 Task: Find connections with filter location Mānsa with filter topic #lawstudentswith filter profile language Spanish with filter current company Adani Airport Holdings Ltd with filter school Poornima University with filter industry Real Estate Agents and Brokers with filter service category Interaction Design with filter keywords title Lodging Manager
Action: Mouse moved to (513, 63)
Screenshot: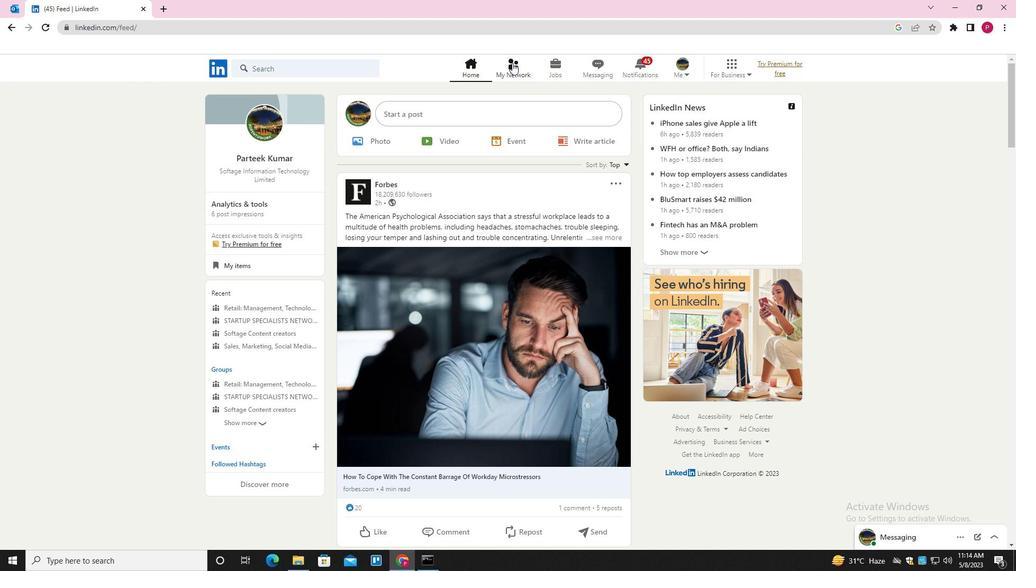 
Action: Mouse pressed left at (513, 63)
Screenshot: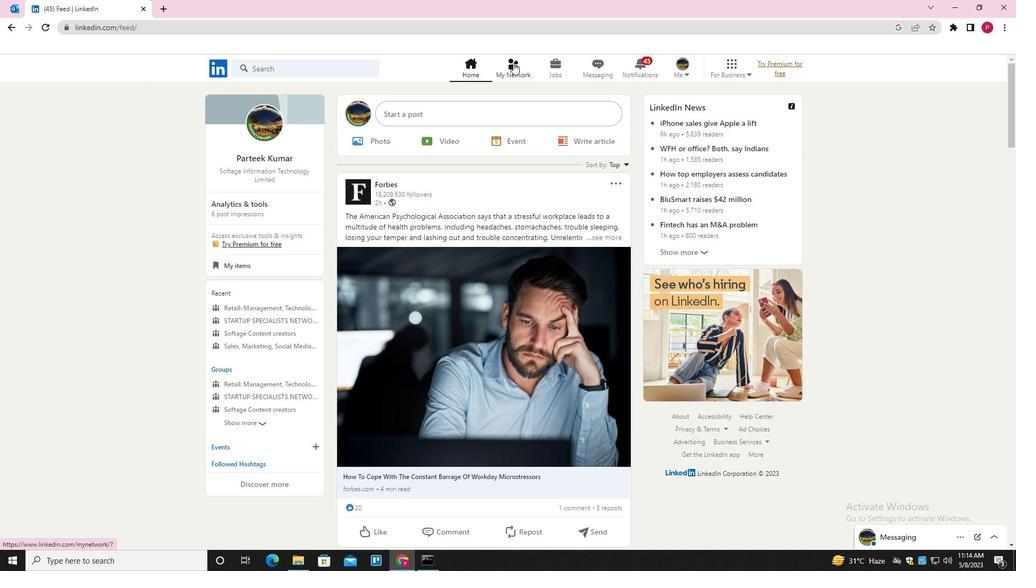 
Action: Mouse moved to (330, 126)
Screenshot: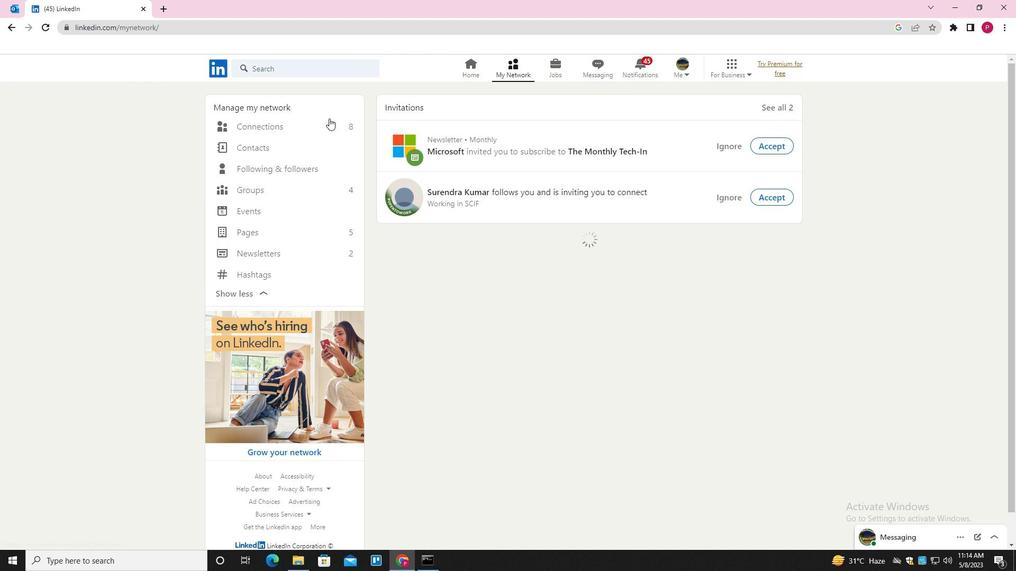 
Action: Mouse pressed left at (330, 126)
Screenshot: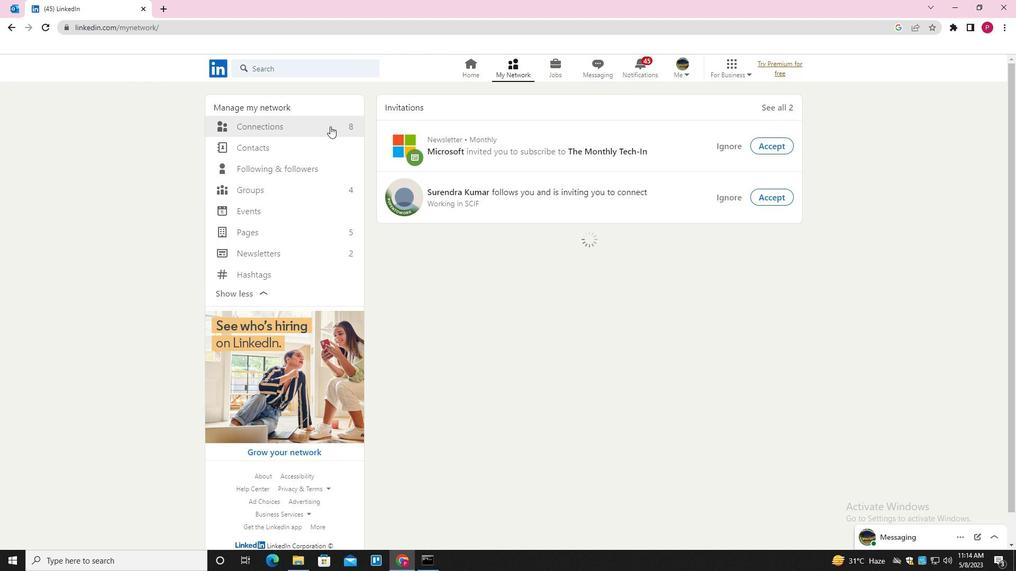 
Action: Mouse moved to (330, 127)
Screenshot: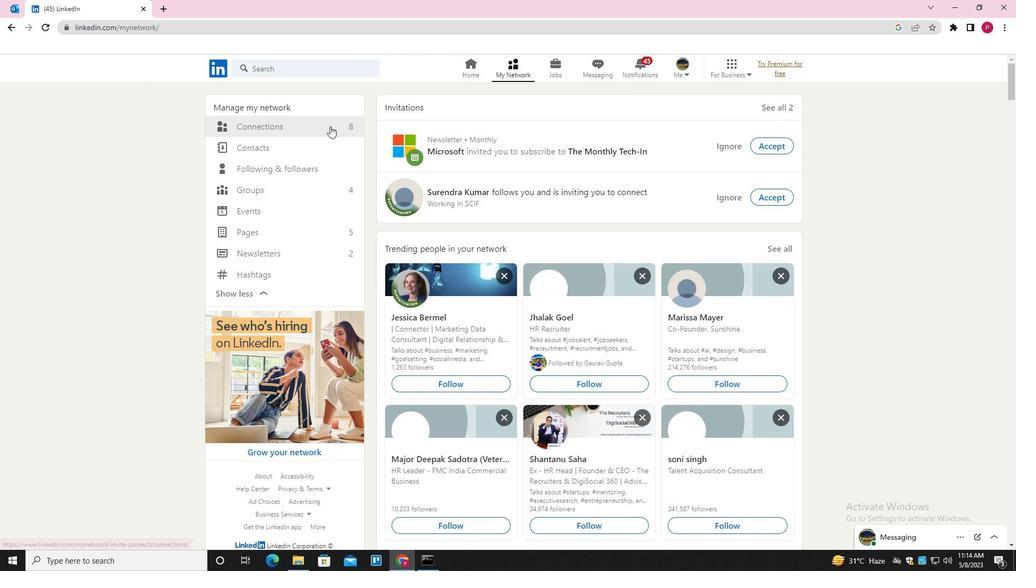 
Action: Mouse pressed left at (330, 127)
Screenshot: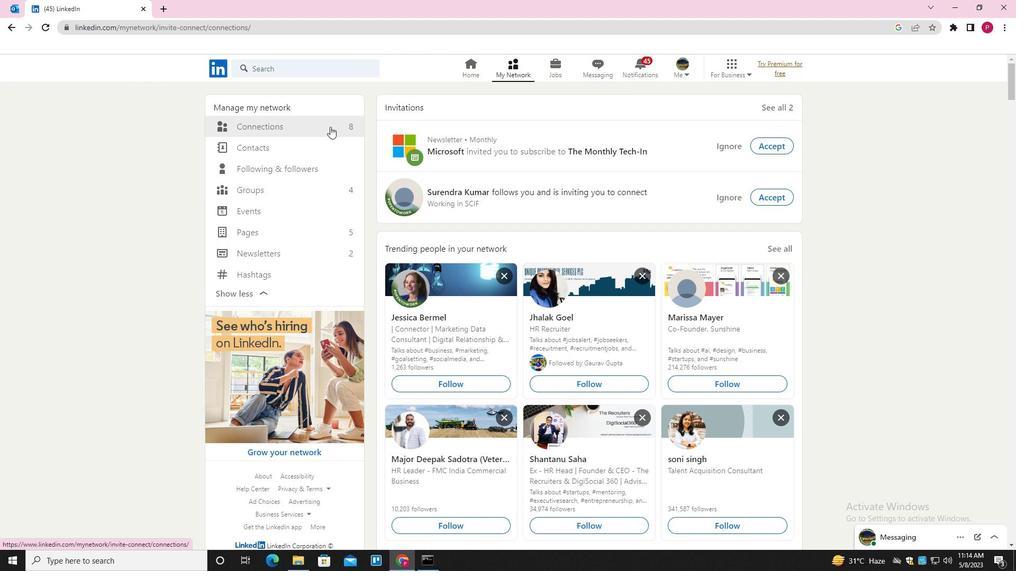 
Action: Mouse moved to (586, 128)
Screenshot: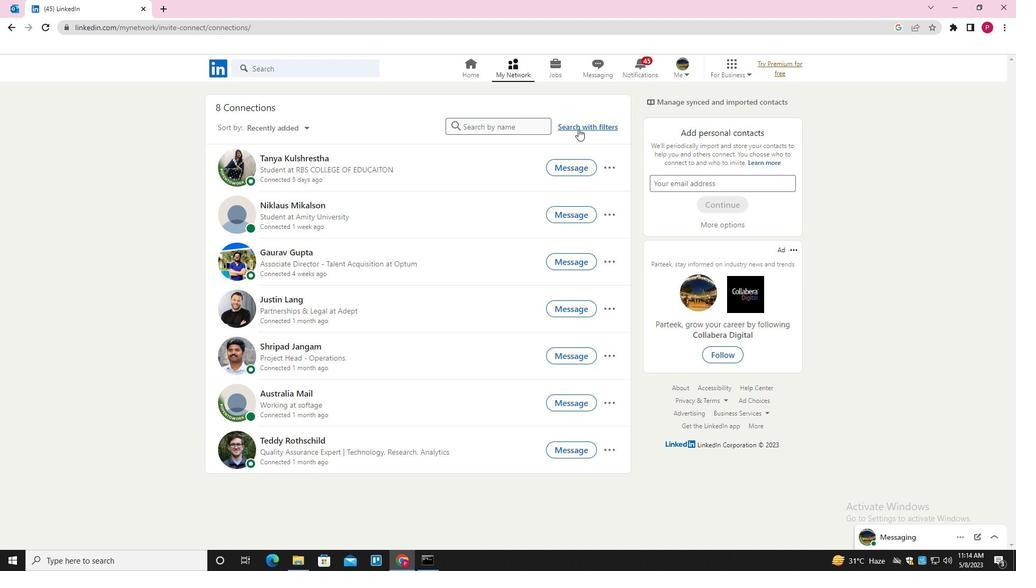 
Action: Mouse pressed left at (586, 128)
Screenshot: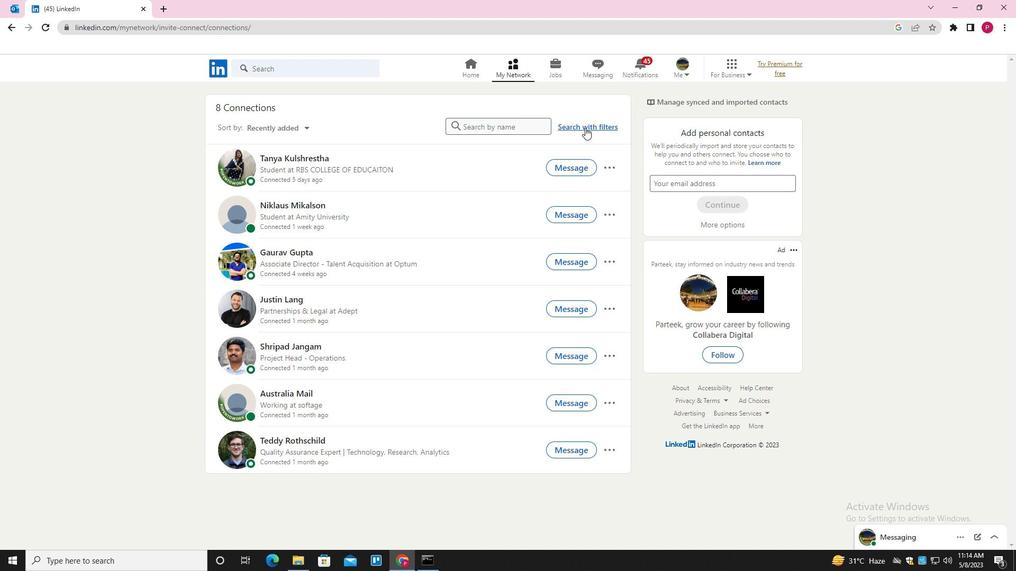 
Action: Mouse moved to (544, 97)
Screenshot: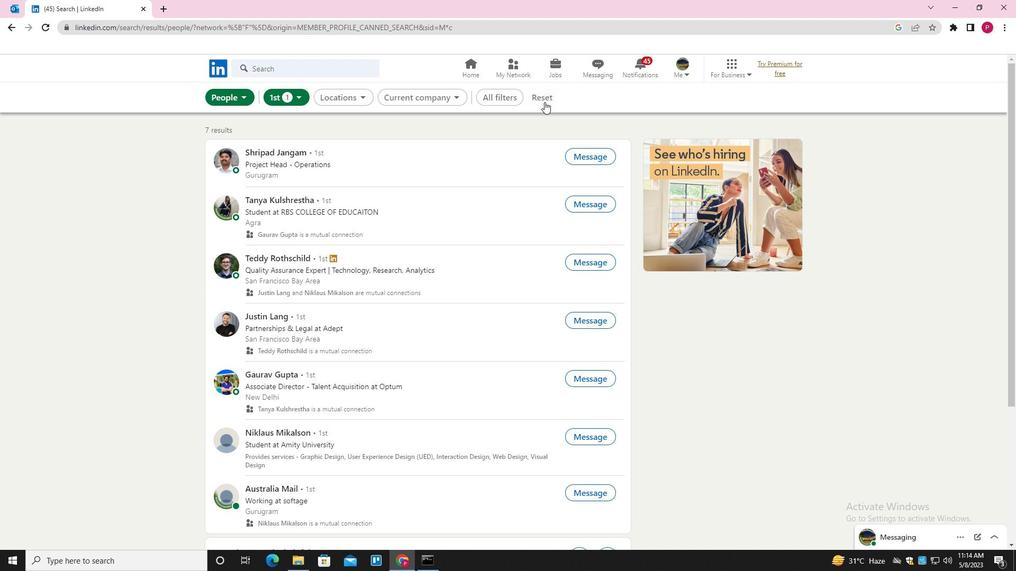 
Action: Mouse pressed left at (544, 97)
Screenshot: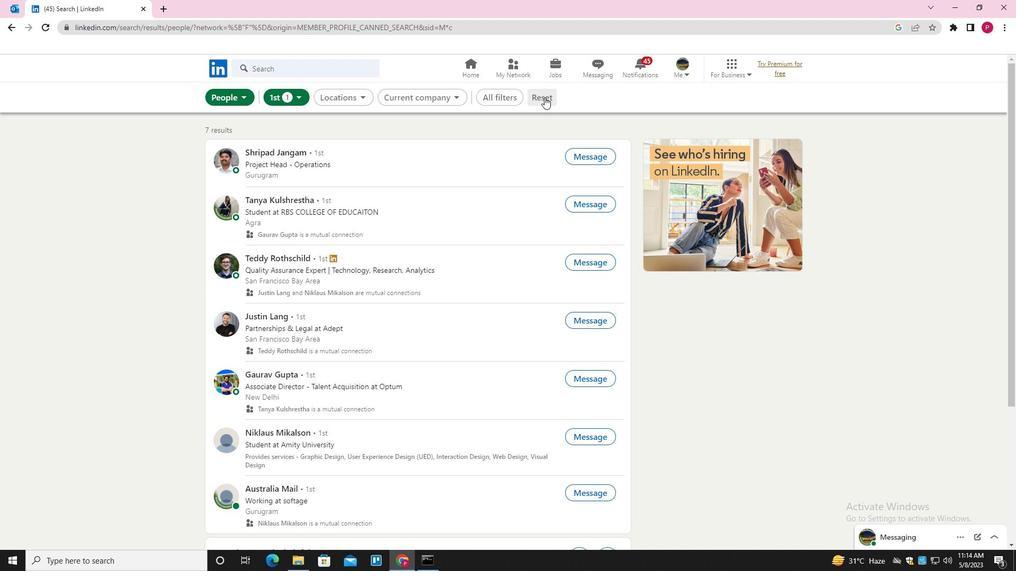 
Action: Mouse moved to (524, 98)
Screenshot: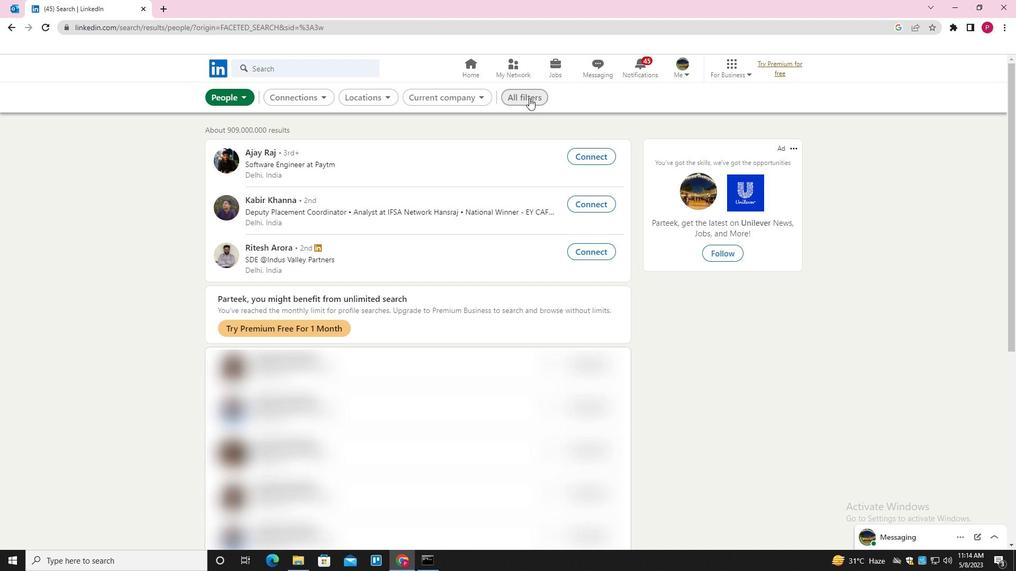 
Action: Mouse pressed left at (524, 98)
Screenshot: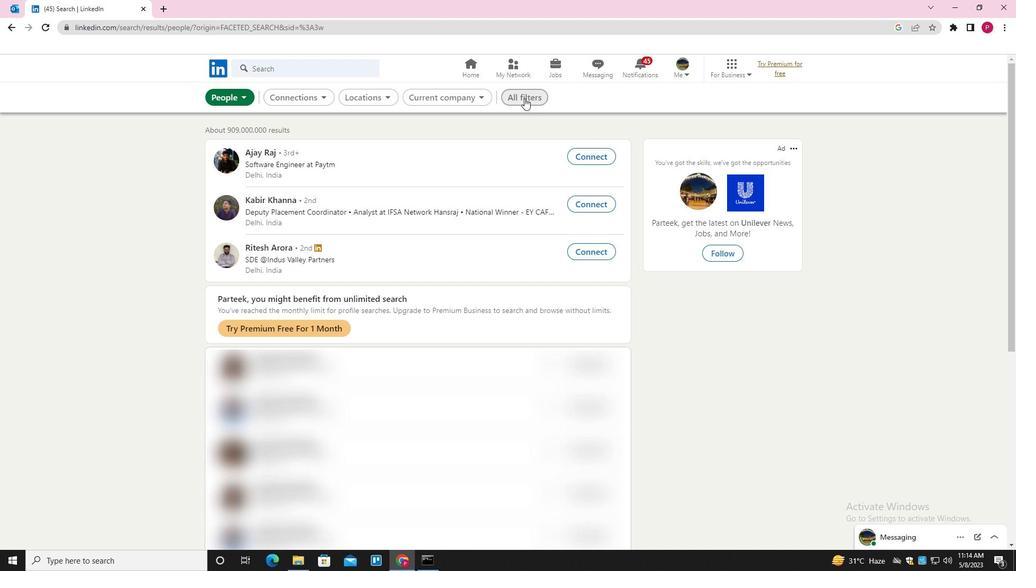 
Action: Mouse moved to (746, 214)
Screenshot: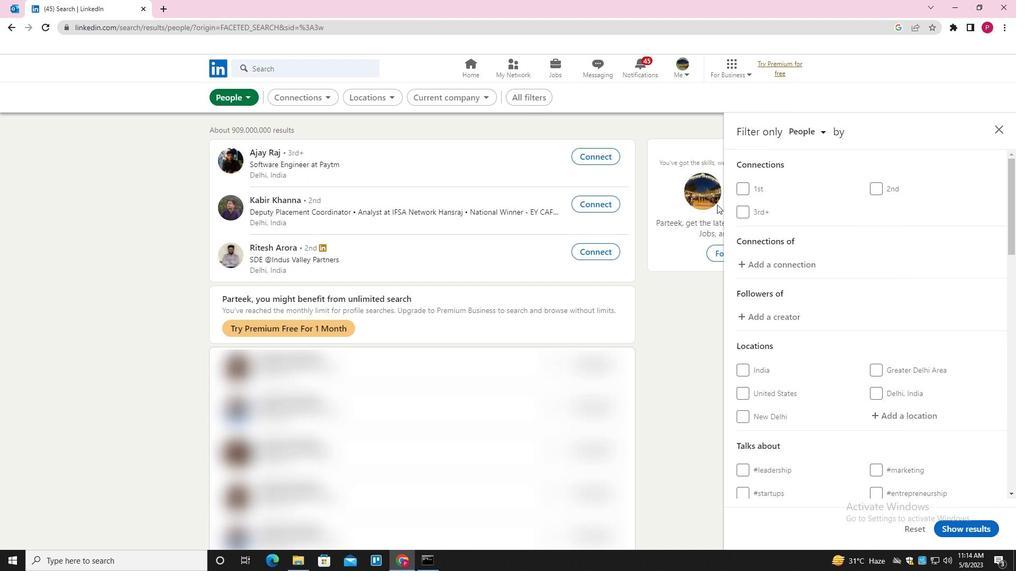 
Action: Mouse scrolled (746, 213) with delta (0, 0)
Screenshot: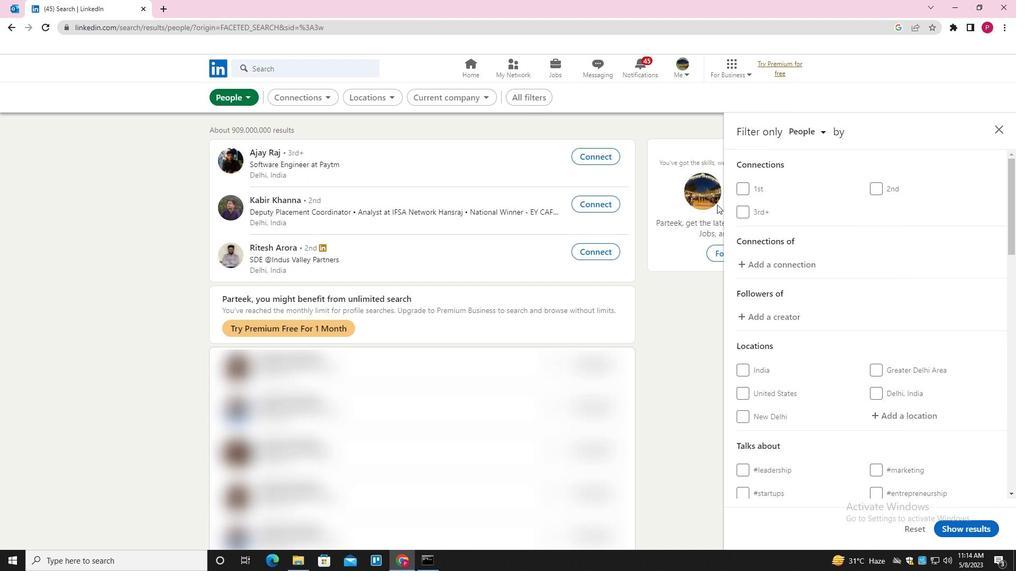 
Action: Mouse moved to (760, 220)
Screenshot: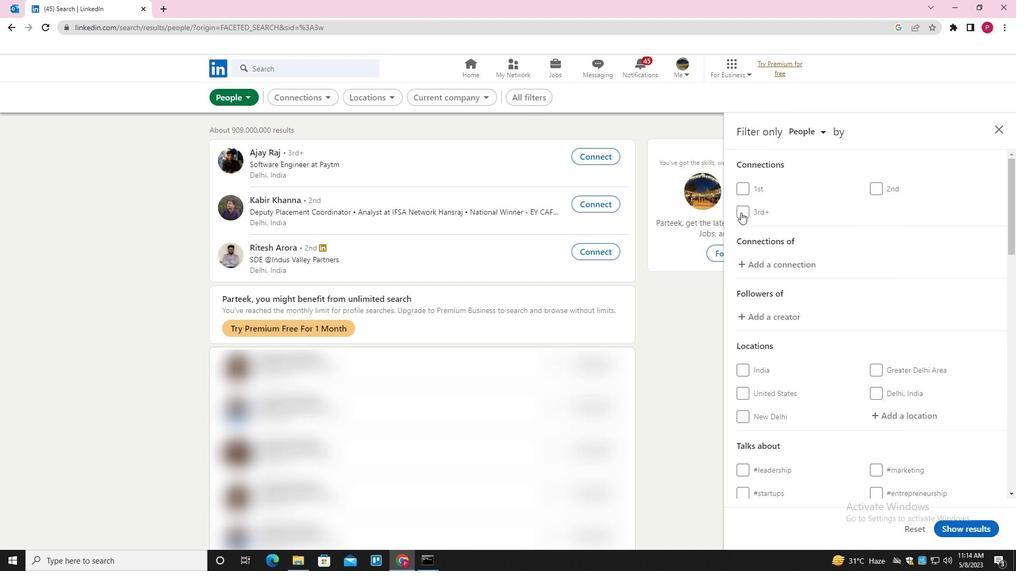 
Action: Mouse scrolled (760, 220) with delta (0, 0)
Screenshot: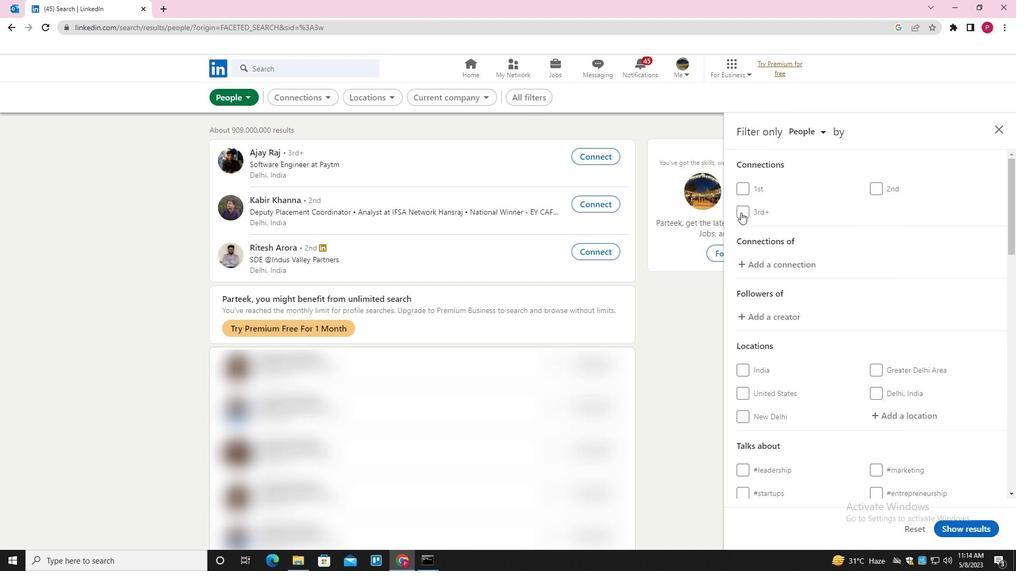 
Action: Mouse moved to (773, 225)
Screenshot: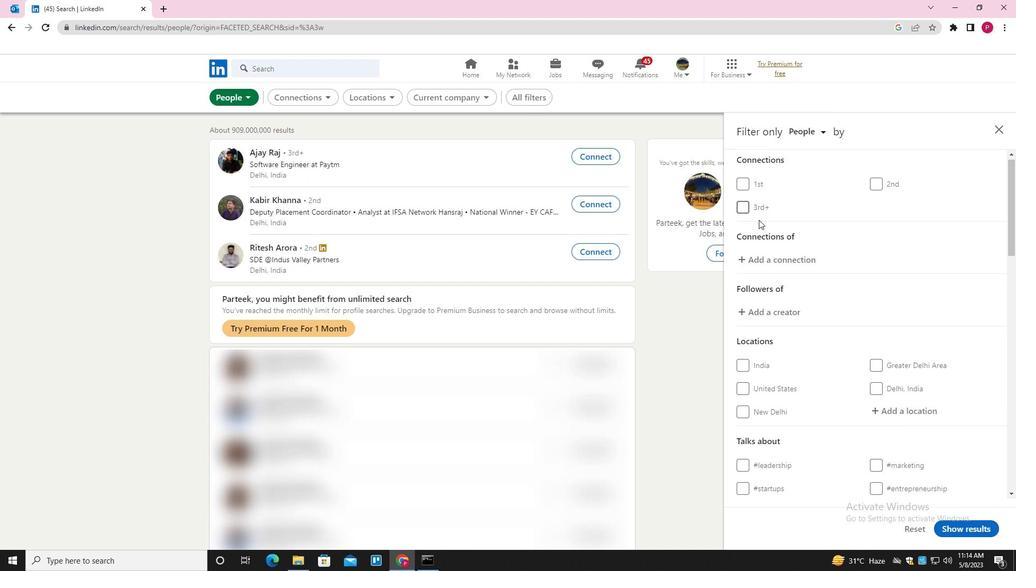 
Action: Mouse scrolled (773, 225) with delta (0, 0)
Screenshot: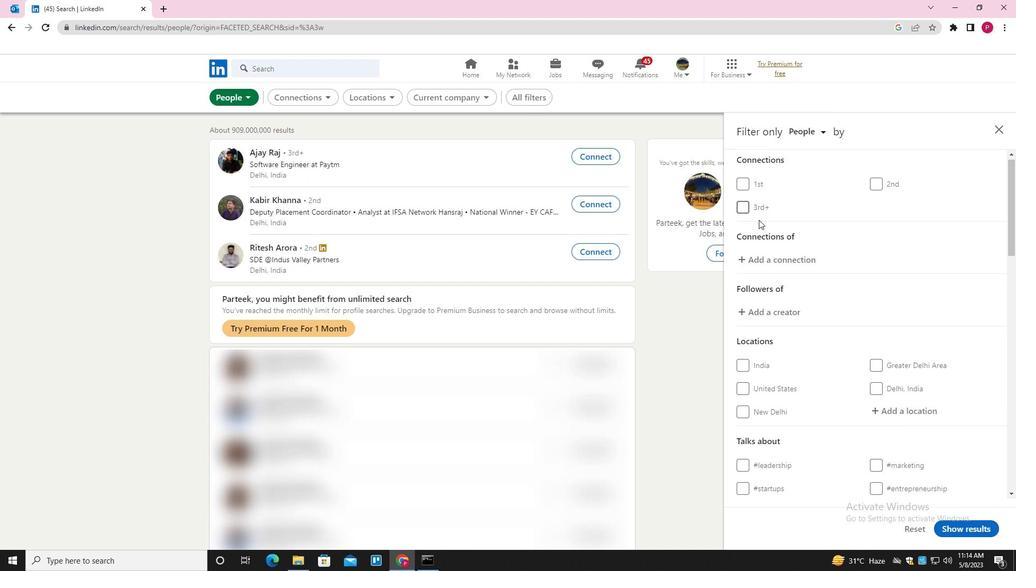 
Action: Mouse moved to (912, 256)
Screenshot: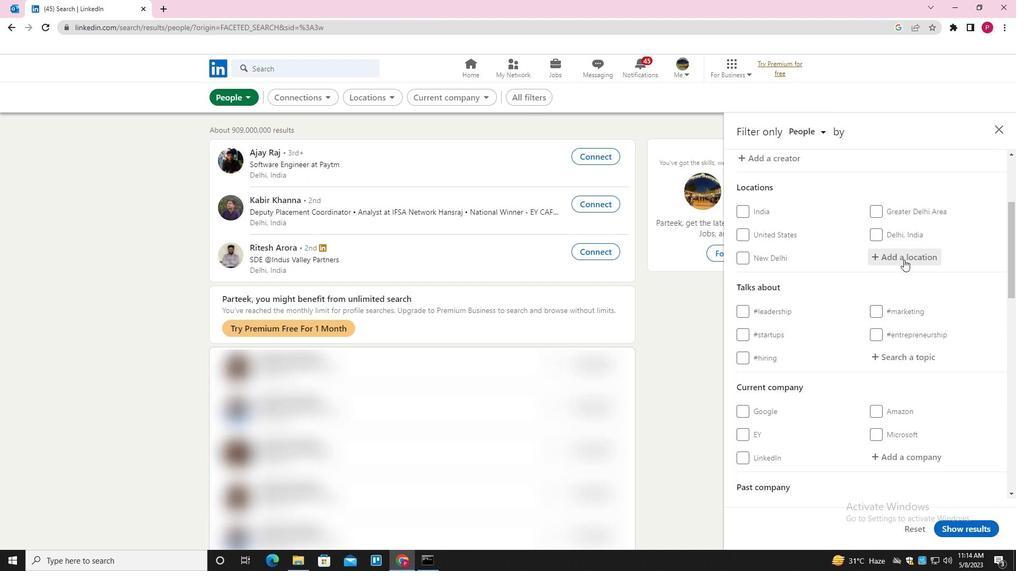 
Action: Mouse pressed left at (912, 256)
Screenshot: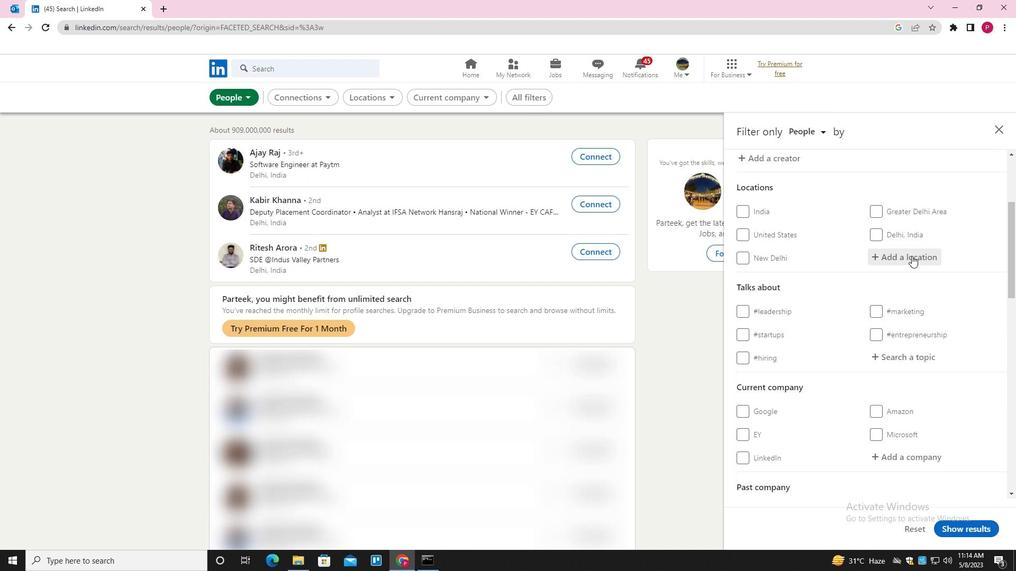 
Action: Key pressed <Key.shift>MANSA<Key.down><Key.enter>
Screenshot: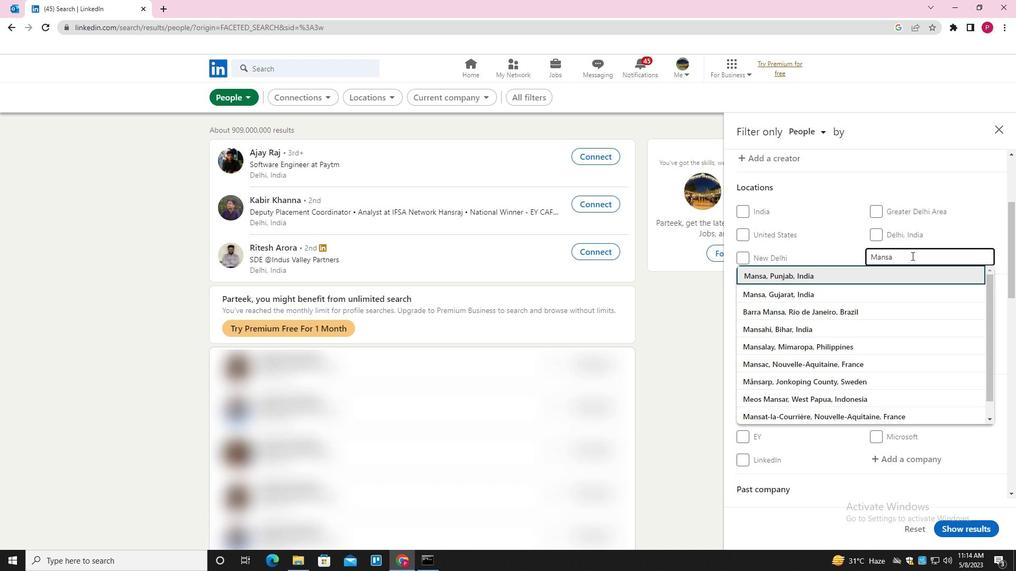 
Action: Mouse moved to (868, 237)
Screenshot: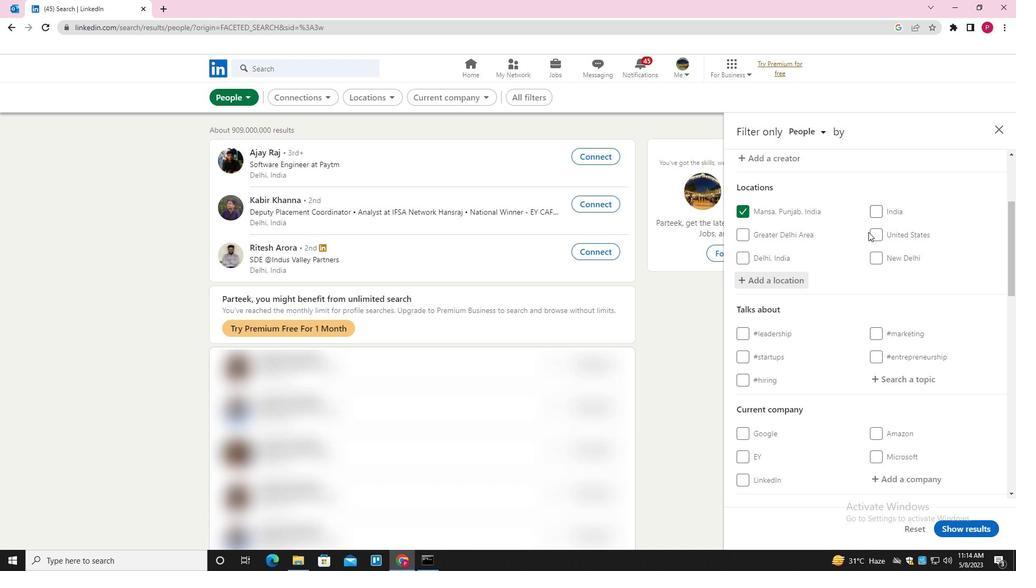 
Action: Mouse scrolled (868, 237) with delta (0, 0)
Screenshot: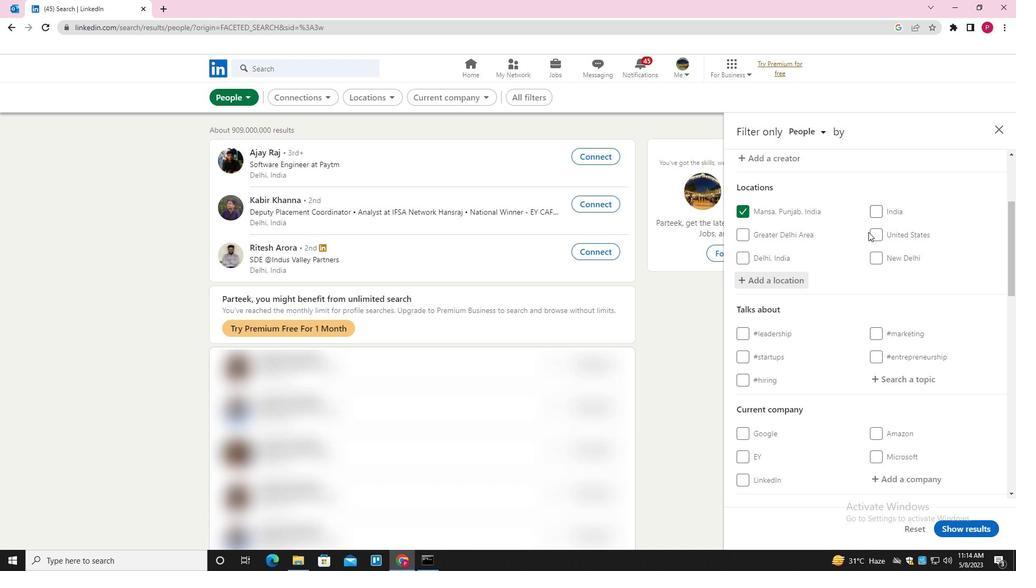 
Action: Mouse moved to (868, 239)
Screenshot: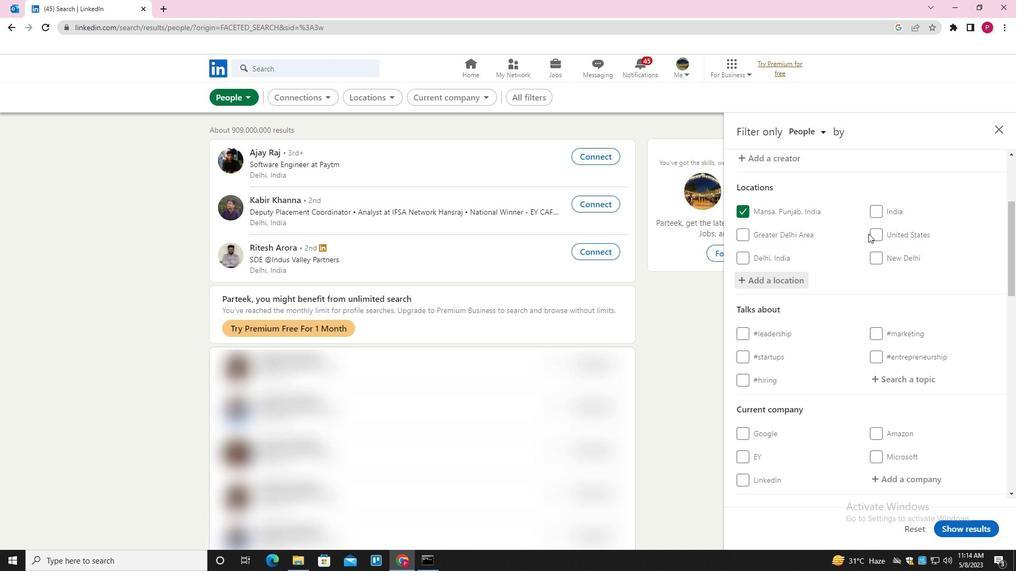
Action: Mouse scrolled (868, 239) with delta (0, 0)
Screenshot: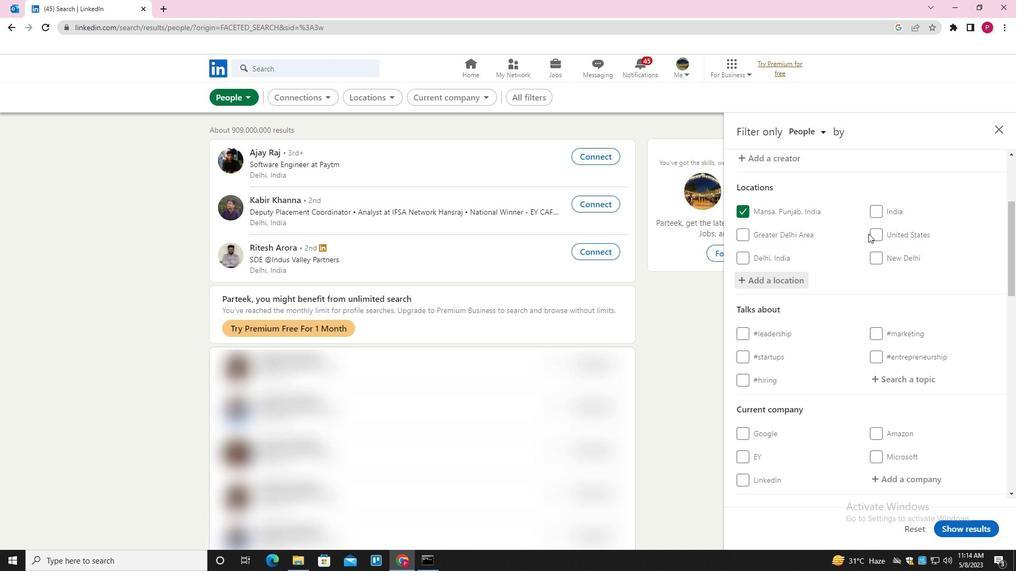 
Action: Mouse moved to (869, 242)
Screenshot: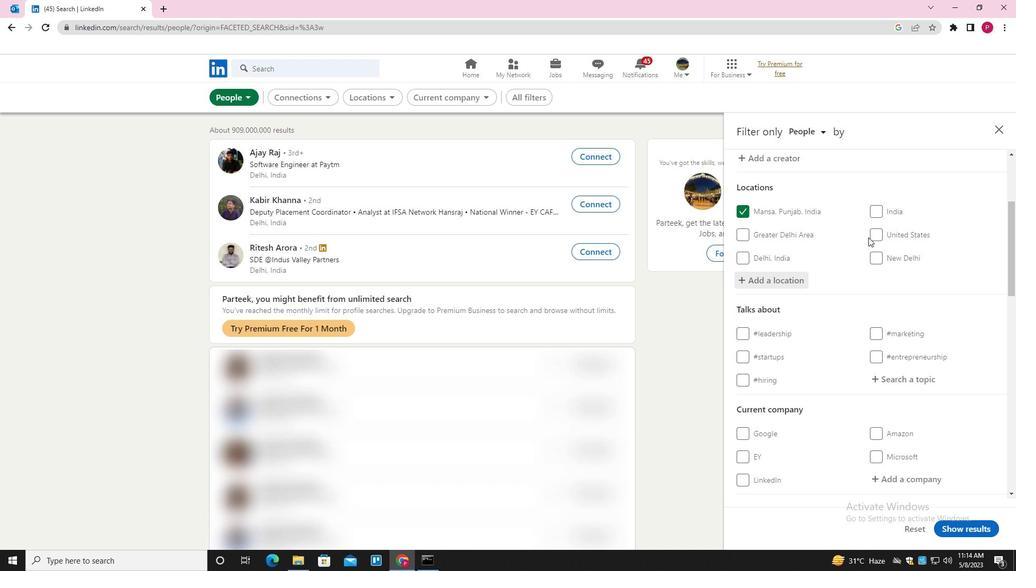 
Action: Mouse scrolled (869, 241) with delta (0, 0)
Screenshot: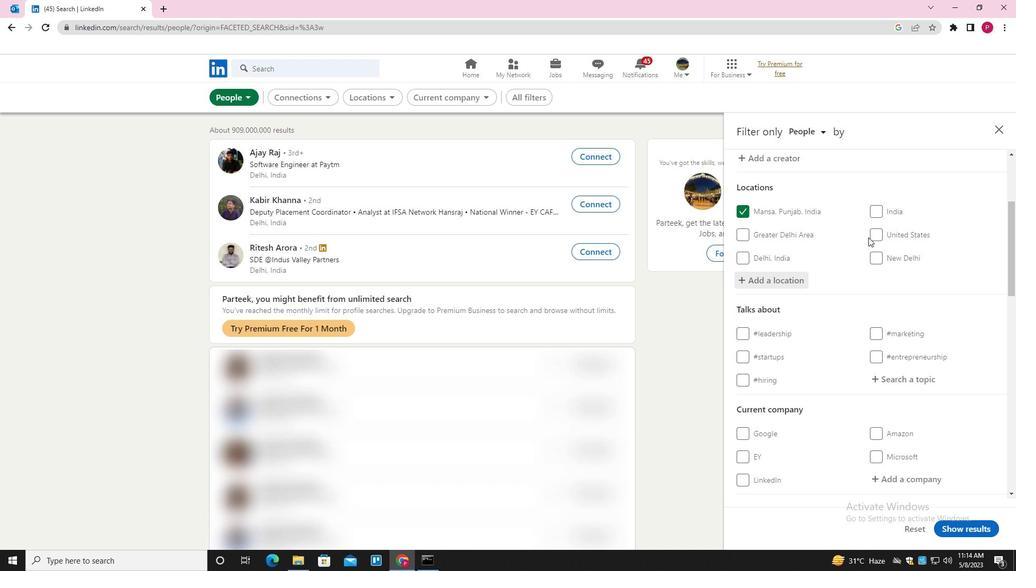 
Action: Mouse moved to (908, 218)
Screenshot: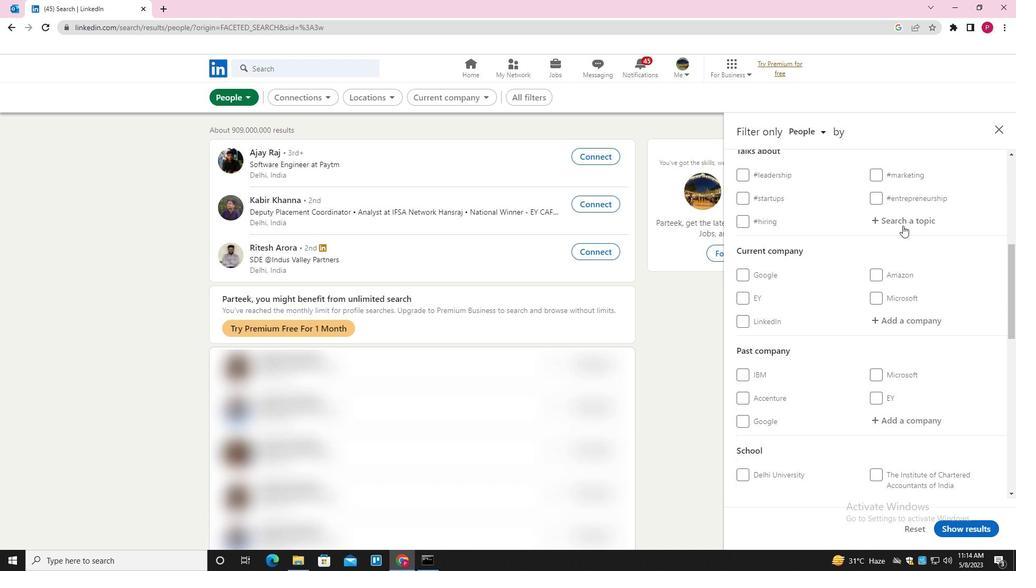 
Action: Mouse pressed left at (908, 218)
Screenshot: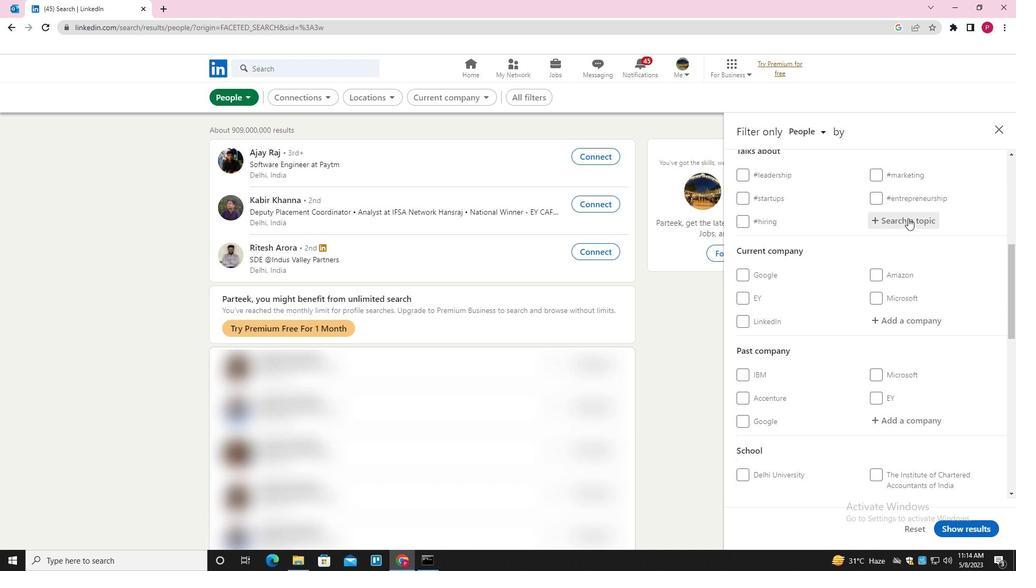 
Action: Mouse moved to (909, 218)
Screenshot: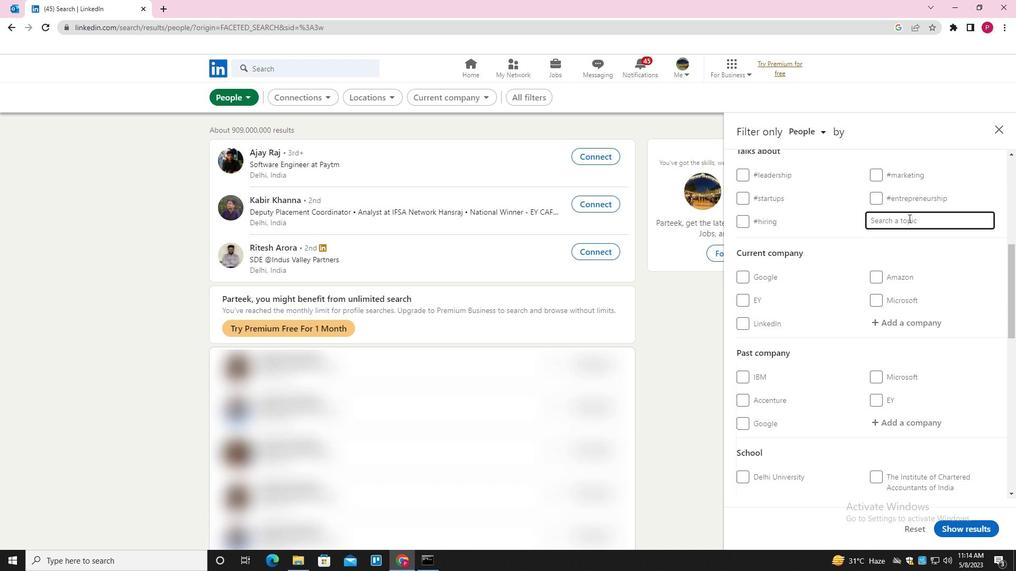 
Action: Key pressed LAWSTUDENTS<Key.down><Key.enter>
Screenshot: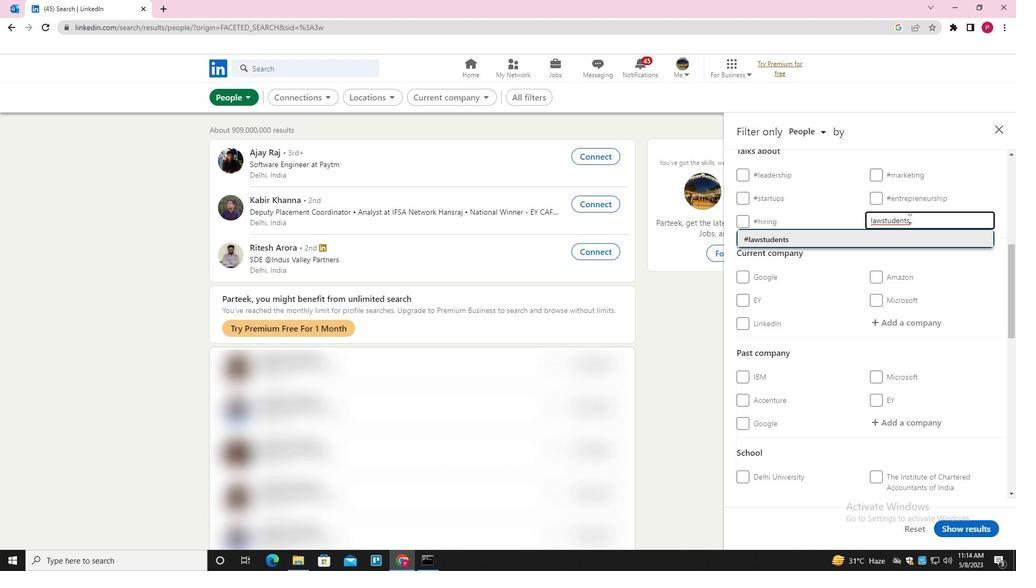 
Action: Mouse moved to (863, 256)
Screenshot: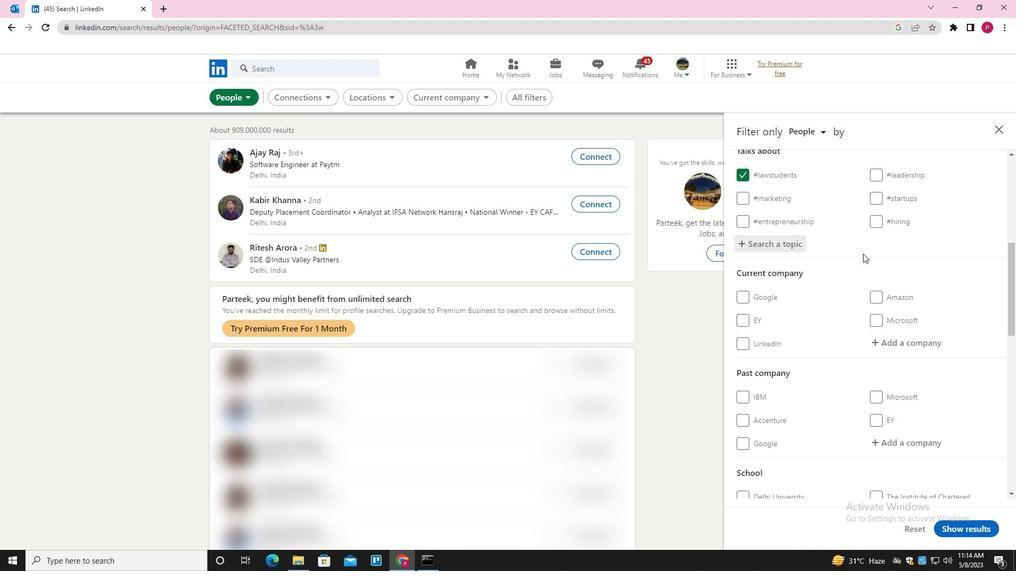 
Action: Mouse scrolled (863, 255) with delta (0, 0)
Screenshot: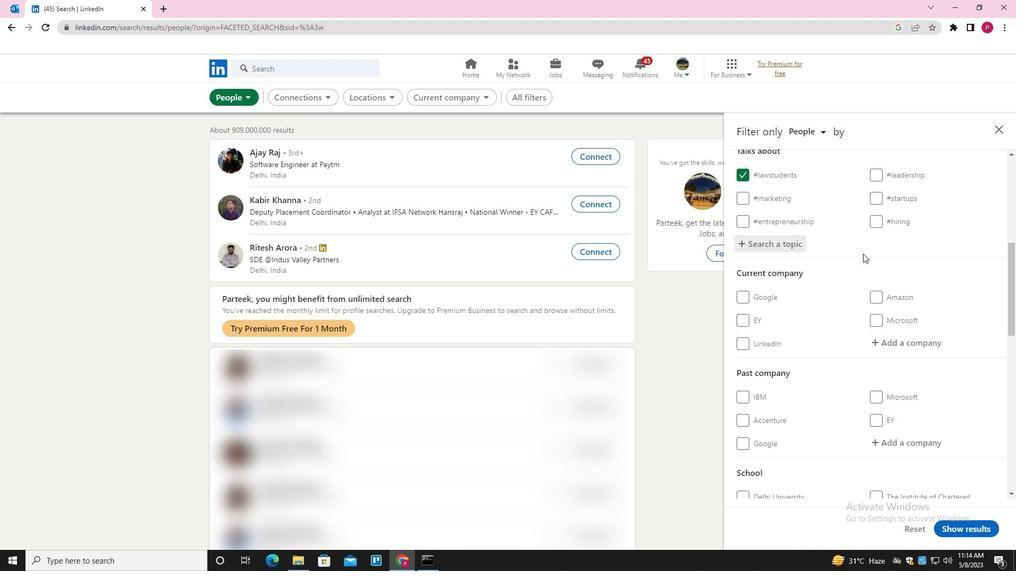
Action: Mouse moved to (863, 259)
Screenshot: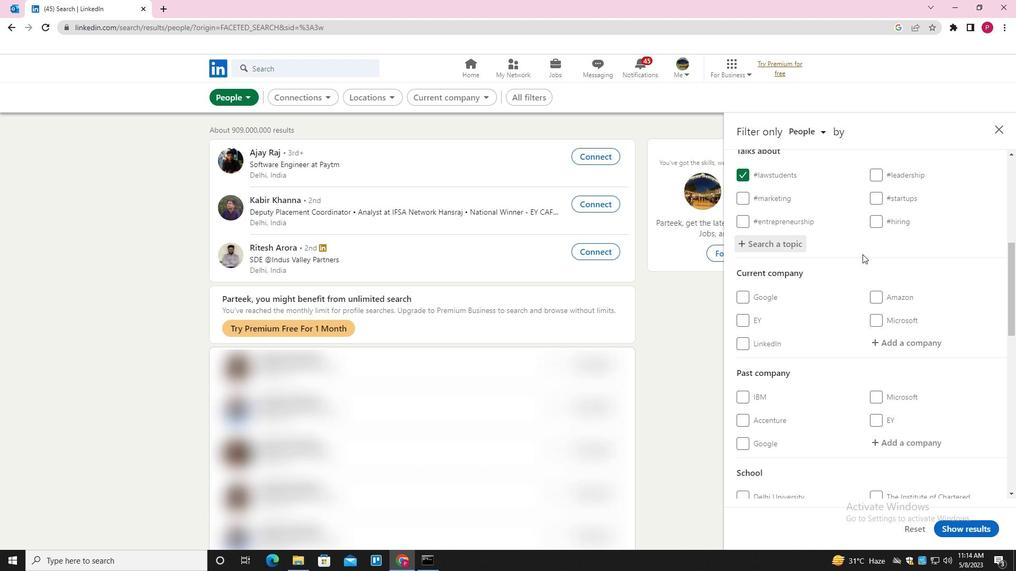 
Action: Mouse scrolled (863, 259) with delta (0, 0)
Screenshot: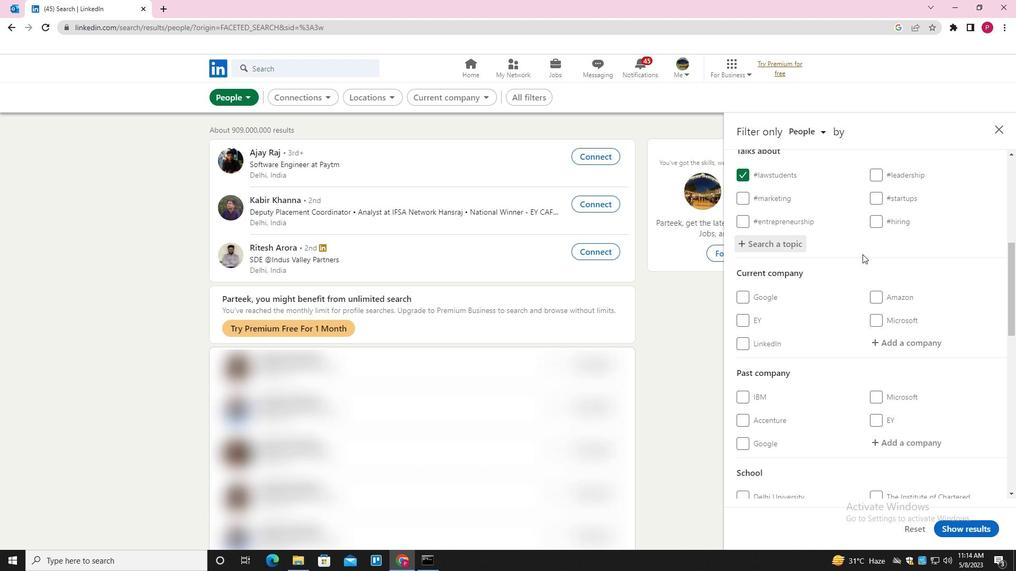 
Action: Mouse moved to (863, 261)
Screenshot: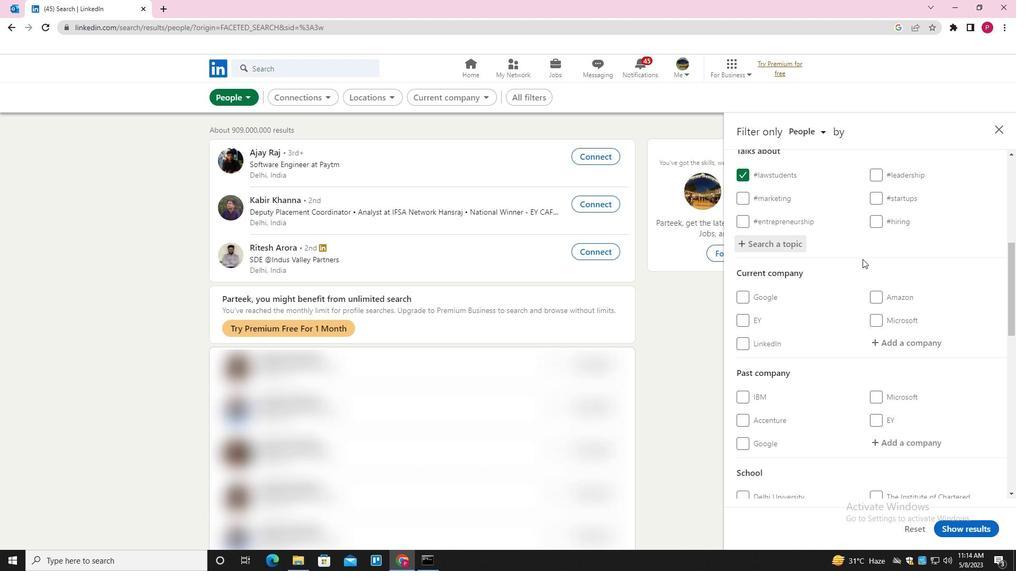
Action: Mouse scrolled (863, 260) with delta (0, 0)
Screenshot: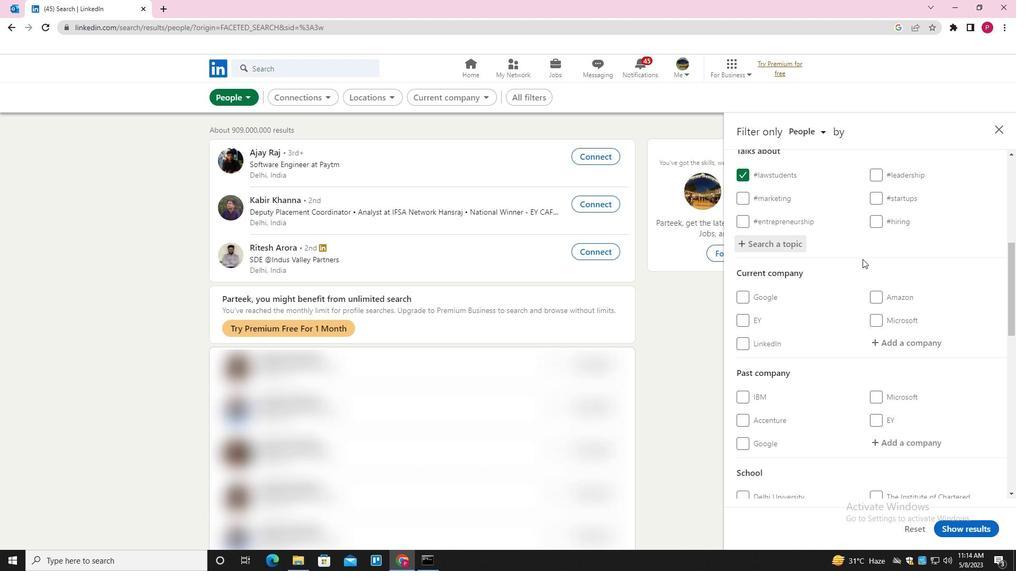 
Action: Mouse moved to (865, 262)
Screenshot: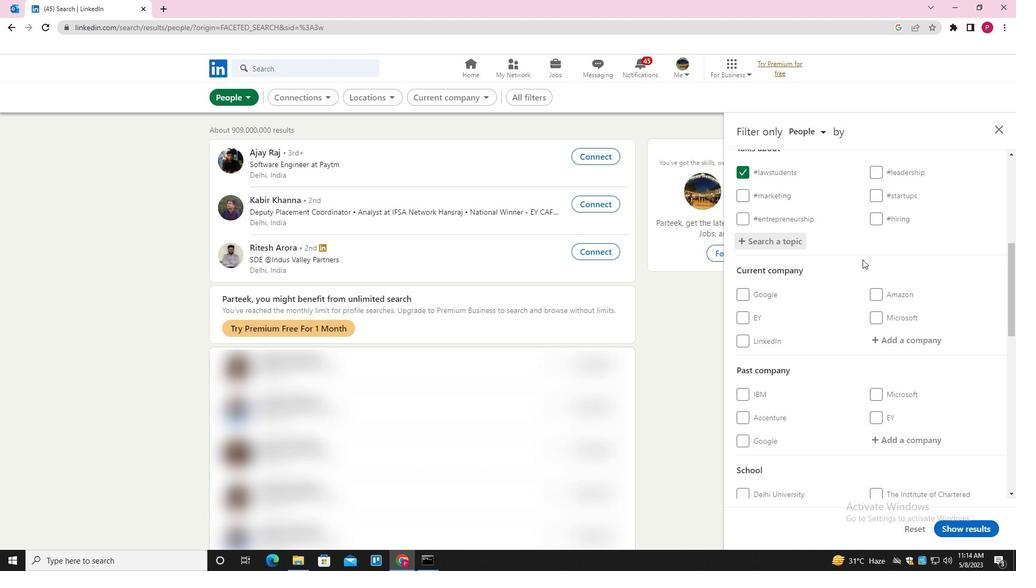 
Action: Mouse scrolled (865, 262) with delta (0, 0)
Screenshot: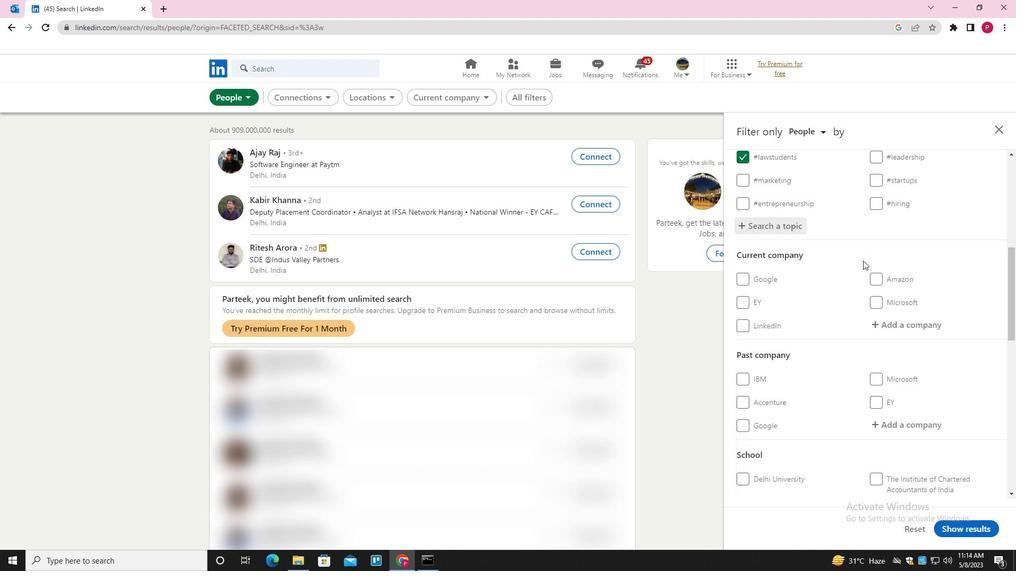 
Action: Mouse moved to (866, 265)
Screenshot: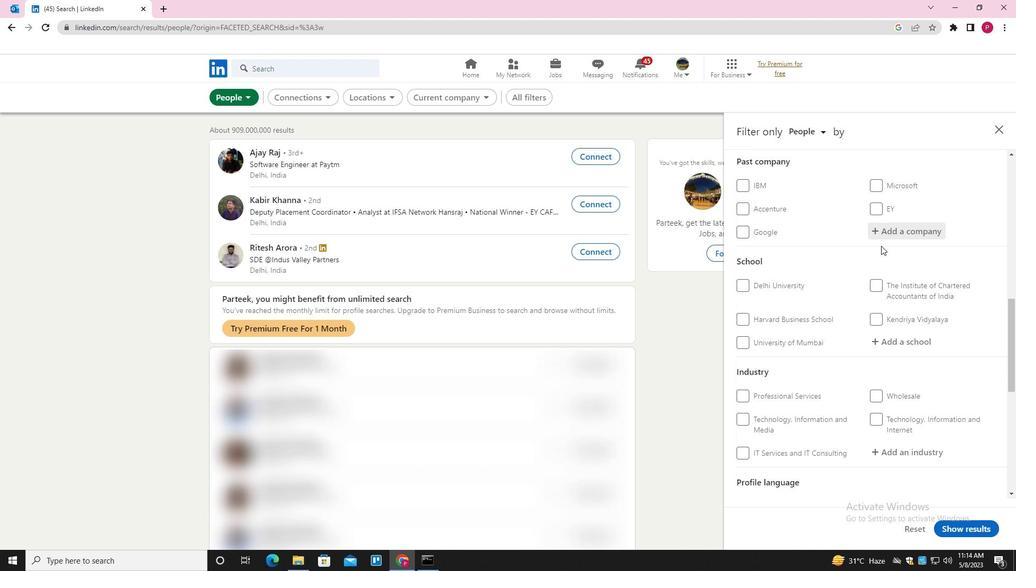 
Action: Mouse scrolled (866, 265) with delta (0, 0)
Screenshot: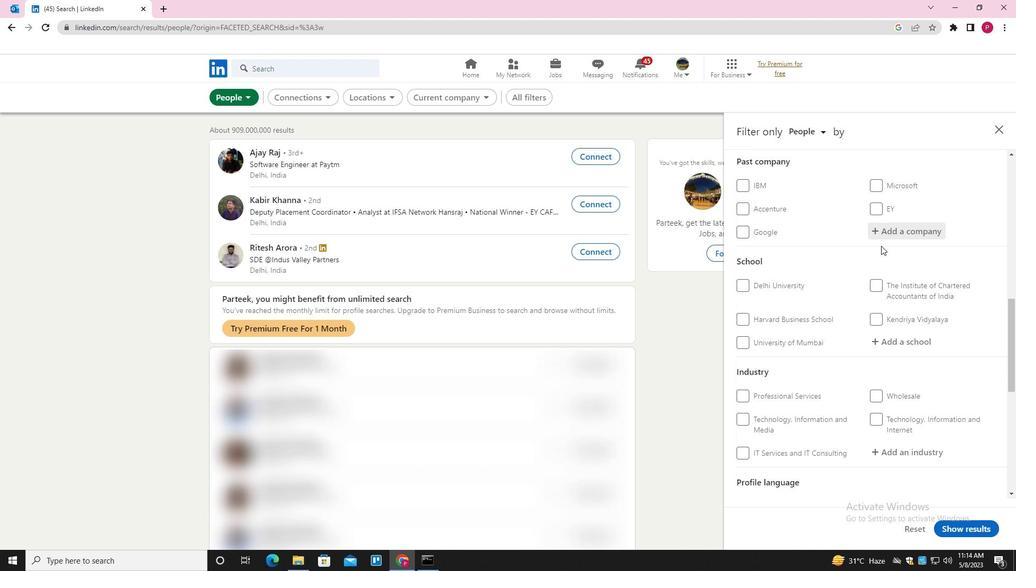 
Action: Mouse moved to (866, 268)
Screenshot: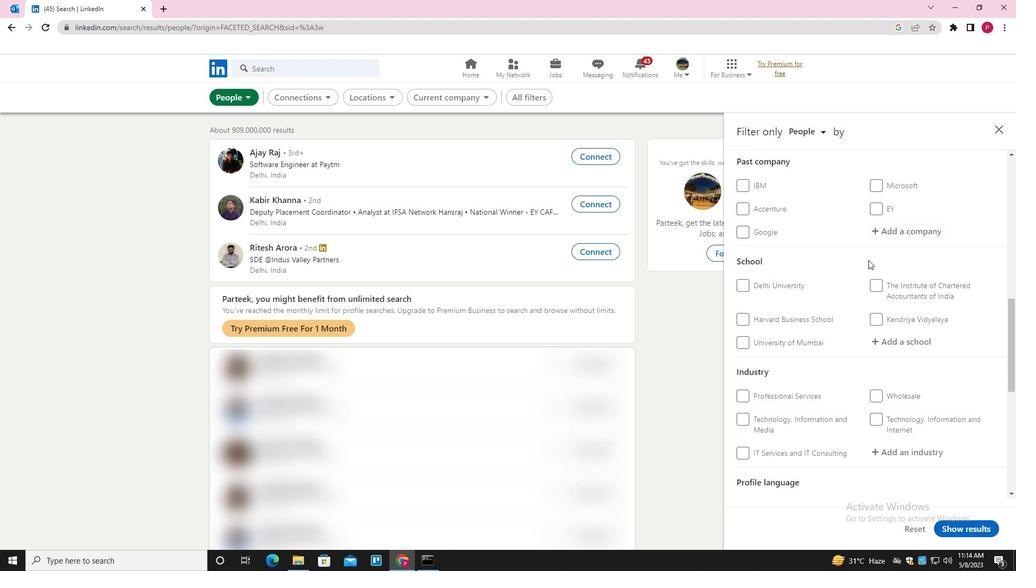 
Action: Mouse scrolled (866, 267) with delta (0, 0)
Screenshot: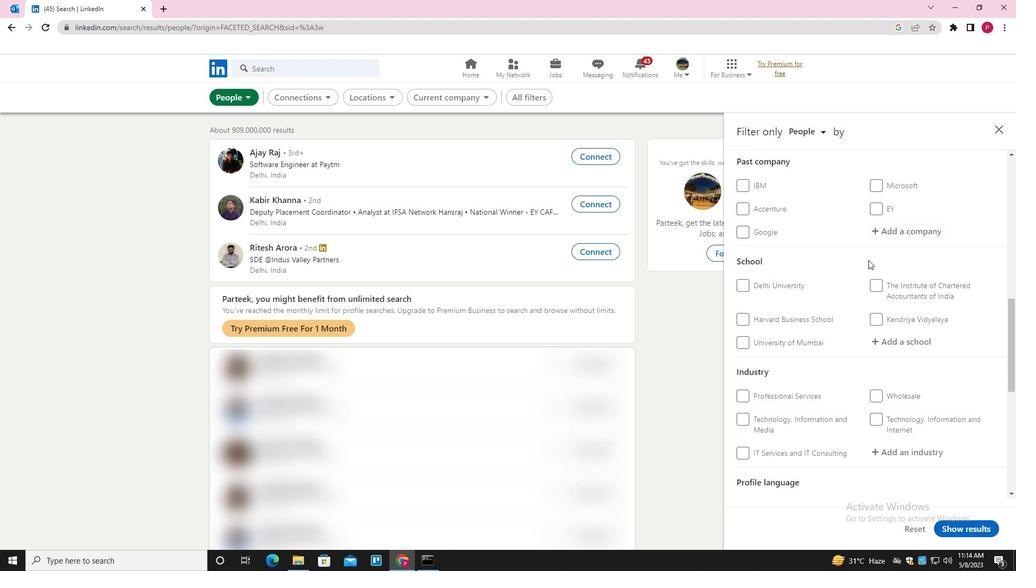 
Action: Mouse moved to (866, 269)
Screenshot: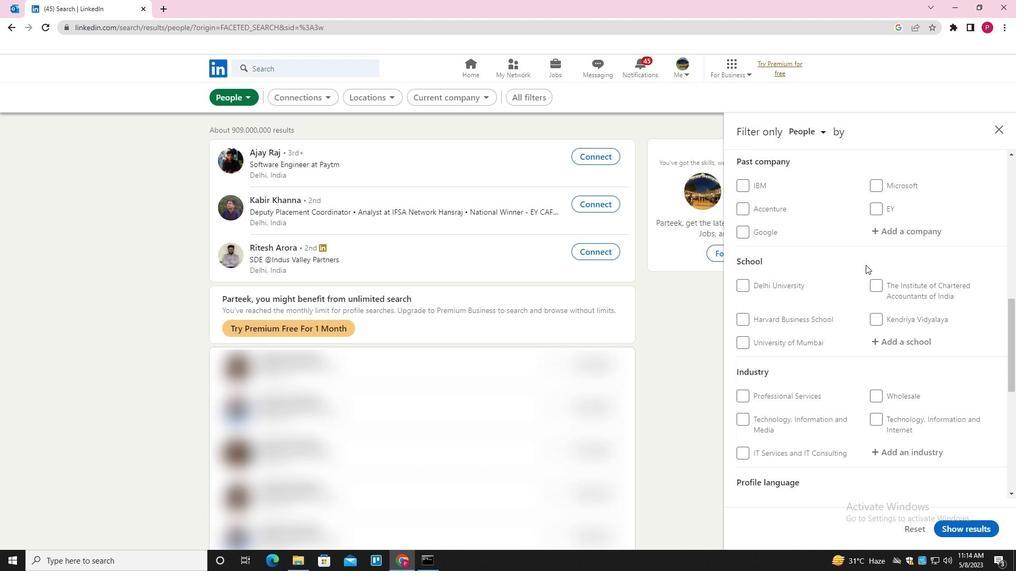 
Action: Mouse scrolled (866, 268) with delta (0, 0)
Screenshot: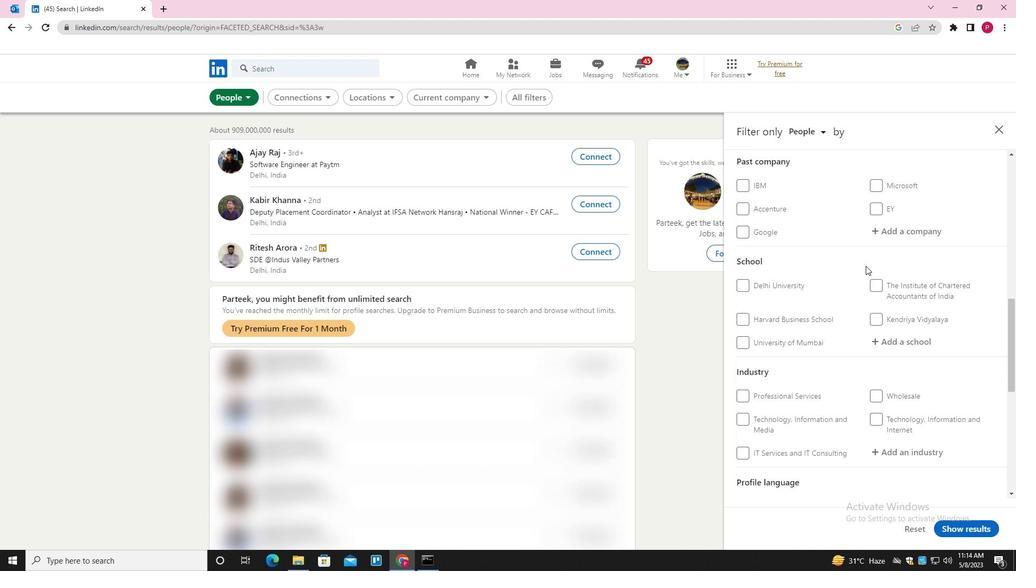 
Action: Mouse moved to (866, 270)
Screenshot: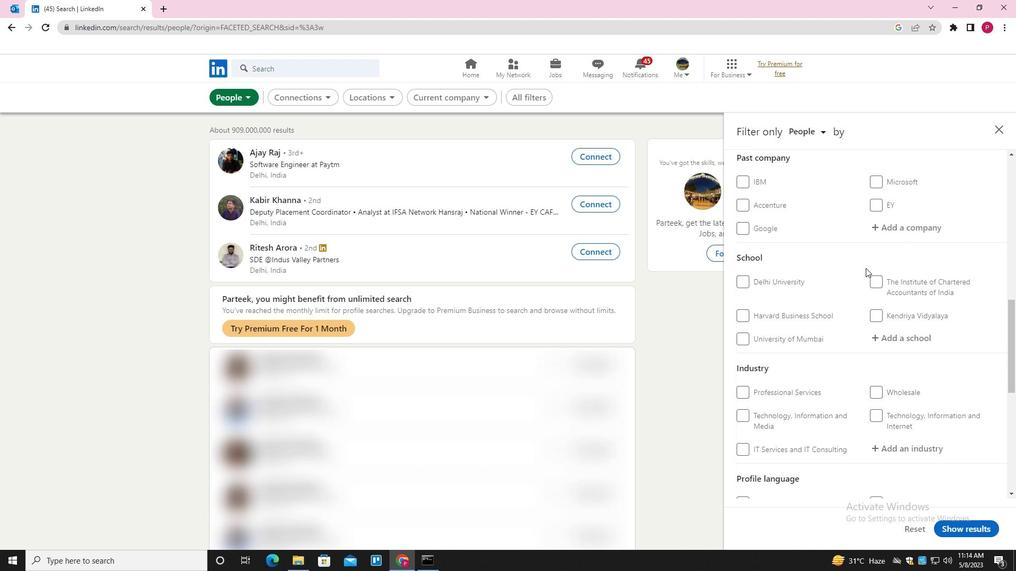 
Action: Mouse scrolled (866, 269) with delta (0, 0)
Screenshot: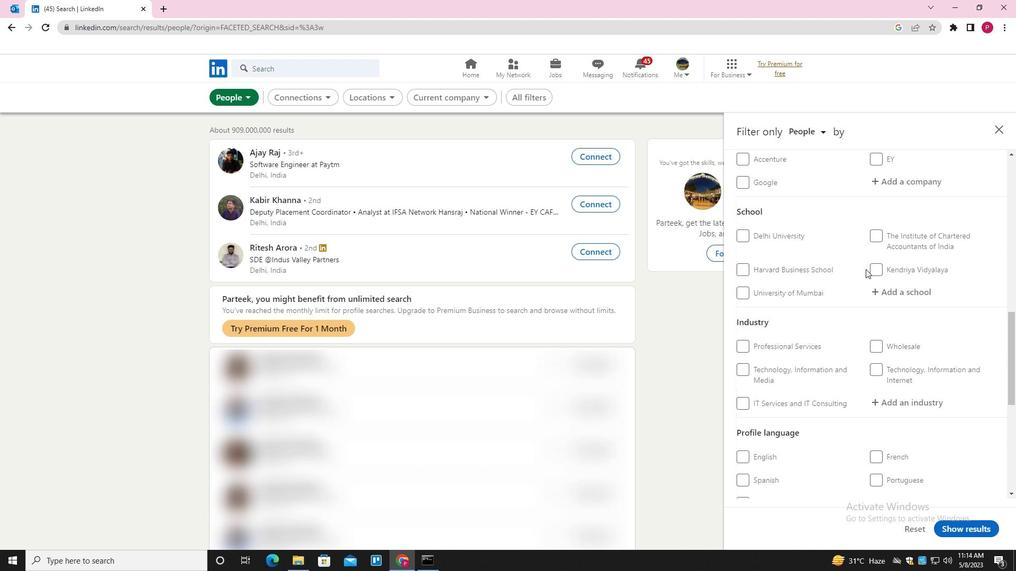 
Action: Mouse scrolled (866, 269) with delta (0, 0)
Screenshot: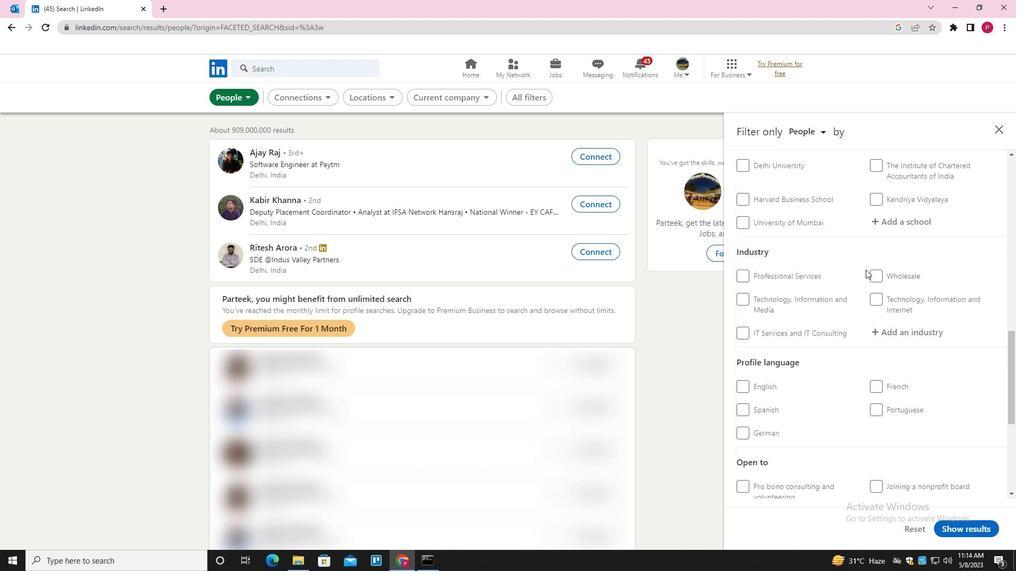 
Action: Mouse moved to (882, 268)
Screenshot: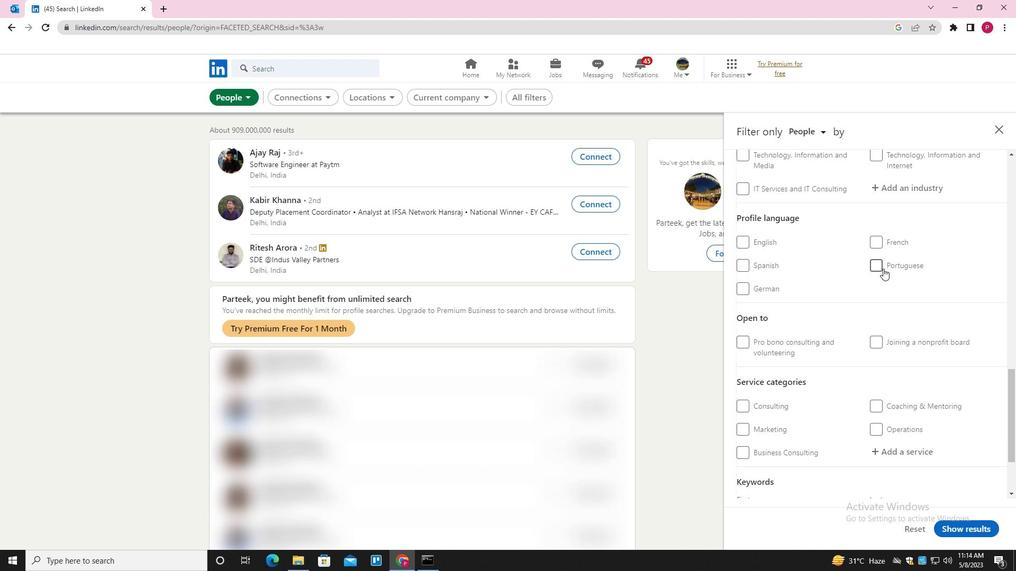 
Action: Mouse pressed left at (882, 268)
Screenshot: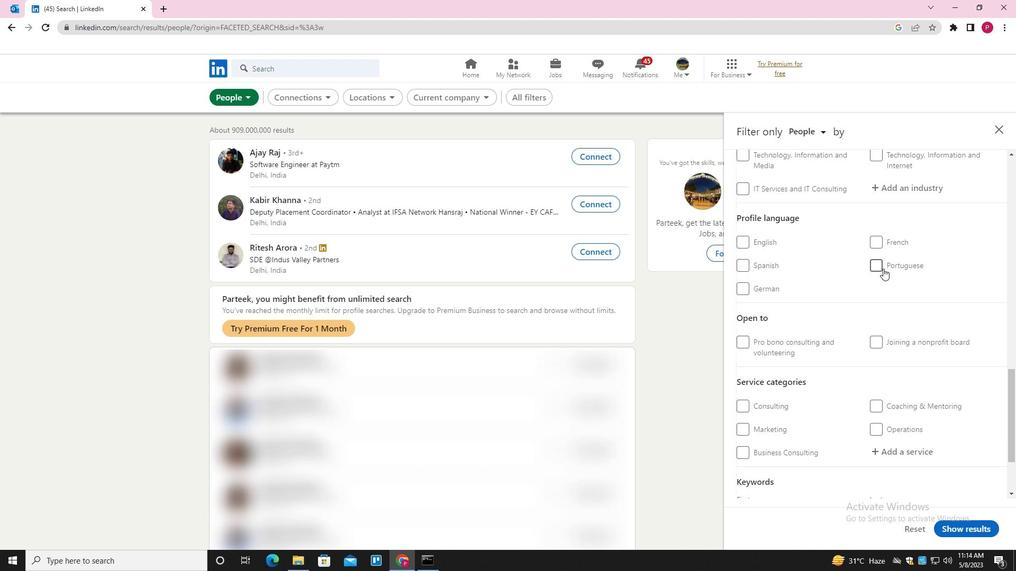 
Action: Mouse moved to (847, 297)
Screenshot: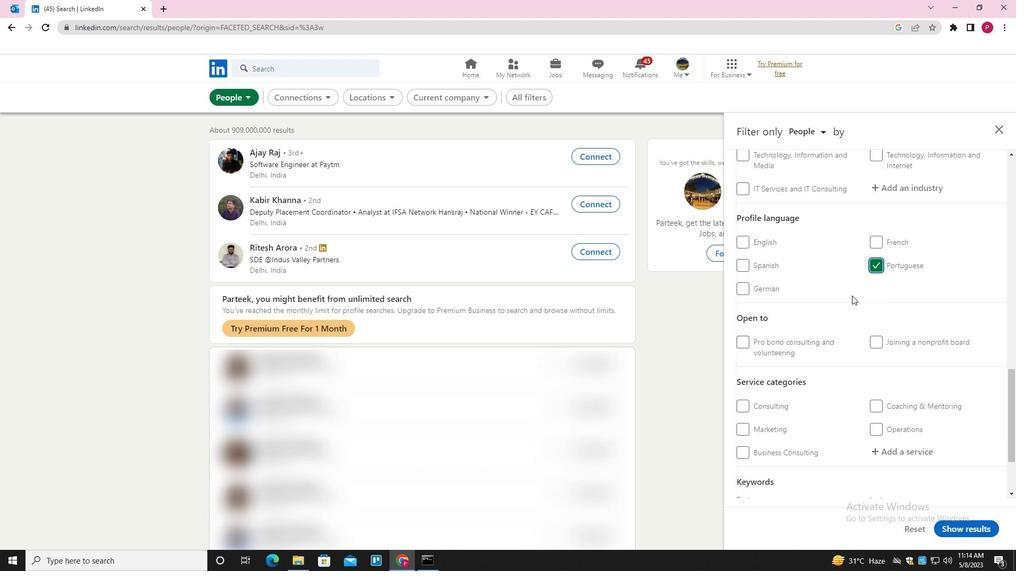 
Action: Mouse scrolled (847, 298) with delta (0, 0)
Screenshot: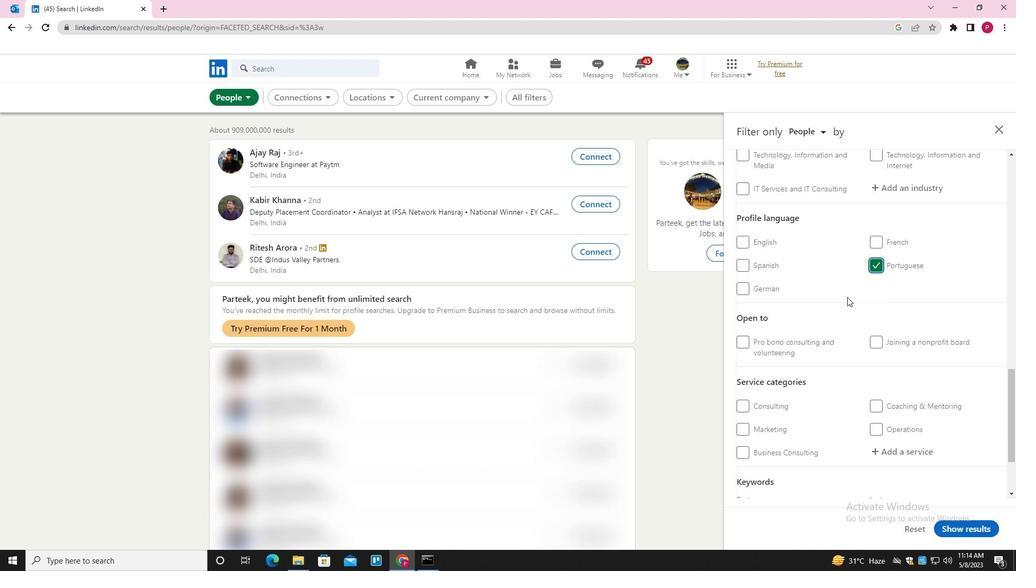 
Action: Mouse scrolled (847, 298) with delta (0, 0)
Screenshot: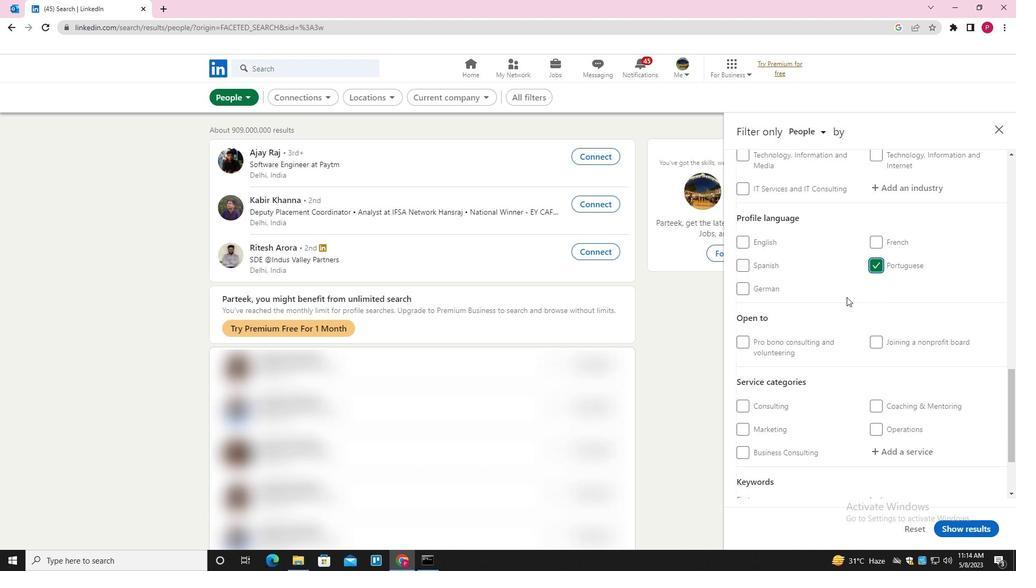 
Action: Mouse scrolled (847, 298) with delta (0, 0)
Screenshot: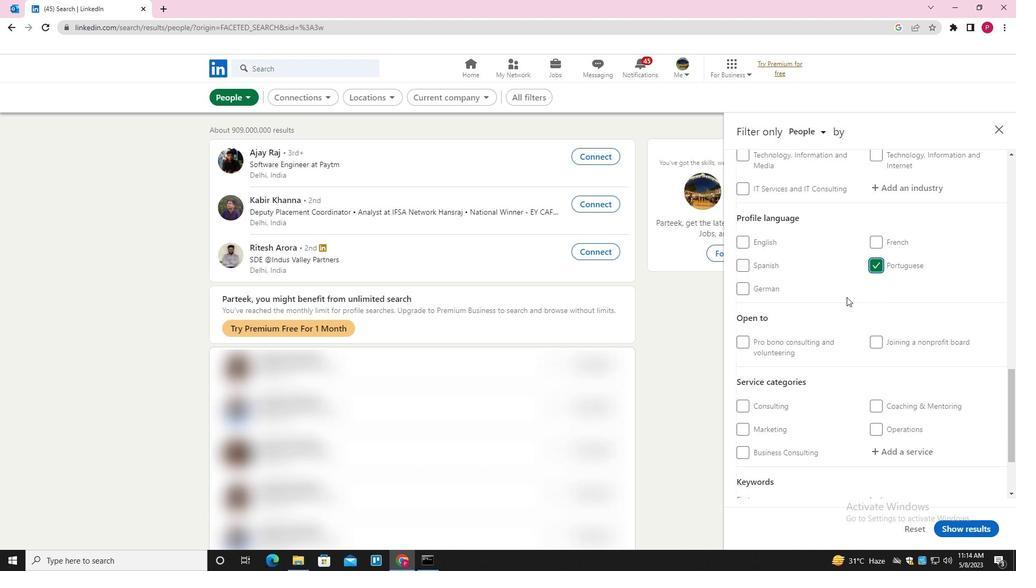 
Action: Mouse scrolled (847, 298) with delta (0, 0)
Screenshot: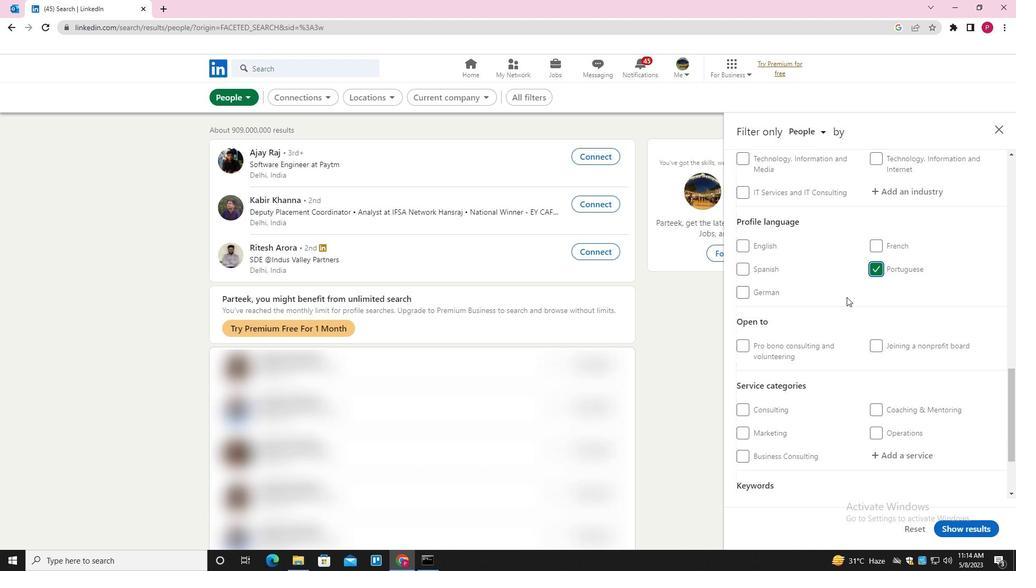 
Action: Mouse scrolled (847, 298) with delta (0, 0)
Screenshot: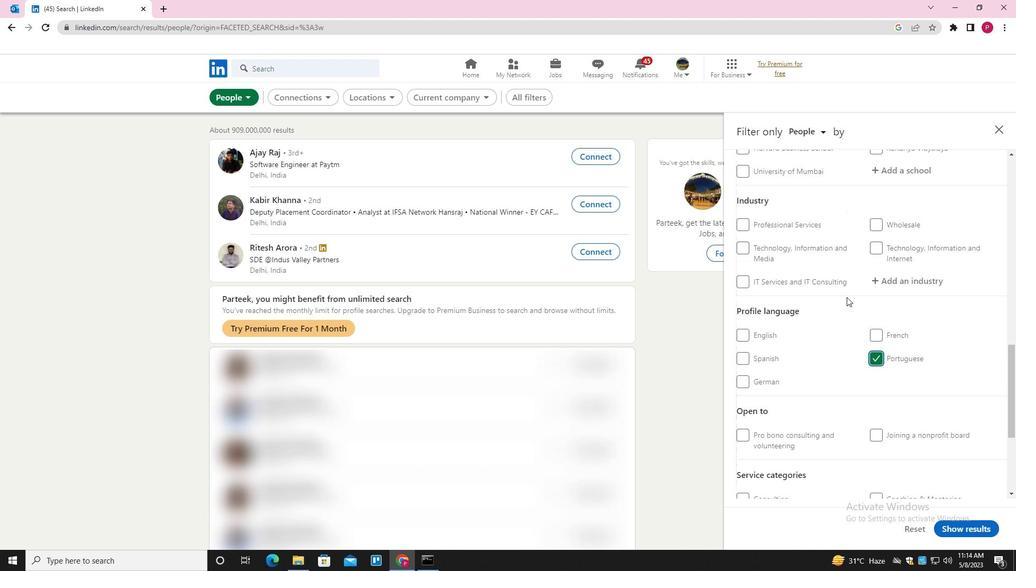 
Action: Mouse scrolled (847, 298) with delta (0, 0)
Screenshot: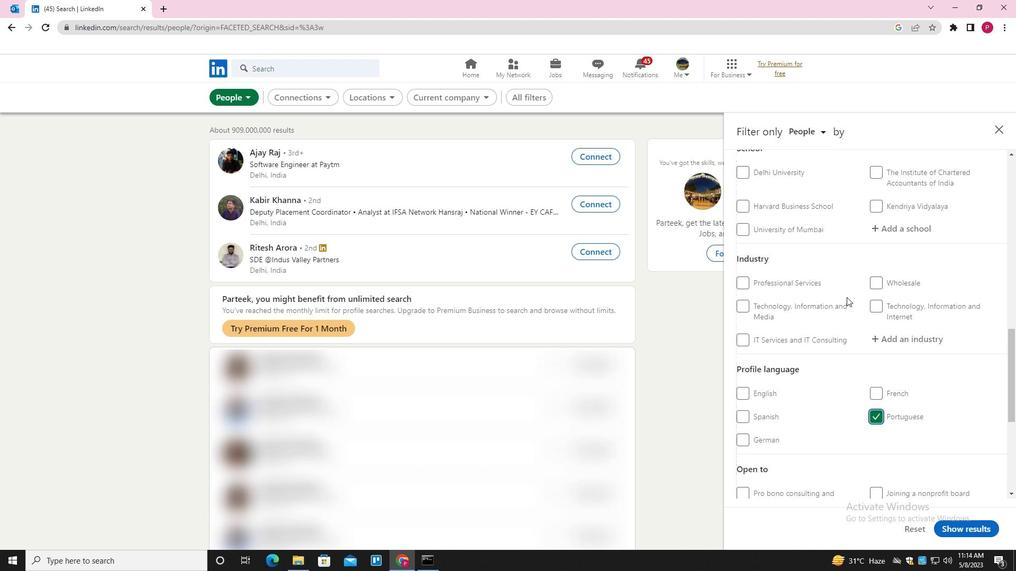 
Action: Mouse scrolled (847, 298) with delta (0, 0)
Screenshot: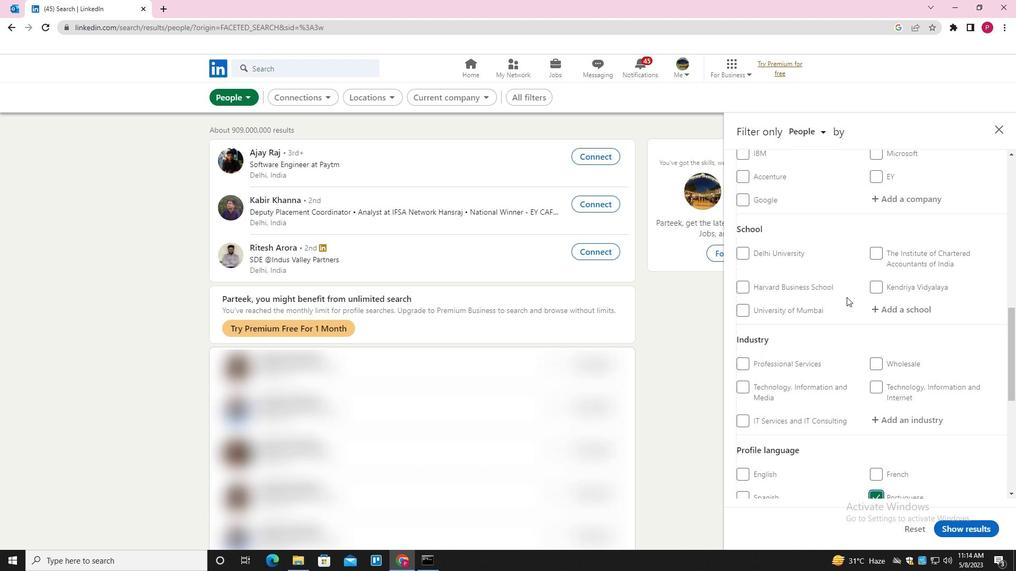 
Action: Mouse moved to (911, 241)
Screenshot: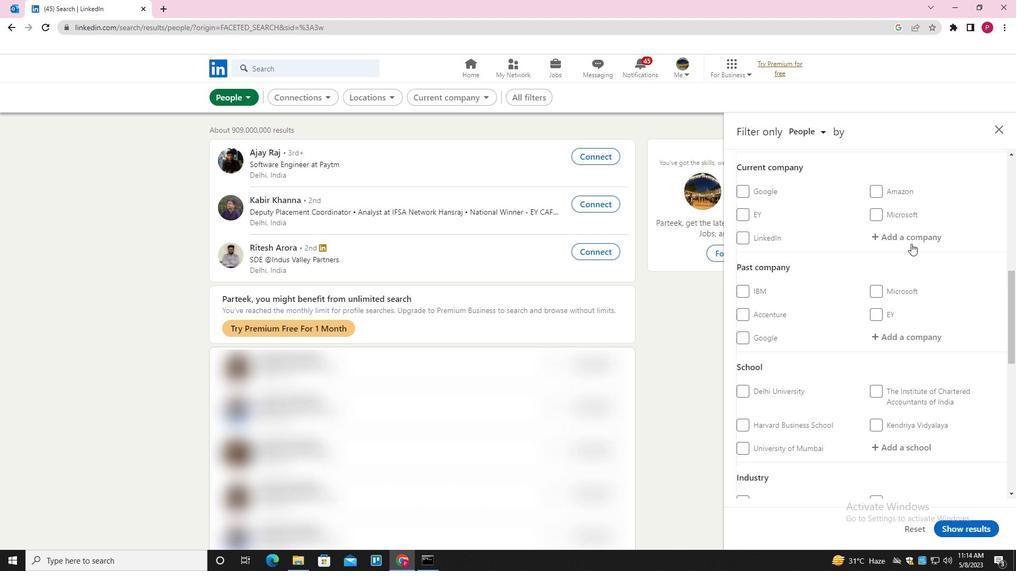 
Action: Mouse pressed left at (911, 241)
Screenshot: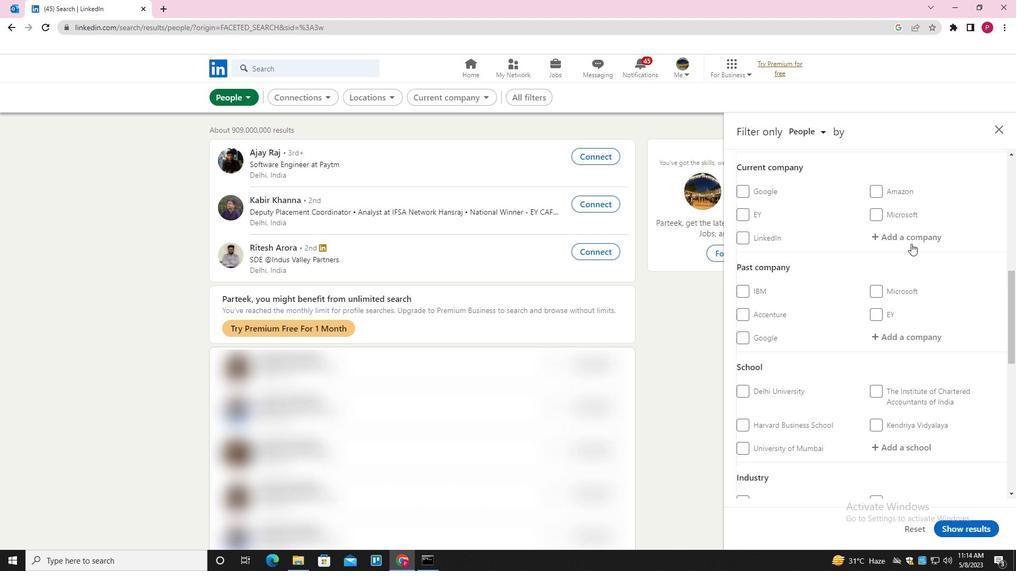 
Action: Mouse moved to (885, 279)
Screenshot: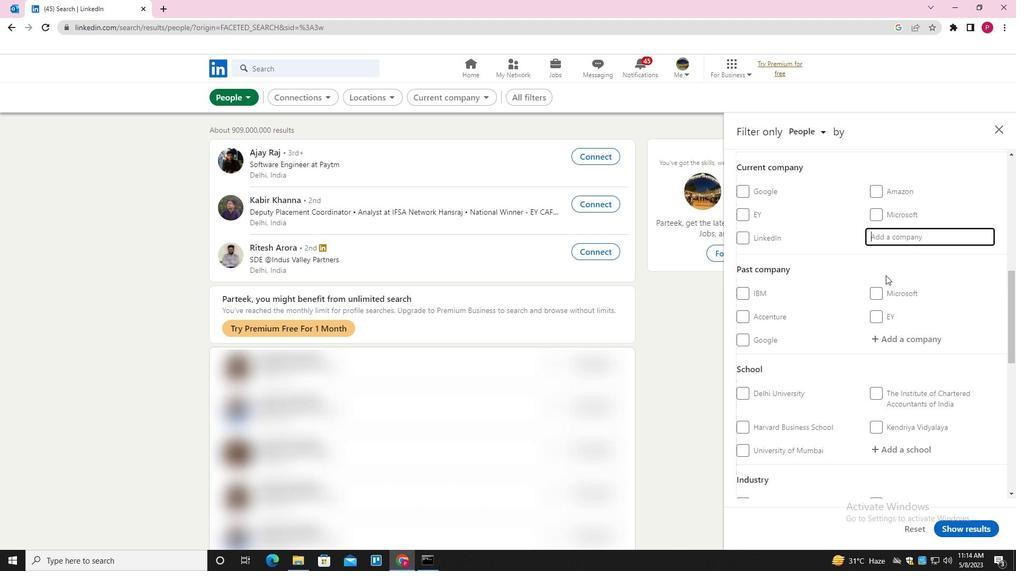 
Action: Mouse scrolled (885, 279) with delta (0, 0)
Screenshot: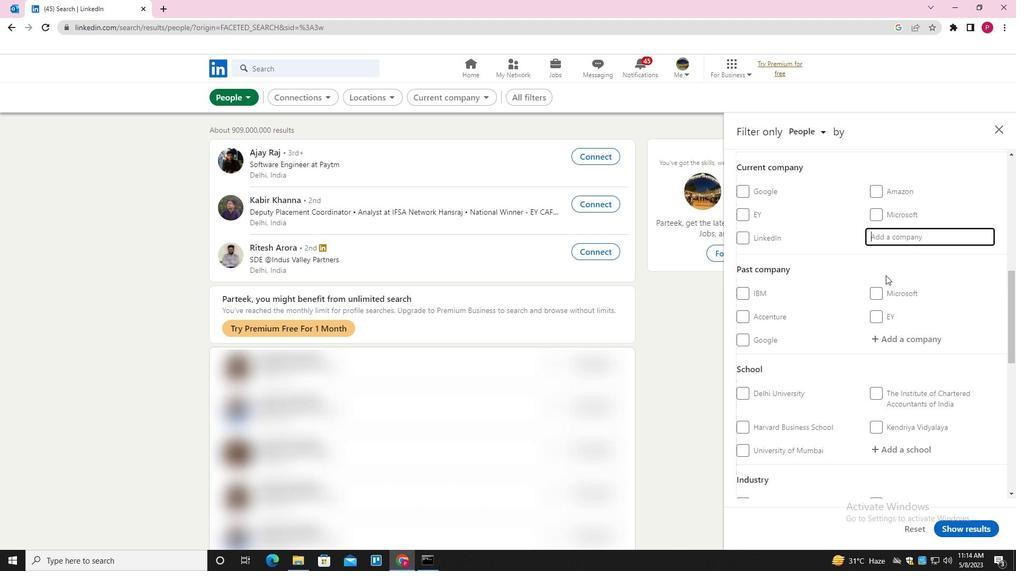 
Action: Mouse moved to (885, 280)
Screenshot: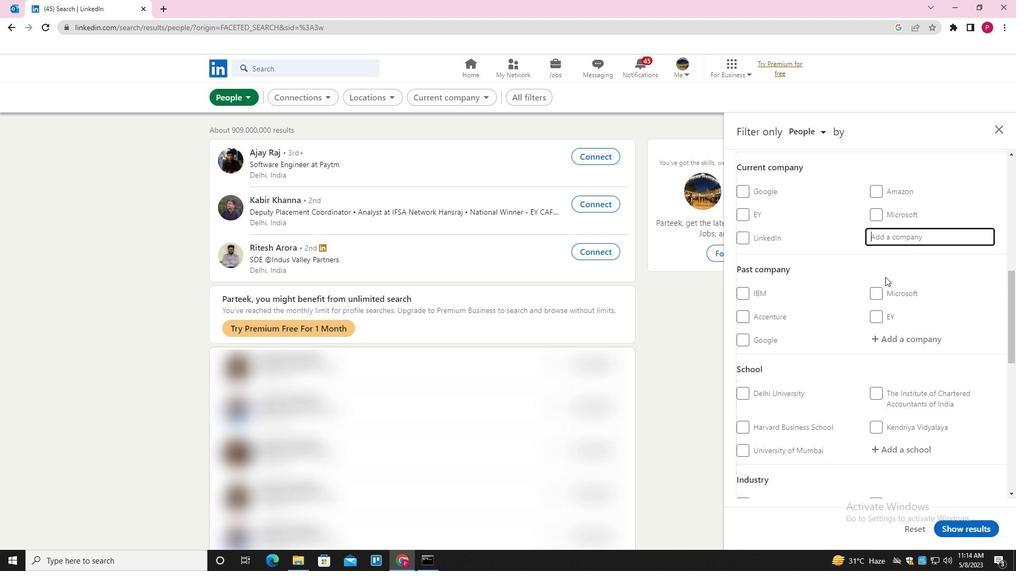 
Action: Mouse scrolled (885, 279) with delta (0, 0)
Screenshot: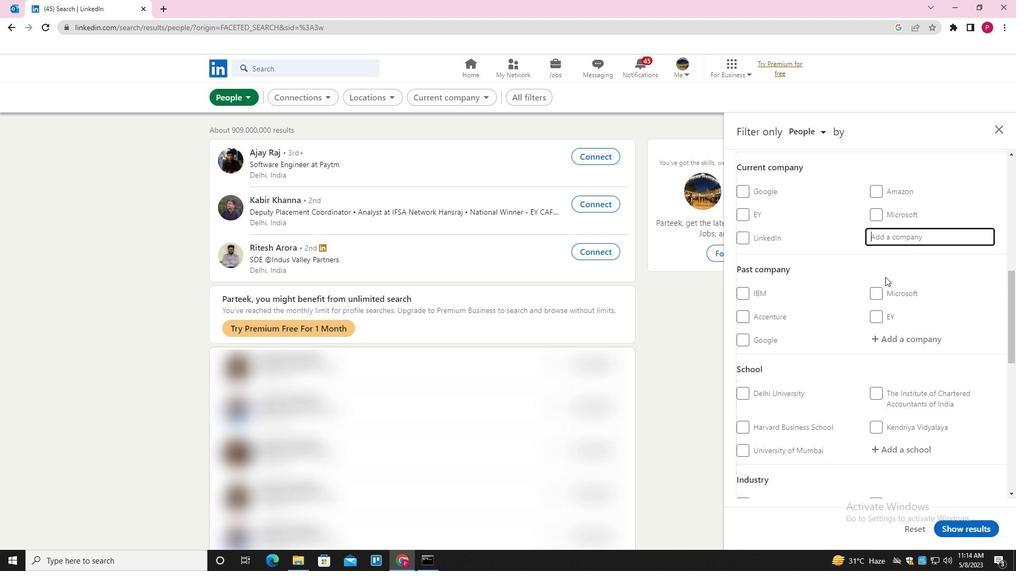 
Action: Mouse moved to (885, 280)
Screenshot: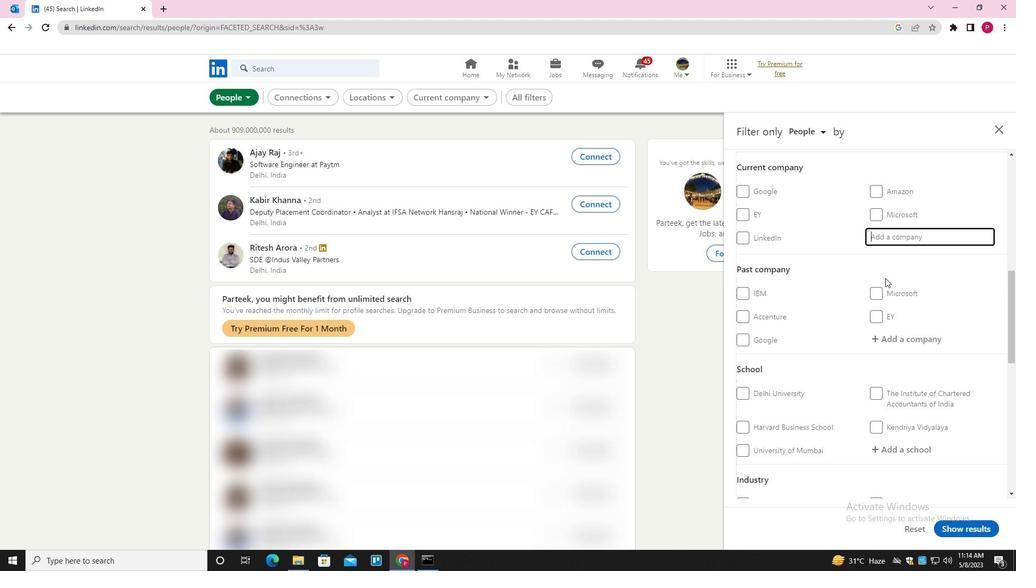 
Action: Mouse scrolled (885, 280) with delta (0, 0)
Screenshot: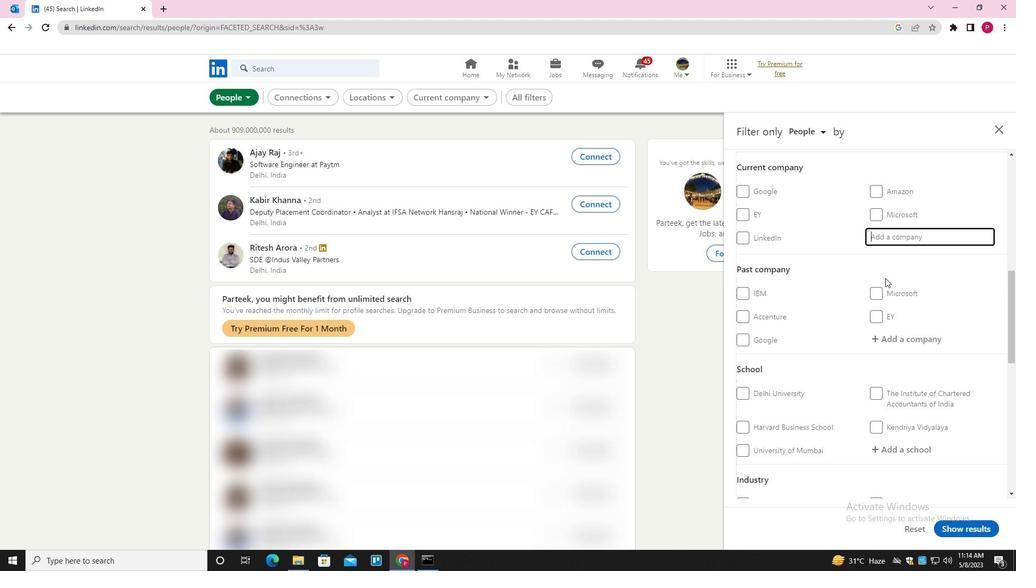 
Action: Mouse moved to (885, 281)
Screenshot: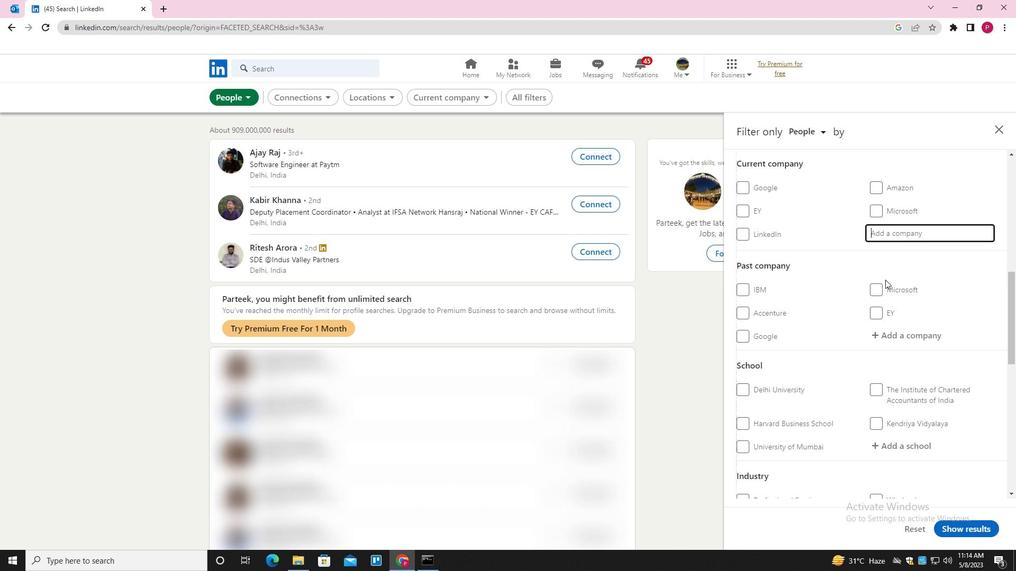 
Action: Mouse scrolled (885, 280) with delta (0, 0)
Screenshot: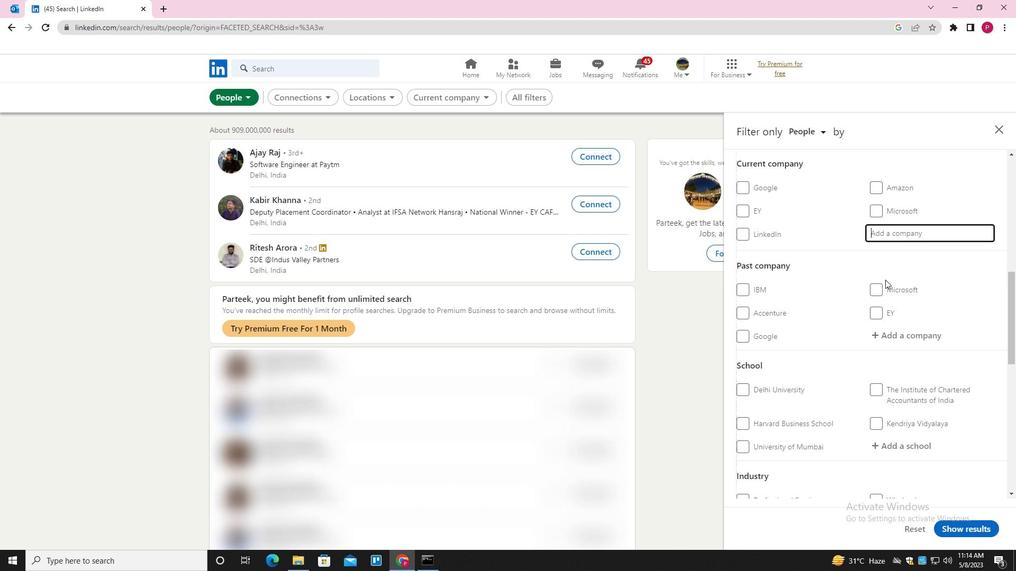 
Action: Mouse scrolled (885, 280) with delta (0, 0)
Screenshot: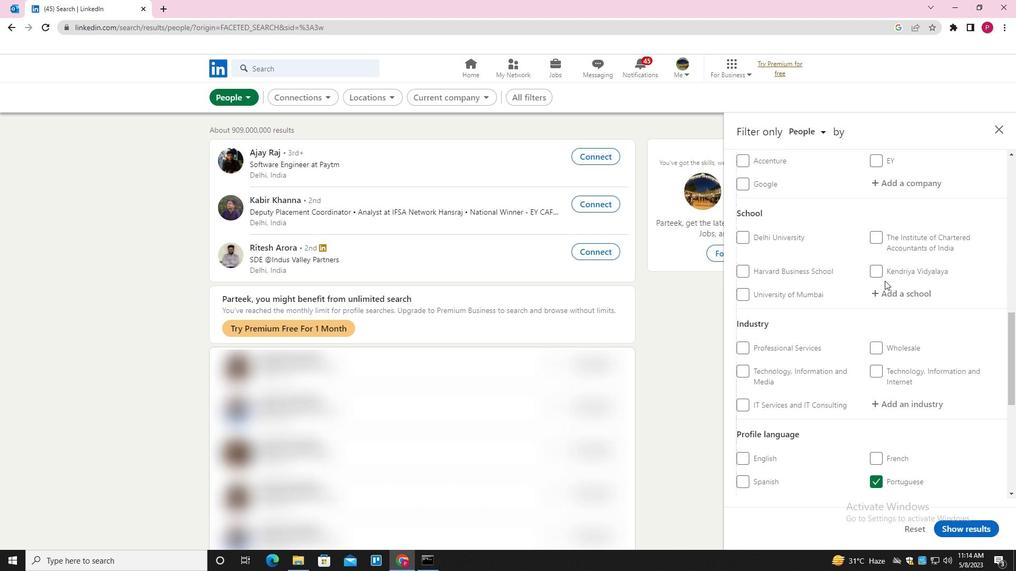 
Action: Mouse moved to (743, 376)
Screenshot: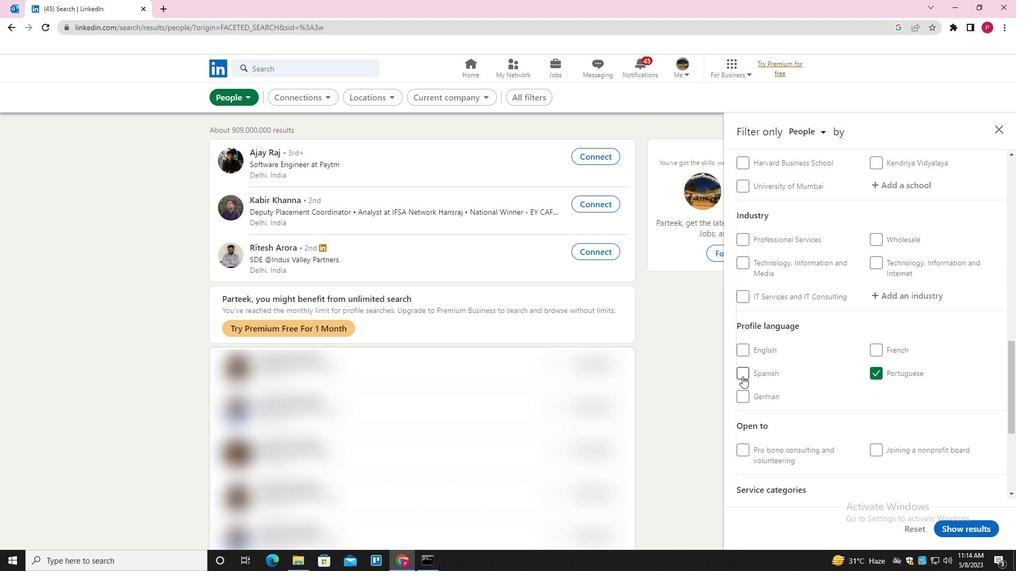 
Action: Mouse pressed left at (743, 376)
Screenshot: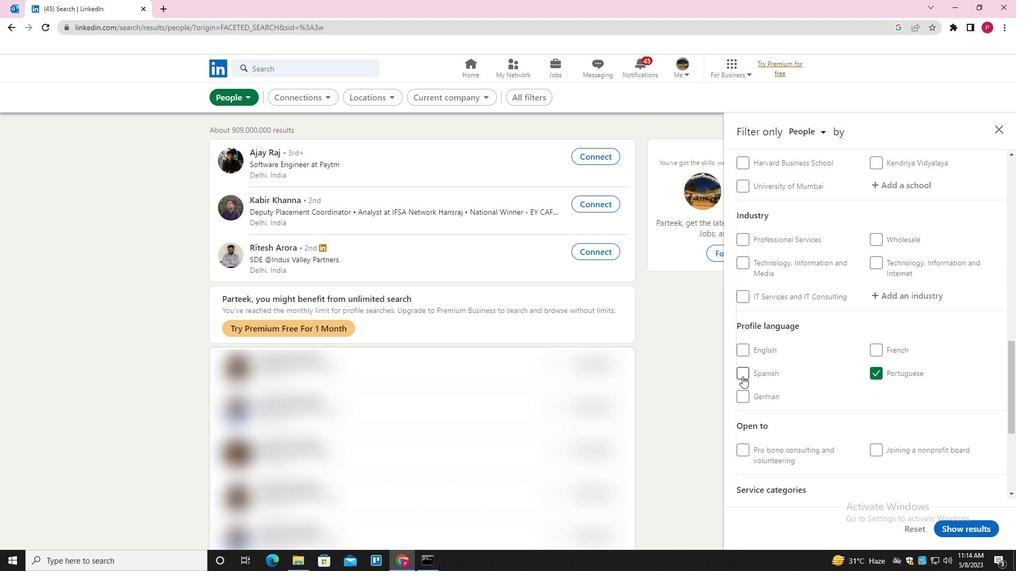 
Action: Mouse moved to (876, 376)
Screenshot: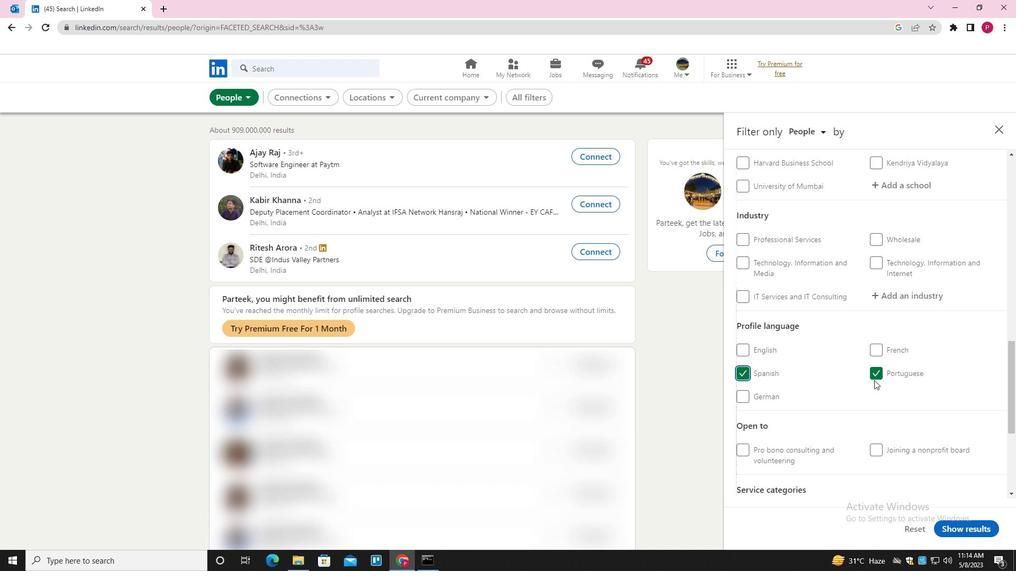 
Action: Mouse pressed left at (876, 376)
Screenshot: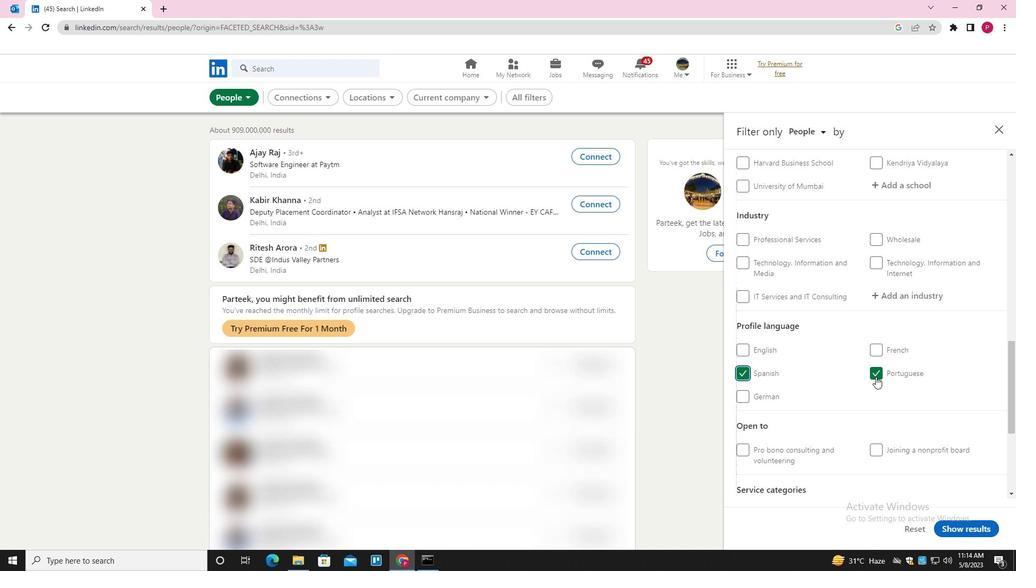 
Action: Mouse moved to (842, 383)
Screenshot: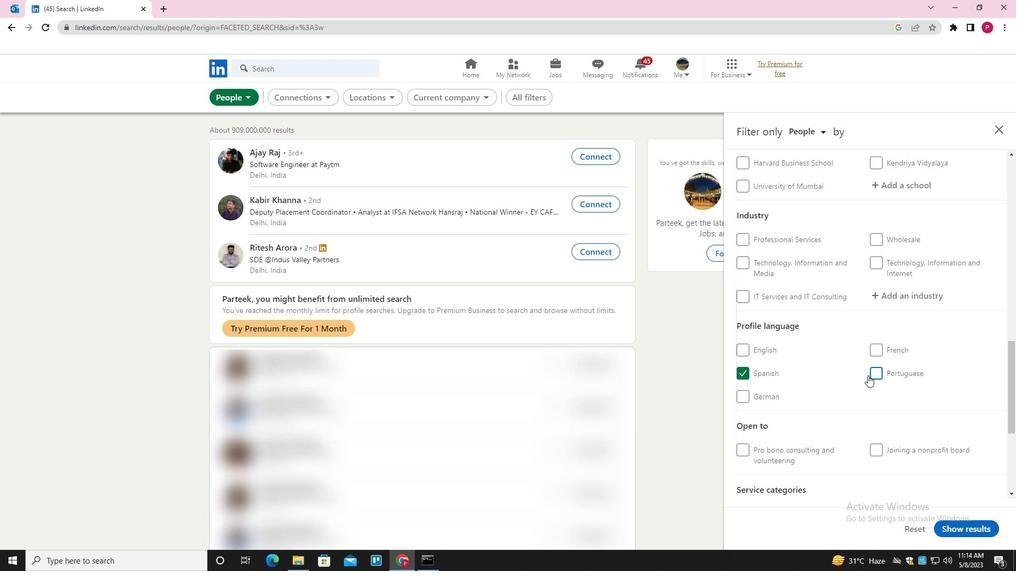 
Action: Mouse scrolled (842, 383) with delta (0, 0)
Screenshot: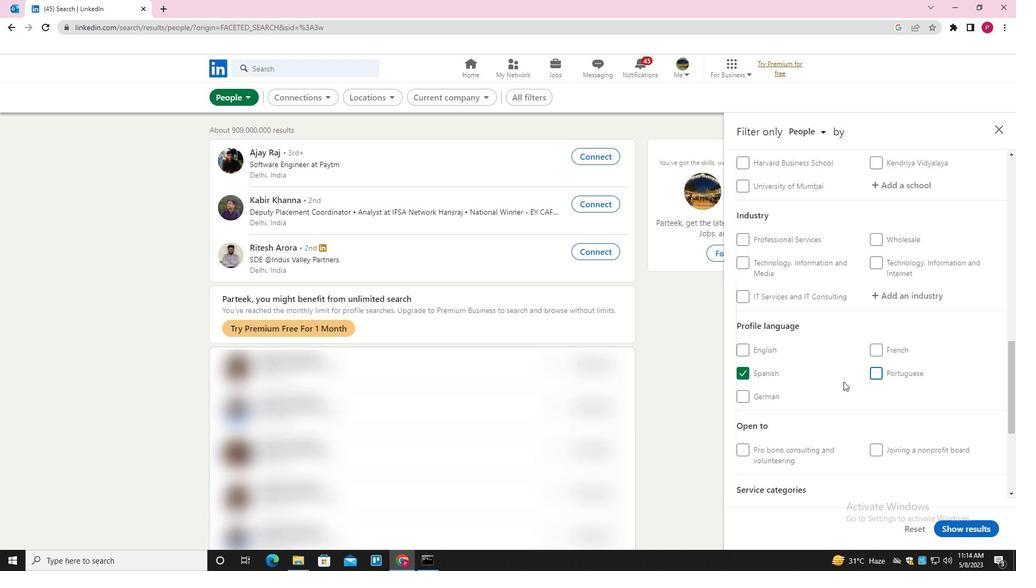 
Action: Mouse scrolled (842, 383) with delta (0, 0)
Screenshot: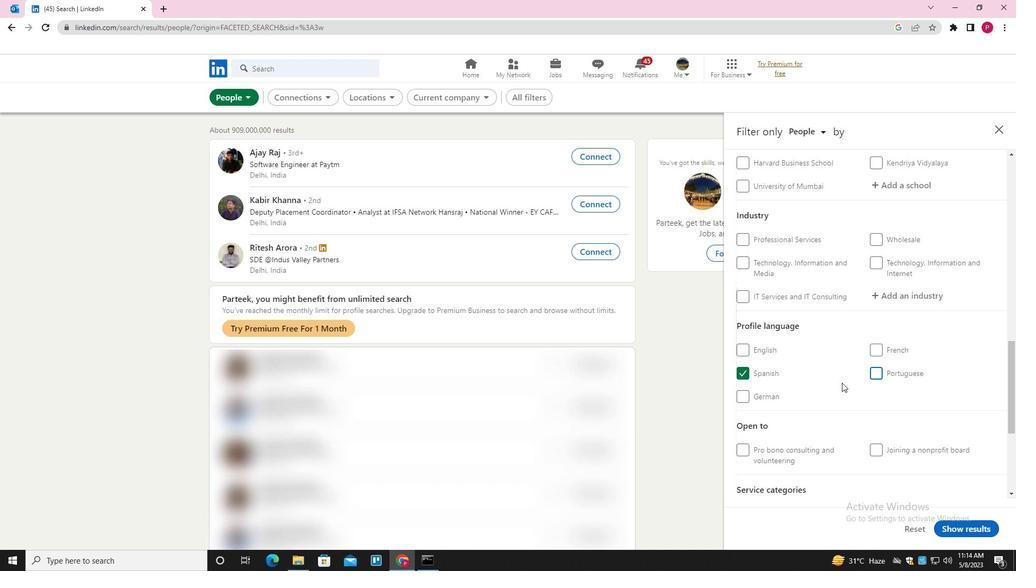 
Action: Mouse scrolled (842, 383) with delta (0, 0)
Screenshot: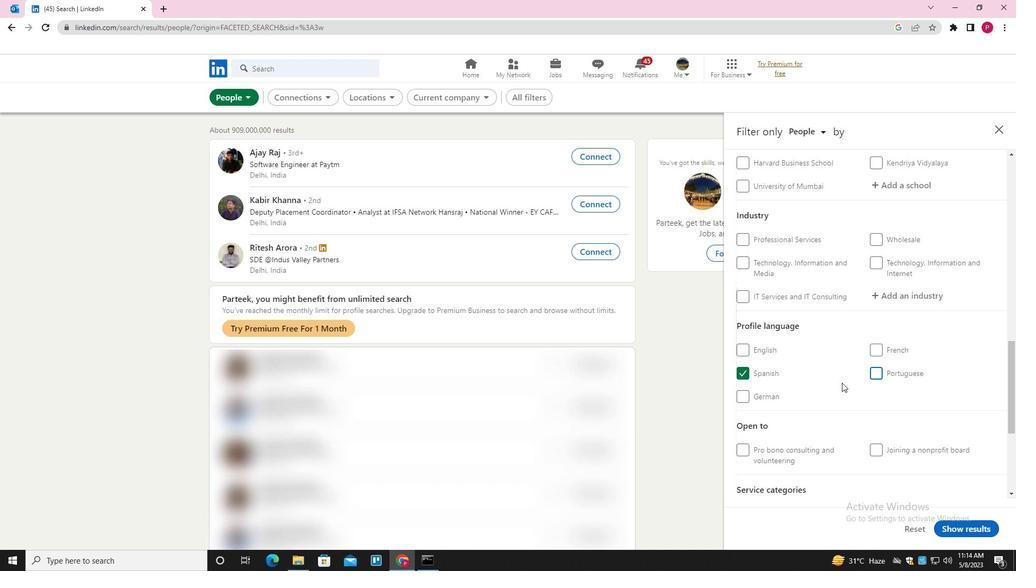 
Action: Mouse scrolled (842, 383) with delta (0, 0)
Screenshot: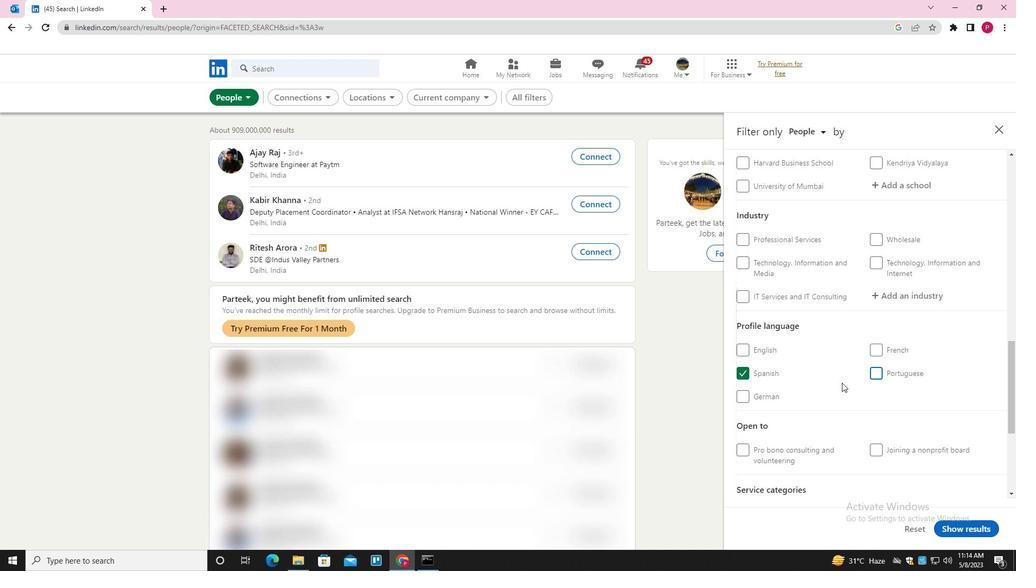 
Action: Mouse scrolled (842, 383) with delta (0, 0)
Screenshot: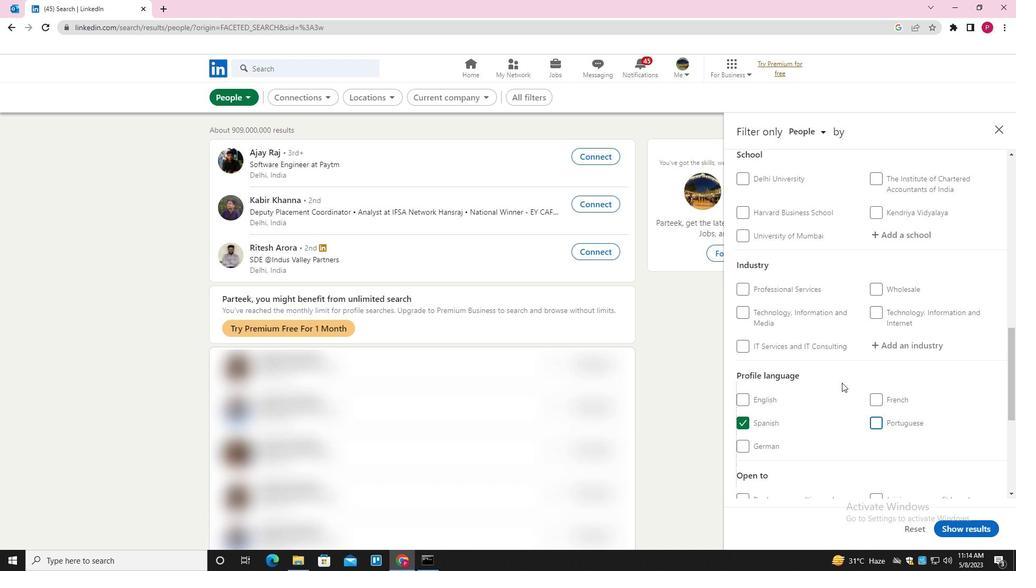 
Action: Mouse scrolled (842, 383) with delta (0, 0)
Screenshot: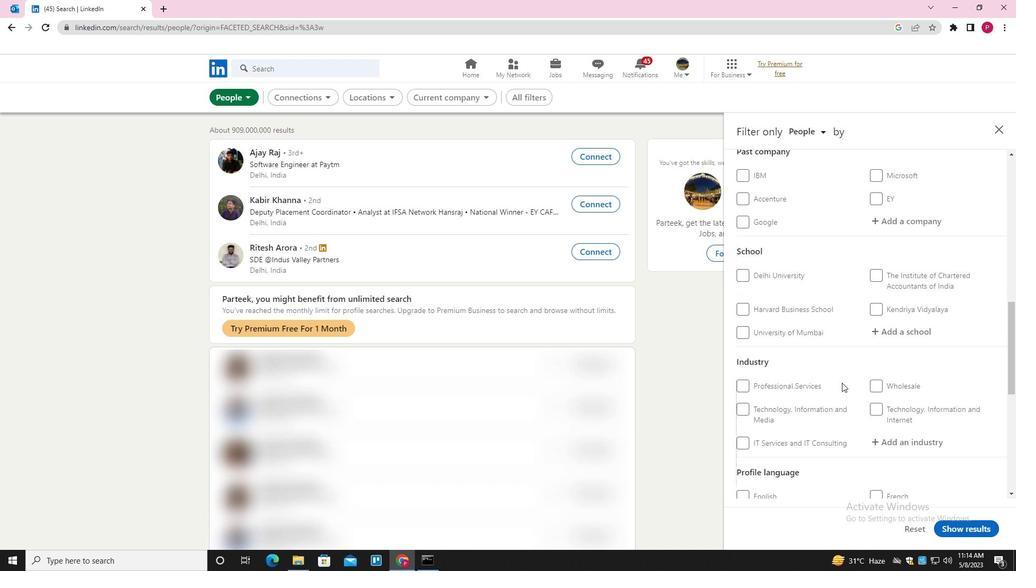 
Action: Mouse scrolled (842, 383) with delta (0, 0)
Screenshot: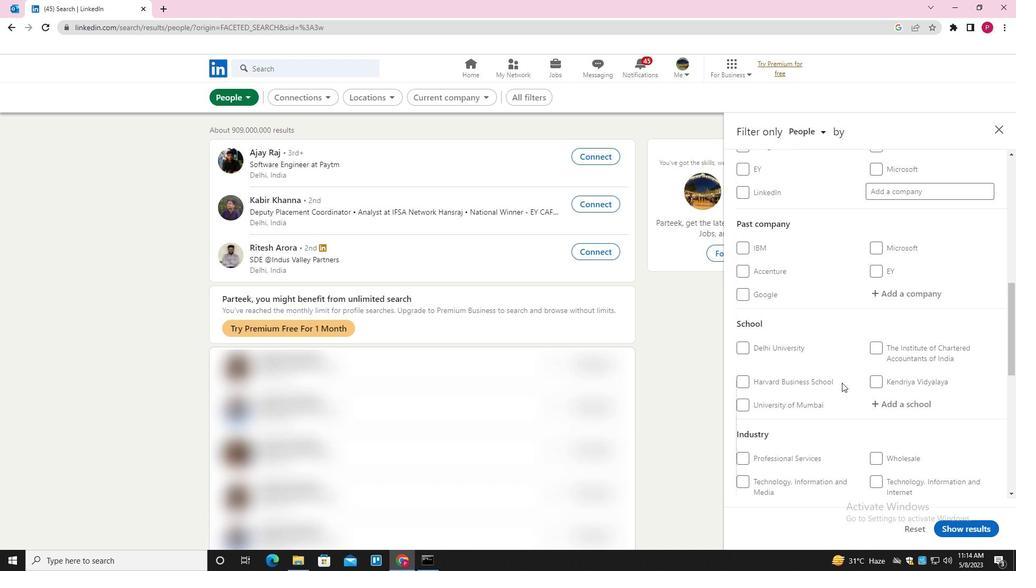 
Action: Mouse moved to (913, 340)
Screenshot: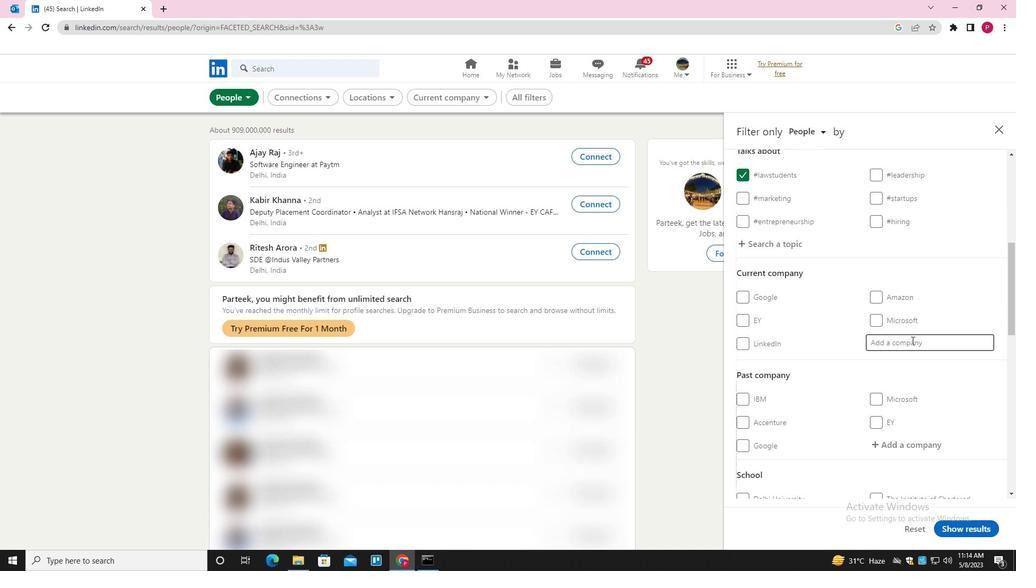 
Action: Mouse pressed left at (913, 340)
Screenshot: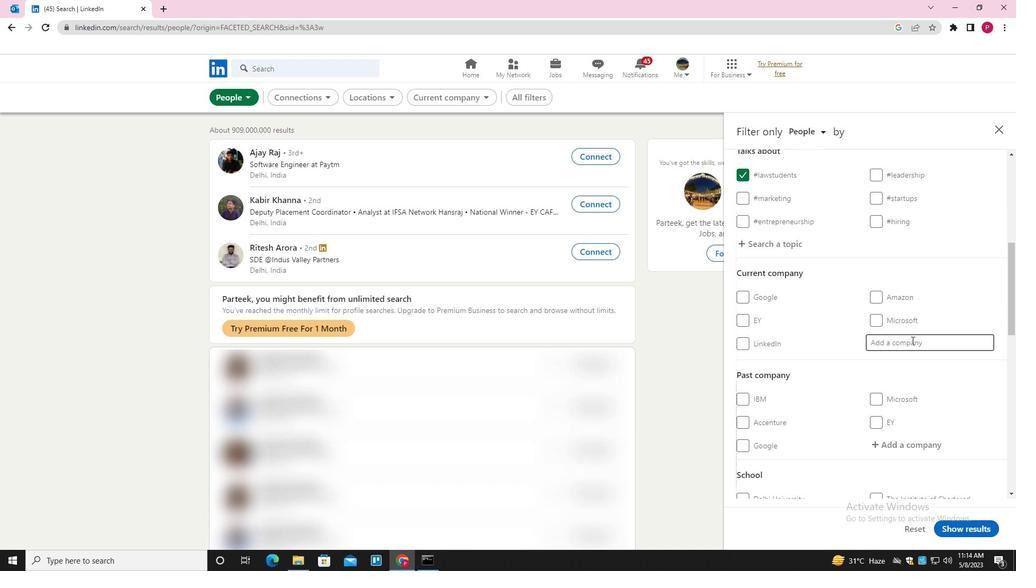 
Action: Key pressed <Key.shift><Key.shift><Key.shift><Key.shift>ADANI<Key.space><Key.shift>AIRPORT<Key.space><Key.shift>HOLDINGS<Key.space><Key.shift>LTD<Key.down><Key.enter>
Screenshot: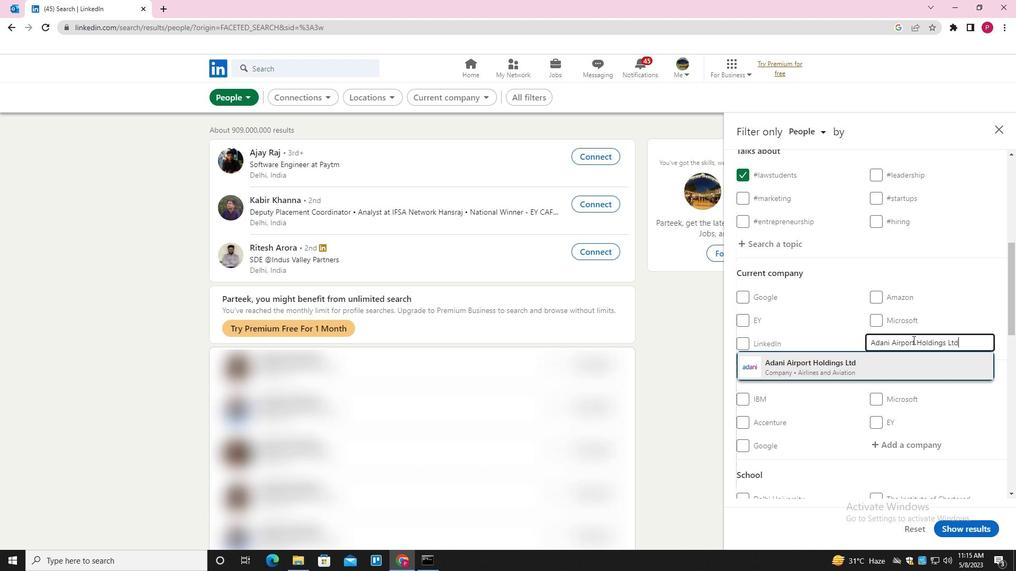 
Action: Mouse moved to (912, 387)
Screenshot: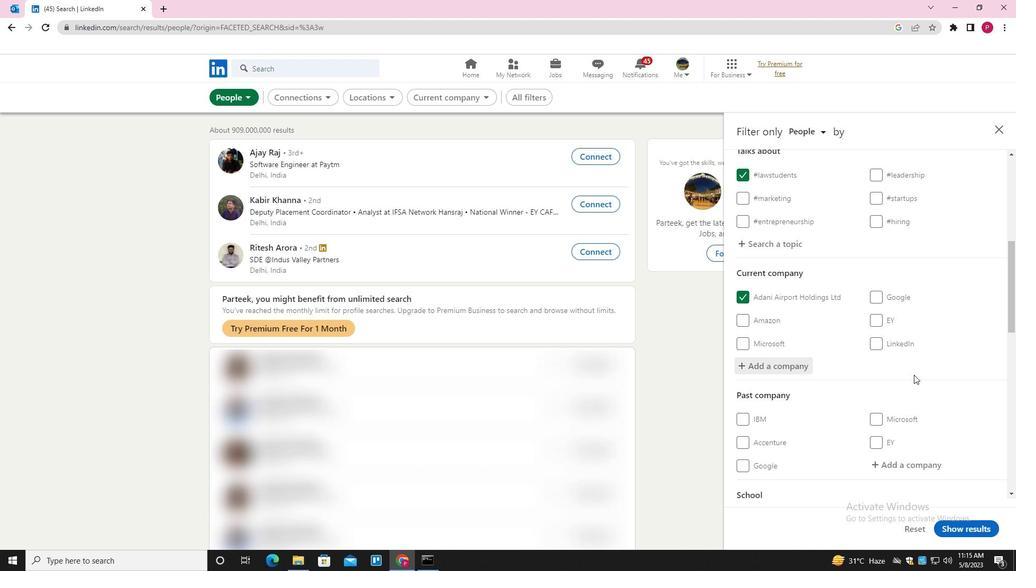 
Action: Mouse scrolled (912, 386) with delta (0, 0)
Screenshot: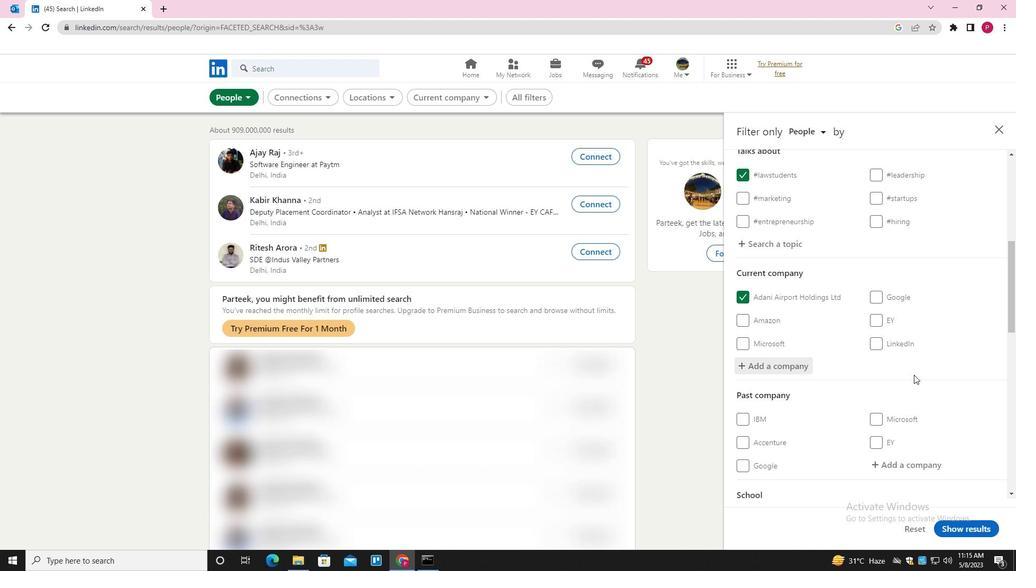 
Action: Mouse moved to (909, 391)
Screenshot: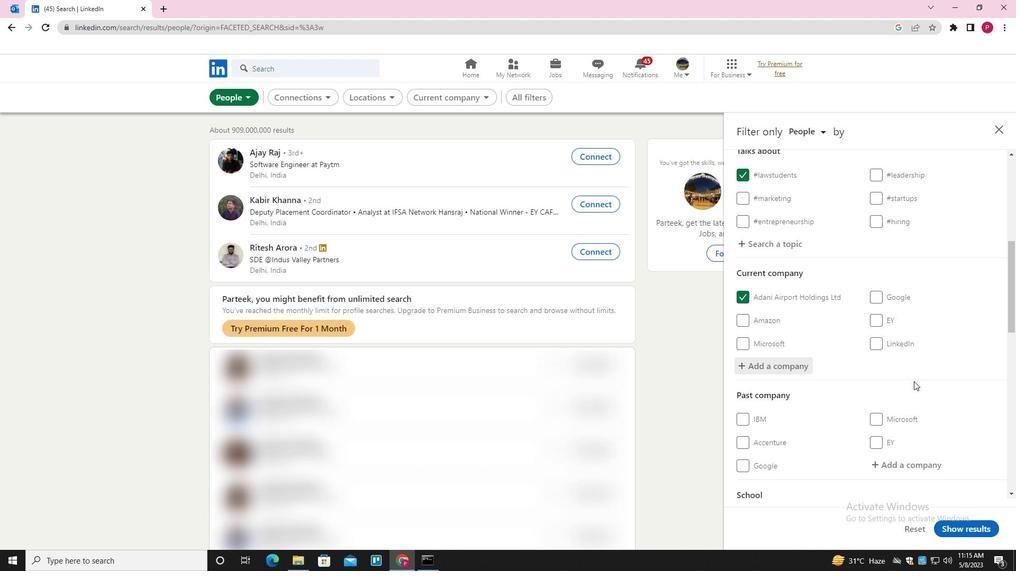 
Action: Mouse scrolled (909, 390) with delta (0, 0)
Screenshot: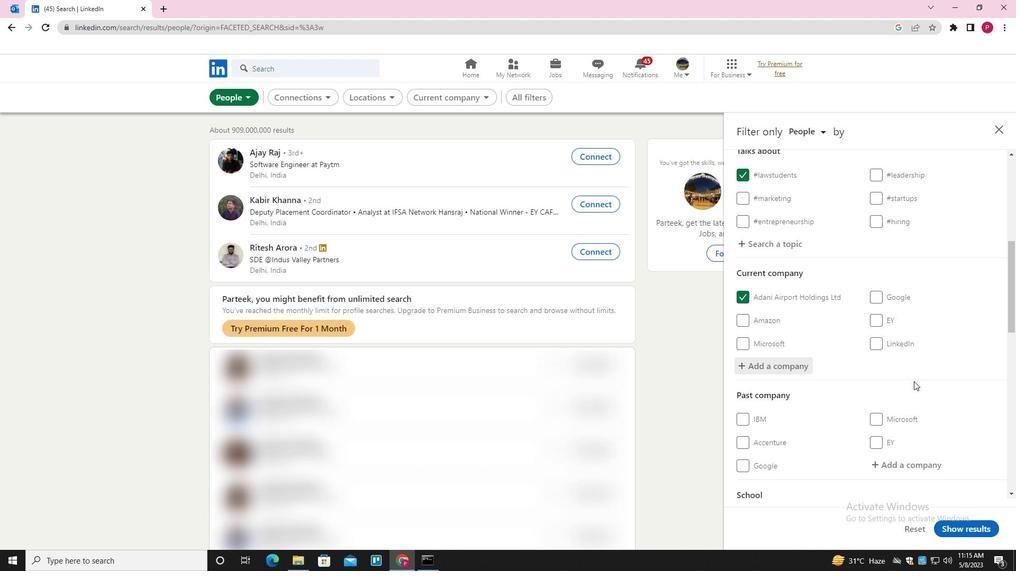 
Action: Mouse moved to (905, 392)
Screenshot: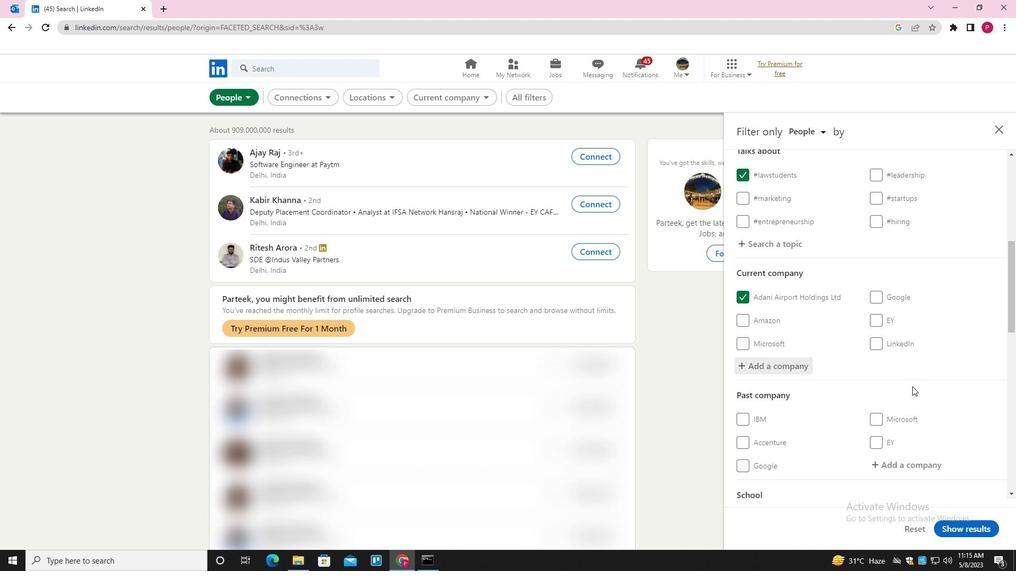 
Action: Mouse scrolled (905, 392) with delta (0, 0)
Screenshot: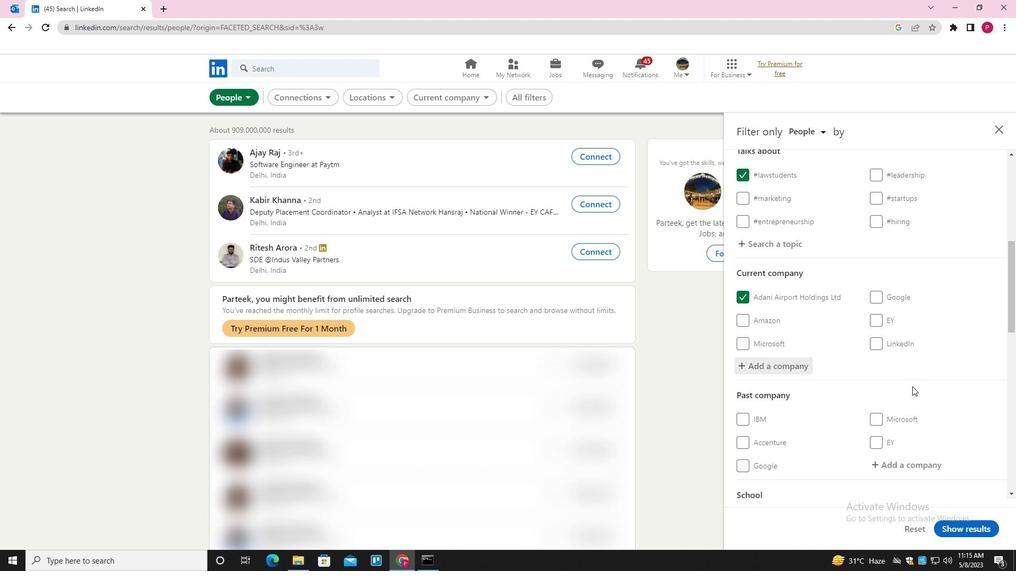 
Action: Mouse moved to (905, 392)
Screenshot: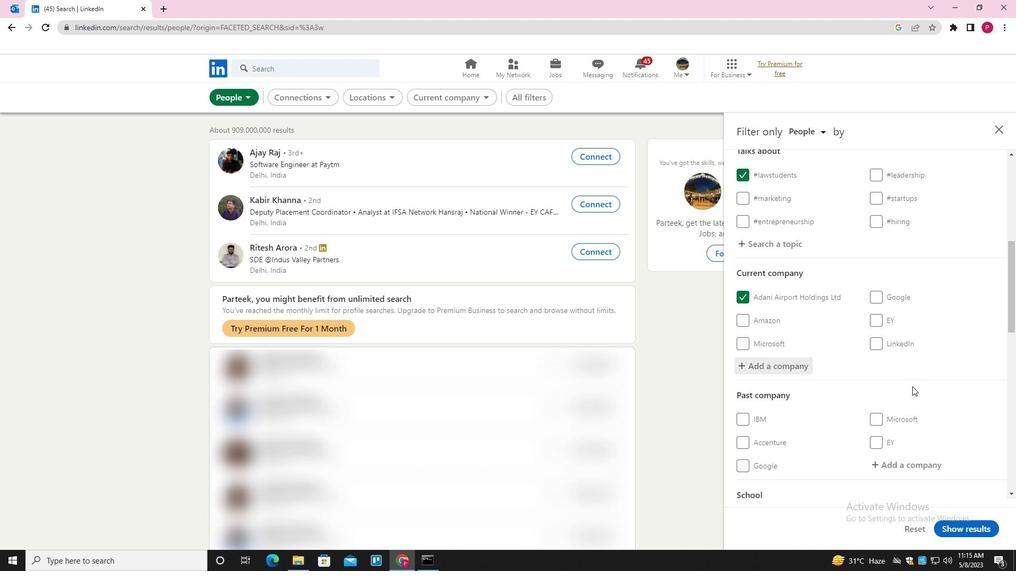 
Action: Mouse scrolled (905, 392) with delta (0, 0)
Screenshot: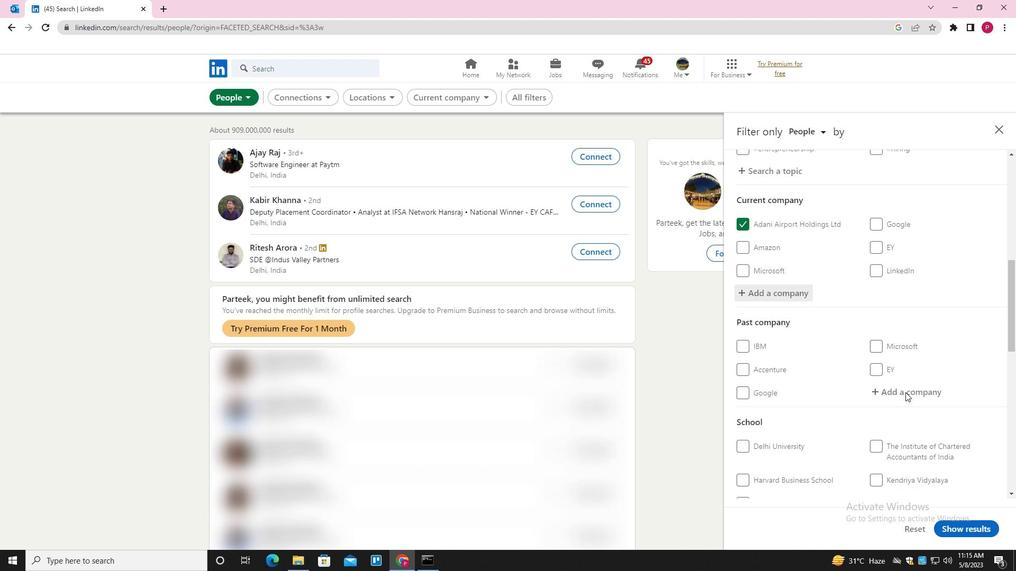 
Action: Mouse scrolled (905, 392) with delta (0, 0)
Screenshot: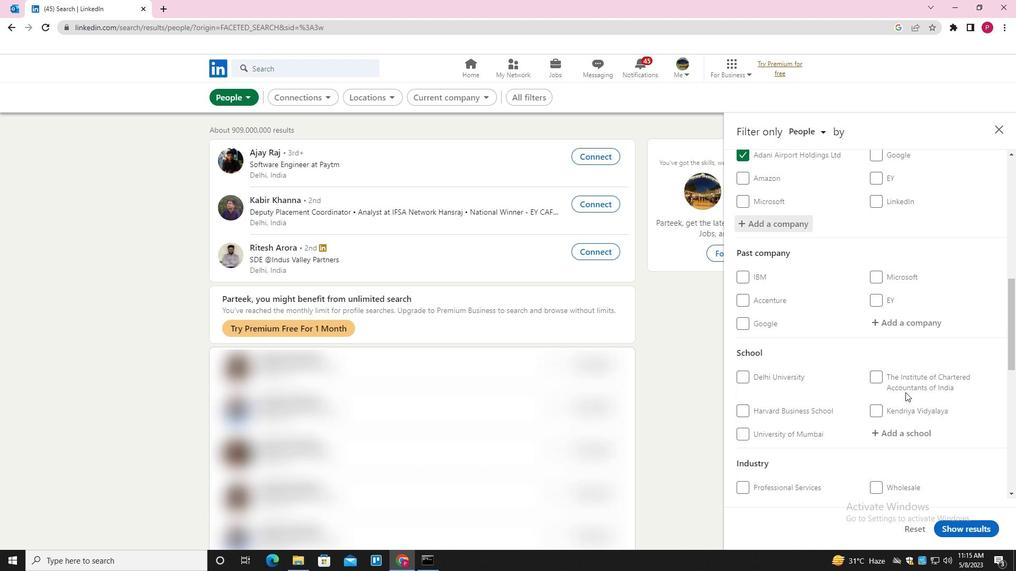 
Action: Mouse moved to (903, 315)
Screenshot: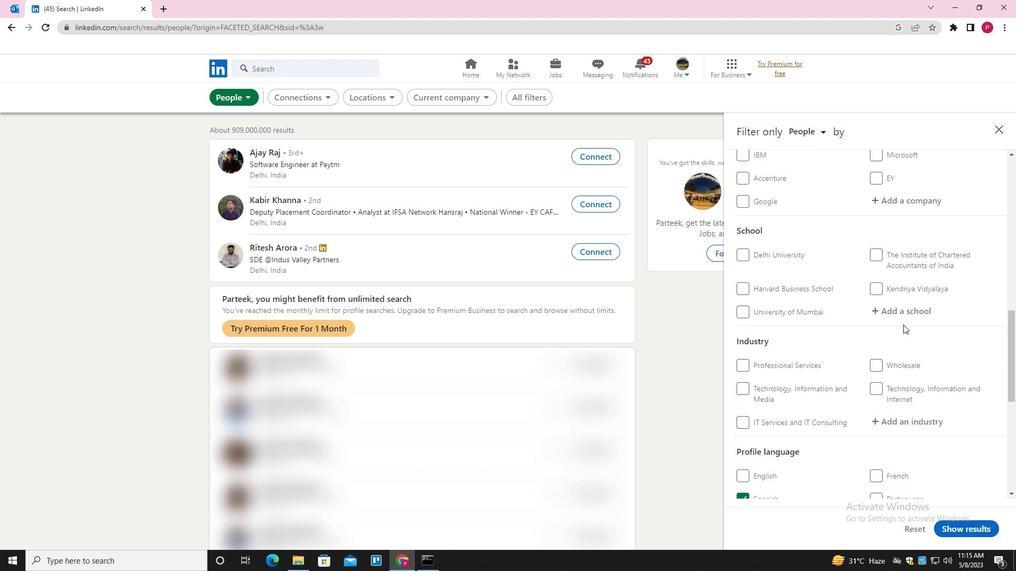 
Action: Mouse pressed left at (903, 315)
Screenshot: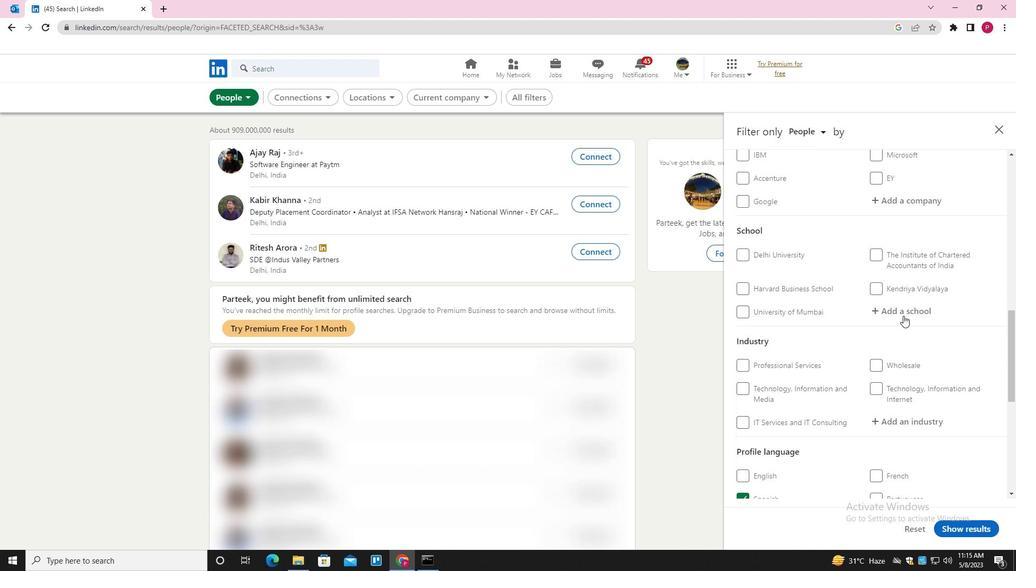 
Action: Key pressed <Key.shift><Key.shift><Key.shift><Key.shift><Key.shift><Key.shift><Key.shift><Key.shift><Key.shift>POORNIMA<Key.space><Key.shift><Key.shift><Key.shift><Key.shift><Key.shift><Key.shift><Key.shift><Key.shift><Key.shift><Key.shift><Key.shift><Key.shift><Key.shift>GOVERNMENT<Key.space><Key.backspace><Key.backspace><Key.backspace><Key.backspace><Key.backspace><Key.backspace><Key.backspace><Key.backspace><Key.backspace><Key.backspace><Key.backspace><Key.shift>UNIVERSITY<Key.down><Key.enter>
Screenshot: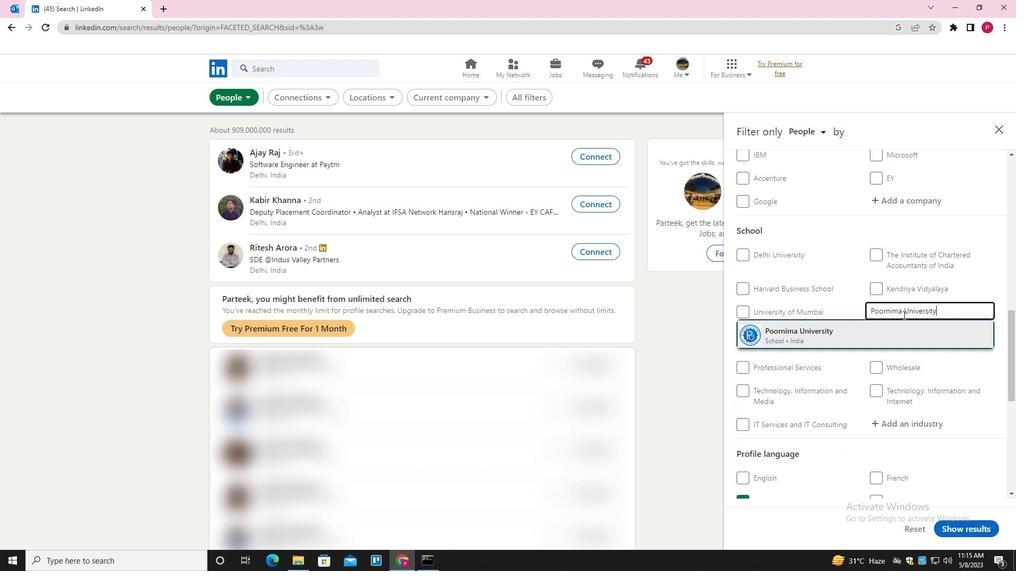 
Action: Mouse scrolled (903, 315) with delta (0, 0)
Screenshot: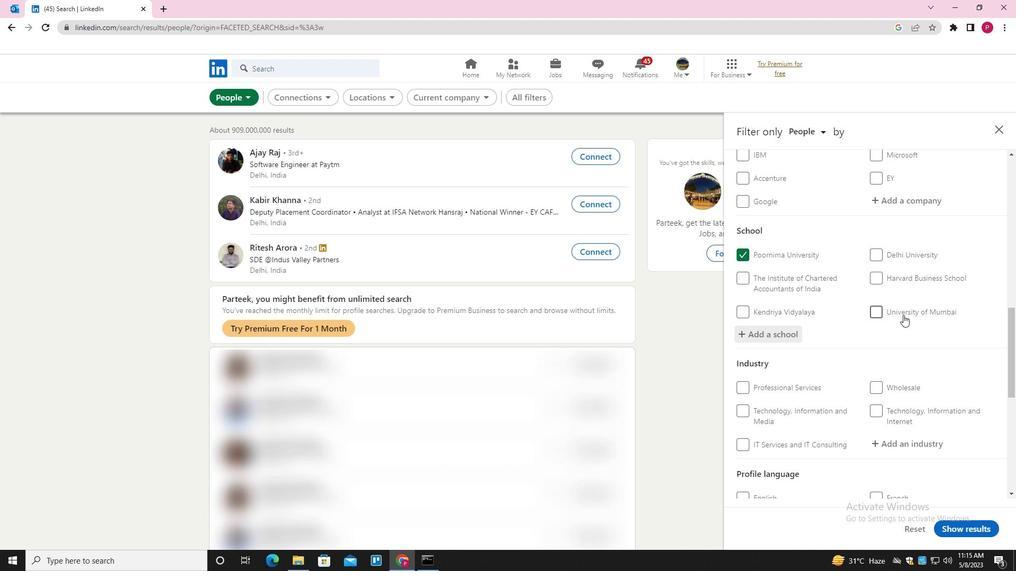 
Action: Mouse moved to (901, 321)
Screenshot: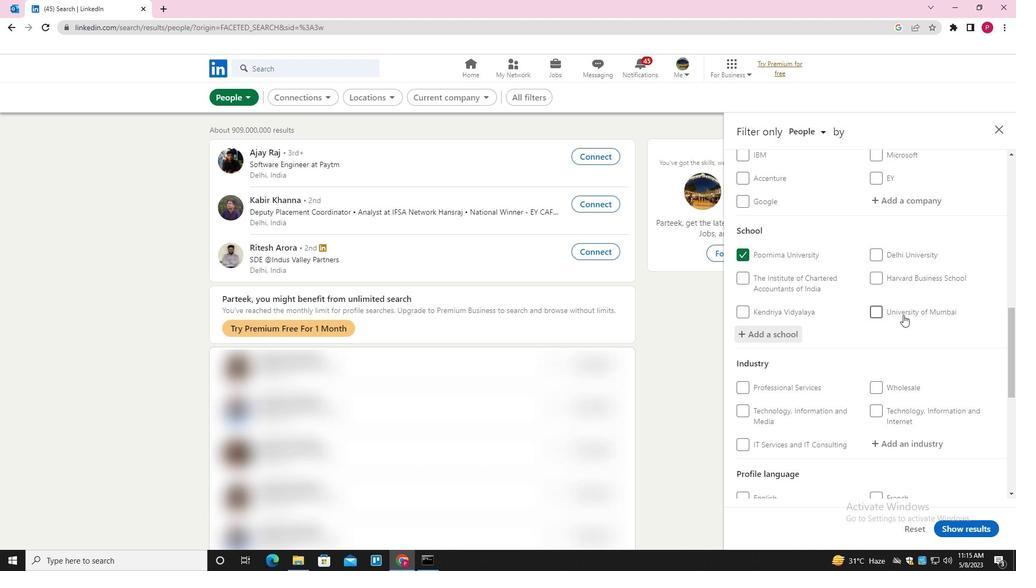 
Action: Mouse scrolled (901, 321) with delta (0, 0)
Screenshot: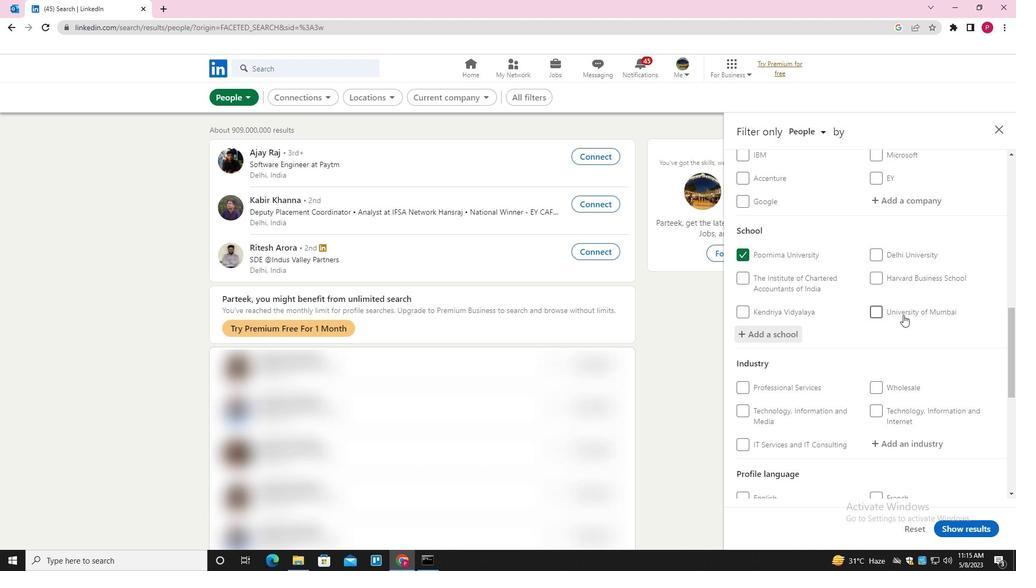 
Action: Mouse moved to (911, 341)
Screenshot: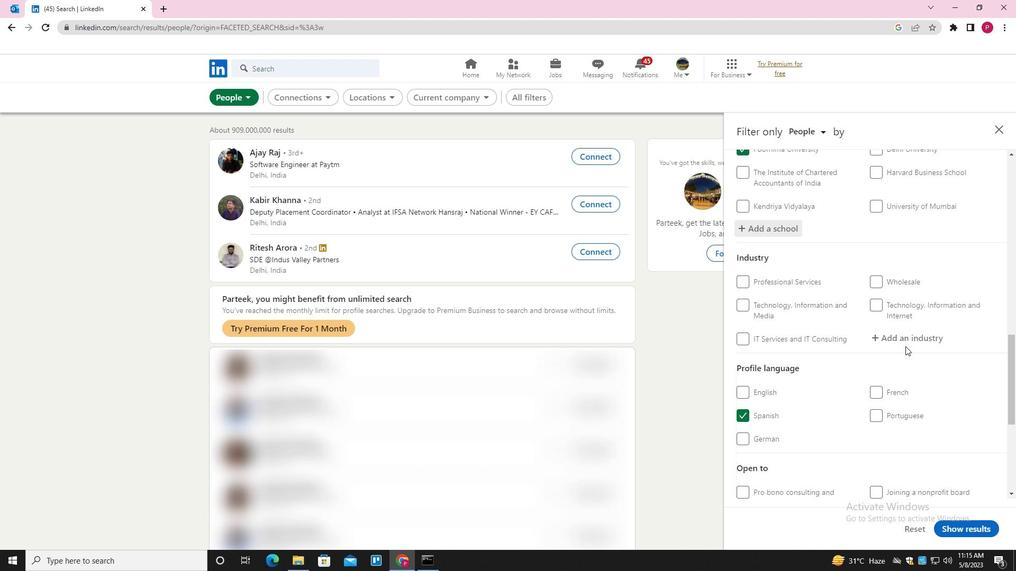 
Action: Mouse pressed left at (911, 341)
Screenshot: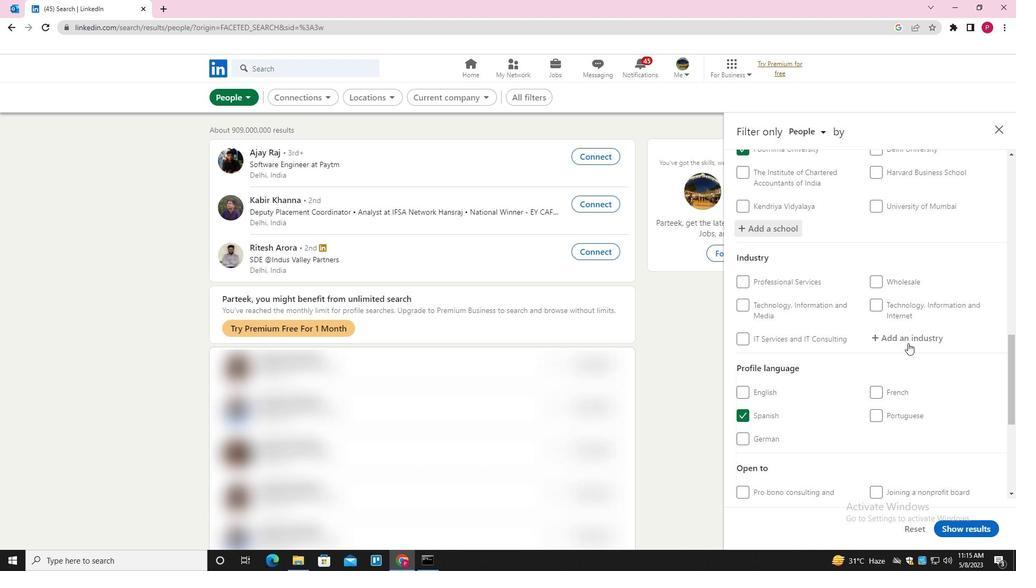 
Action: Key pressed <Key.shift><Key.shift><Key.shift><Key.shift>REAL<Key.space><Key.shift>ESTATE<Key.space><Key.shift>AGENTS<Key.down><Key.enter>
Screenshot: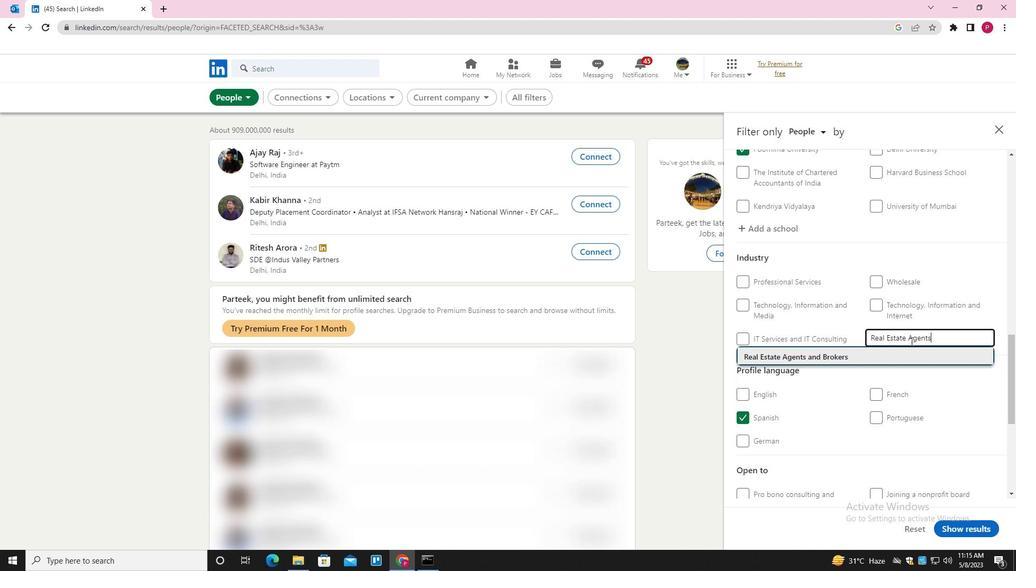 
Action: Mouse scrolled (911, 340) with delta (0, 0)
Screenshot: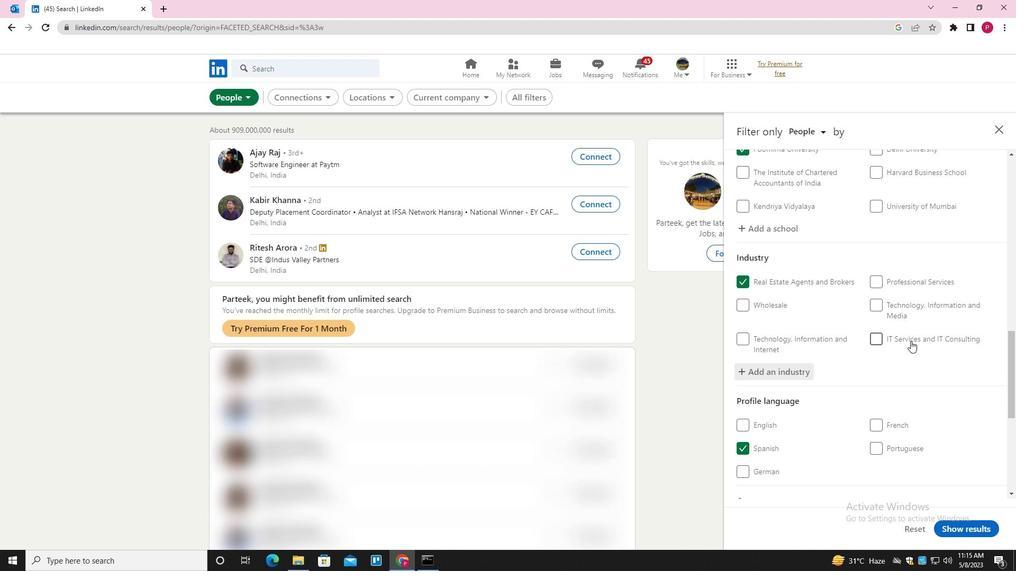 
Action: Mouse scrolled (911, 340) with delta (0, 0)
Screenshot: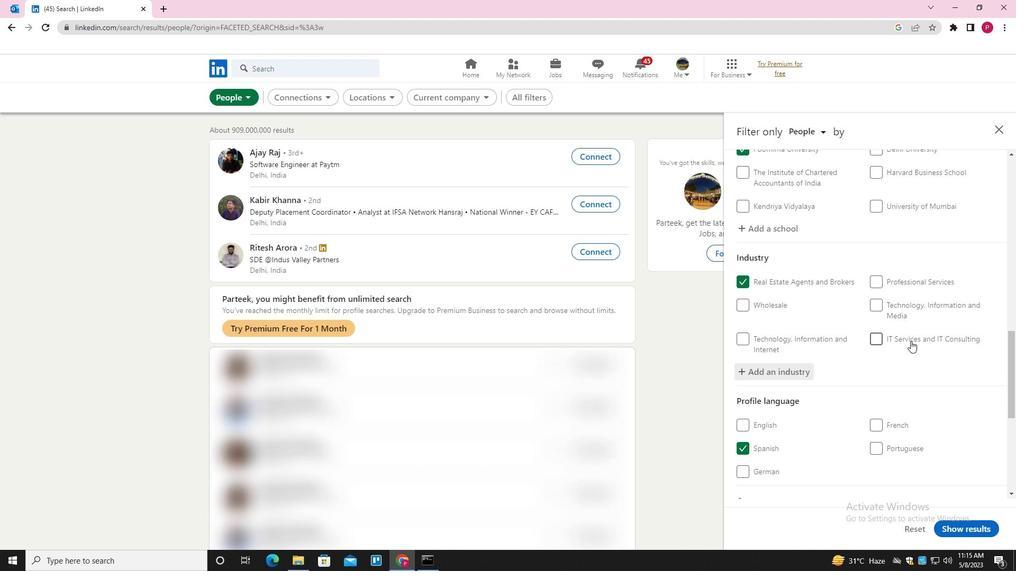 
Action: Mouse scrolled (911, 340) with delta (0, 0)
Screenshot: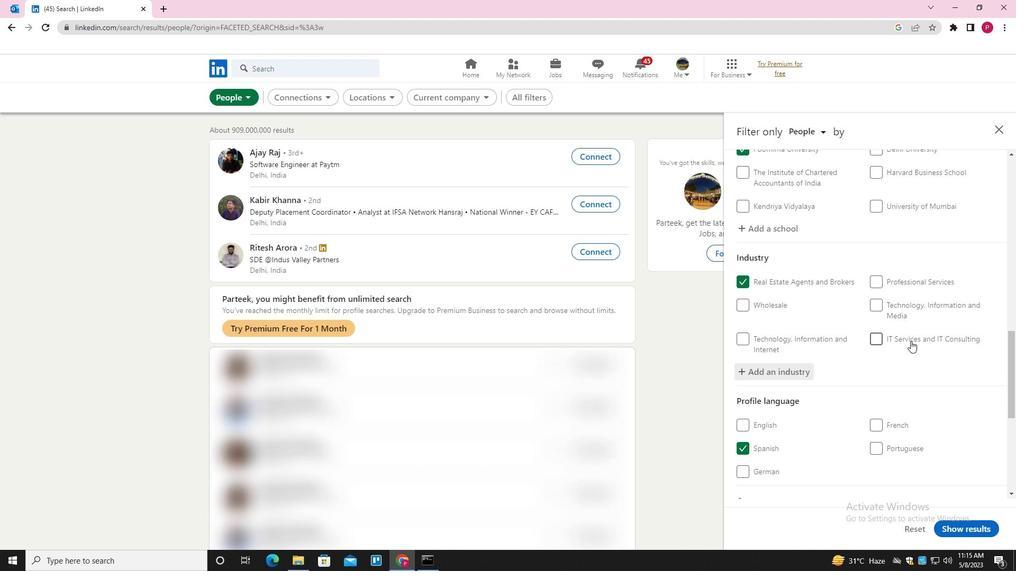 
Action: Mouse scrolled (911, 340) with delta (0, 0)
Screenshot: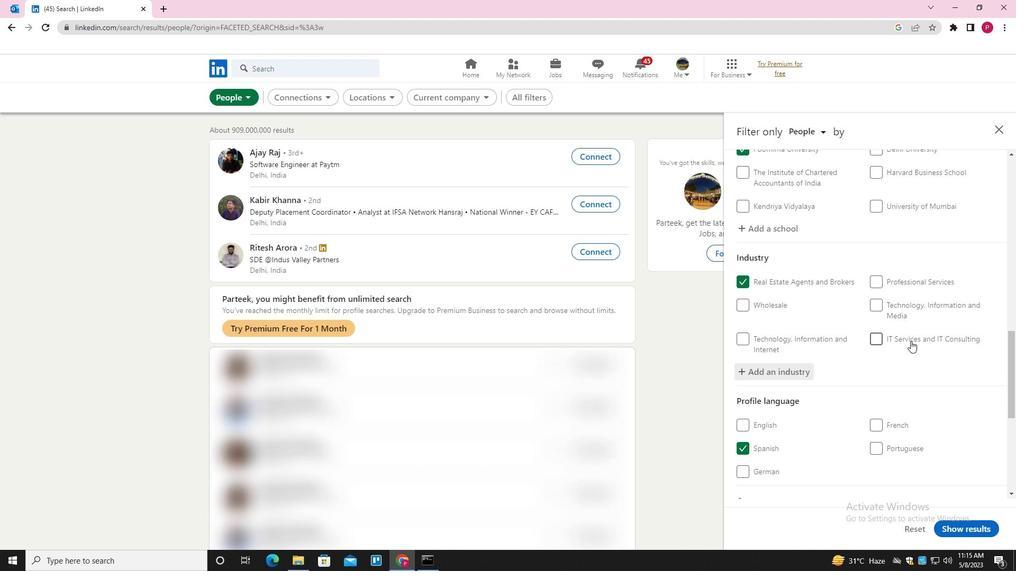 
Action: Mouse scrolled (911, 340) with delta (0, 0)
Screenshot: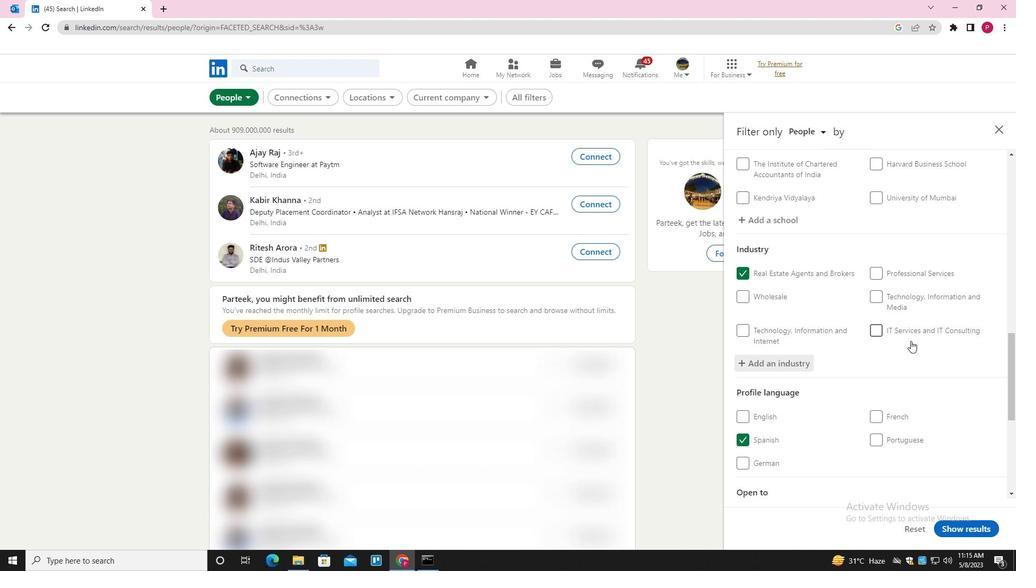 
Action: Mouse moved to (902, 373)
Screenshot: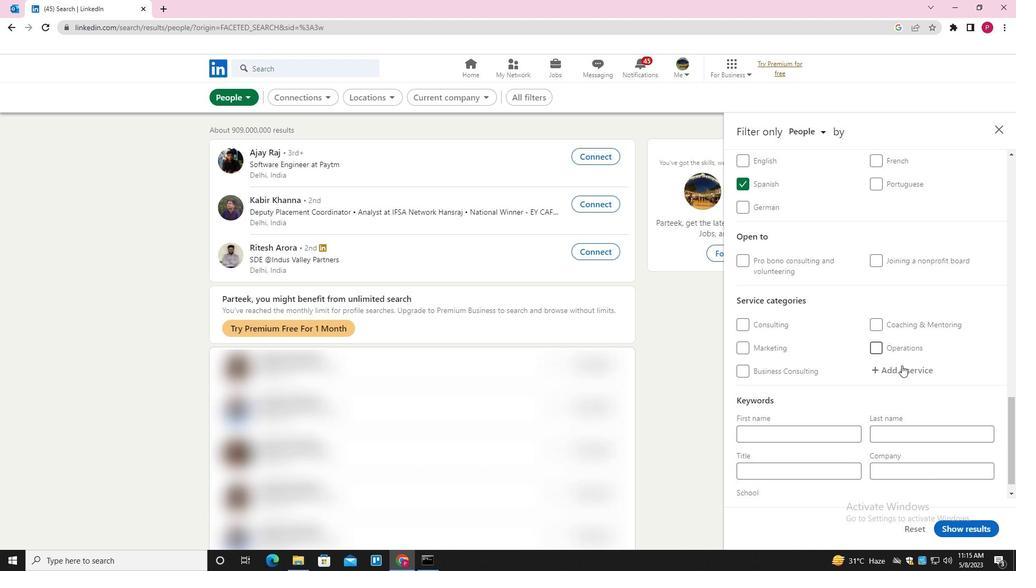 
Action: Mouse pressed left at (902, 373)
Screenshot: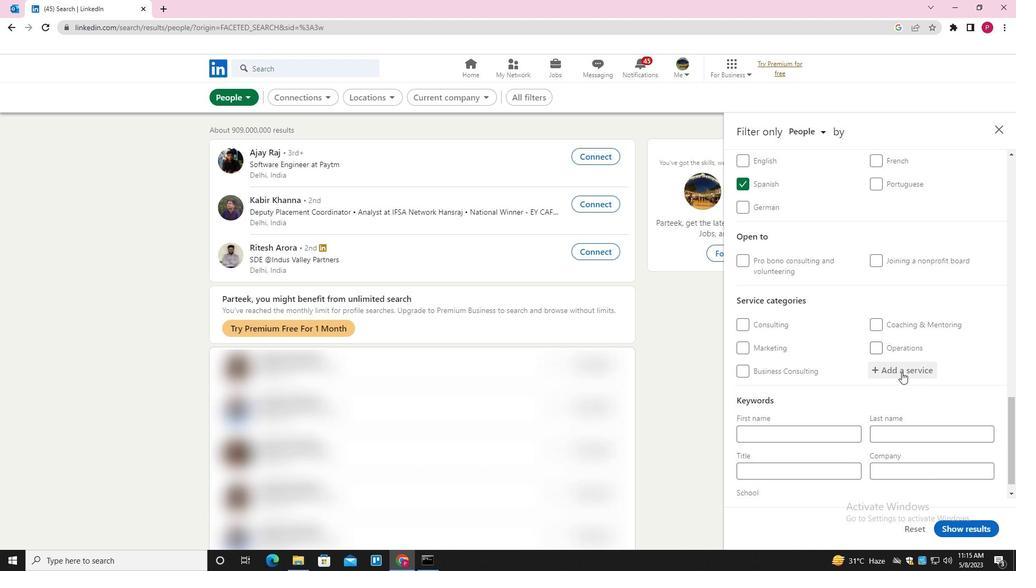 
Action: Key pressed <Key.shift><Key.shift>ITERACTION<Key.space><Key.shift><Key.backspace><Key.backspace><Key.backspace><Key.backspace><Key.backspace><Key.backspace><Key.backspace><Key.backspace>RACTIONS<Key.space><Key.insert><Key.insert><Key.insert><Key.insert><Key.insert><Key.insert><Key.insert><Key.insert><Key.insert><Key.insert><Key.insert><Key.insert><Key.insert><Key.insert><Key.insert><Key.insert><Key.insert><Key.insert><Key.insert><Key.insert><Key.insert><Key.insert><Key.insert><Key.insert><Key.insert><Key.insert><Key.insert><Key.backspace><Key.backspace><Key.backspace><Key.backspace><Key.backspace><Key.backspace><Key.backspace><Key.backspace><Key.backspace><Key.backspace><Key.backspace><Key.backspace><Key.backspace><Key.backspace><Key.shift><Key.shift><Key.shift>INTERACTION<Key.down><Key.enter>
Screenshot: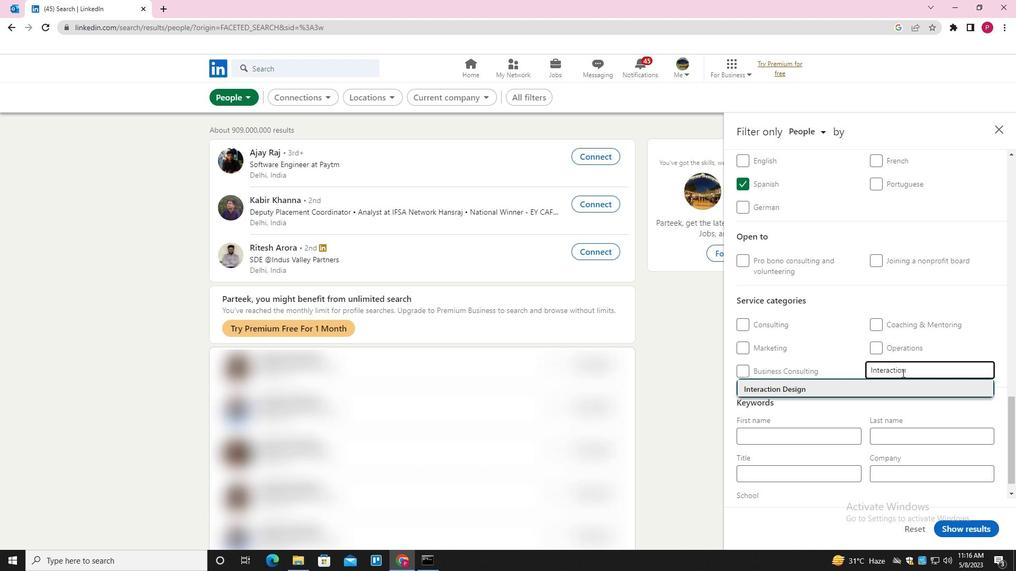 
Action: Mouse moved to (893, 388)
Screenshot: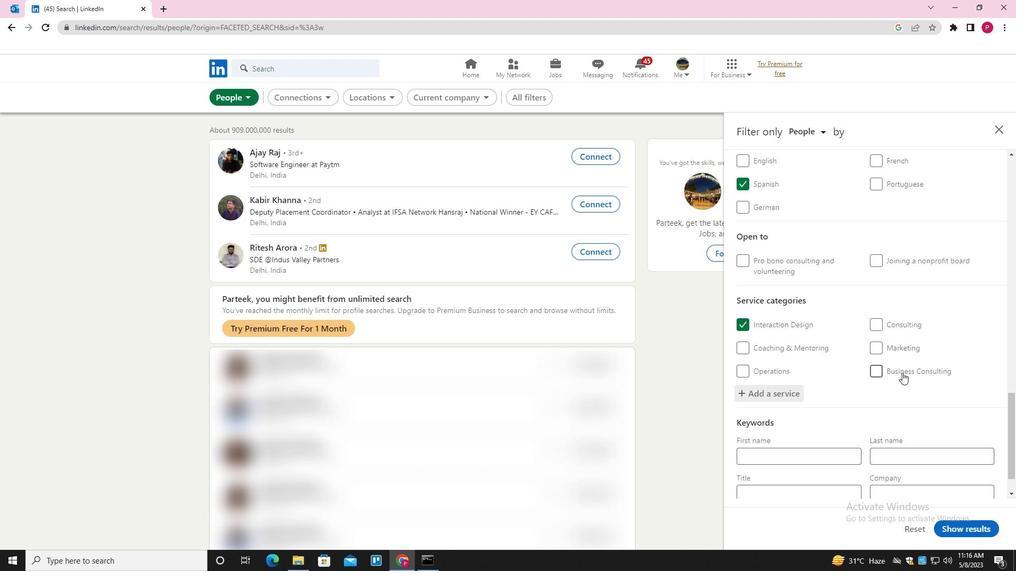 
Action: Mouse scrolled (893, 388) with delta (0, 0)
Screenshot: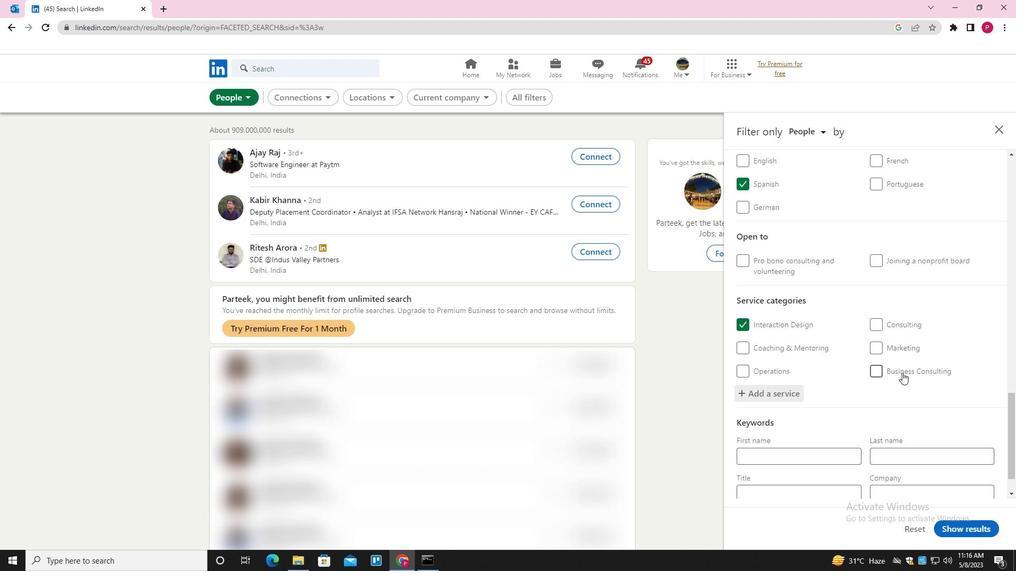 
Action: Mouse moved to (891, 392)
Screenshot: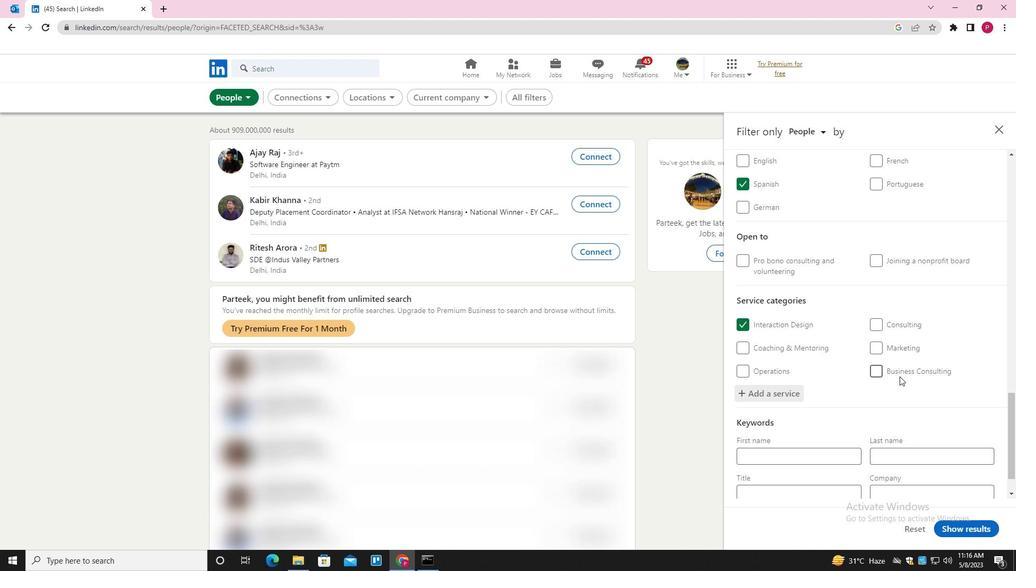 
Action: Mouse scrolled (891, 392) with delta (0, 0)
Screenshot: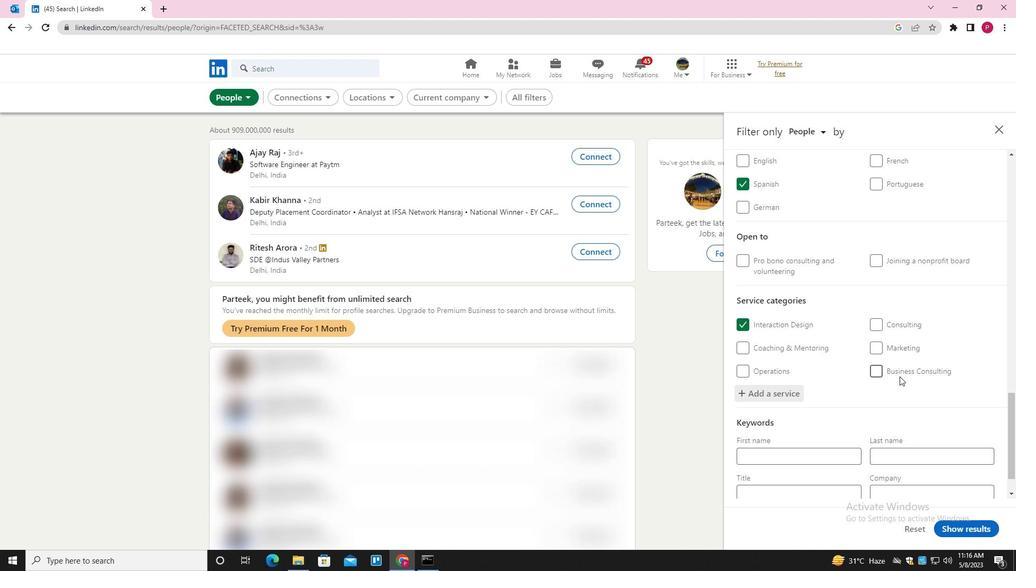 
Action: Mouse moved to (884, 403)
Screenshot: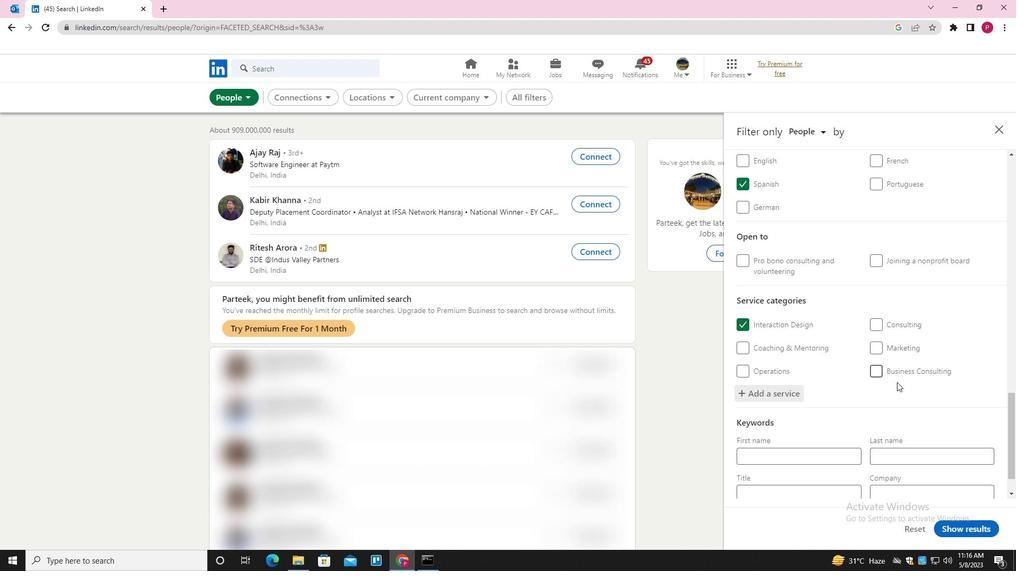 
Action: Mouse scrolled (884, 402) with delta (0, 0)
Screenshot: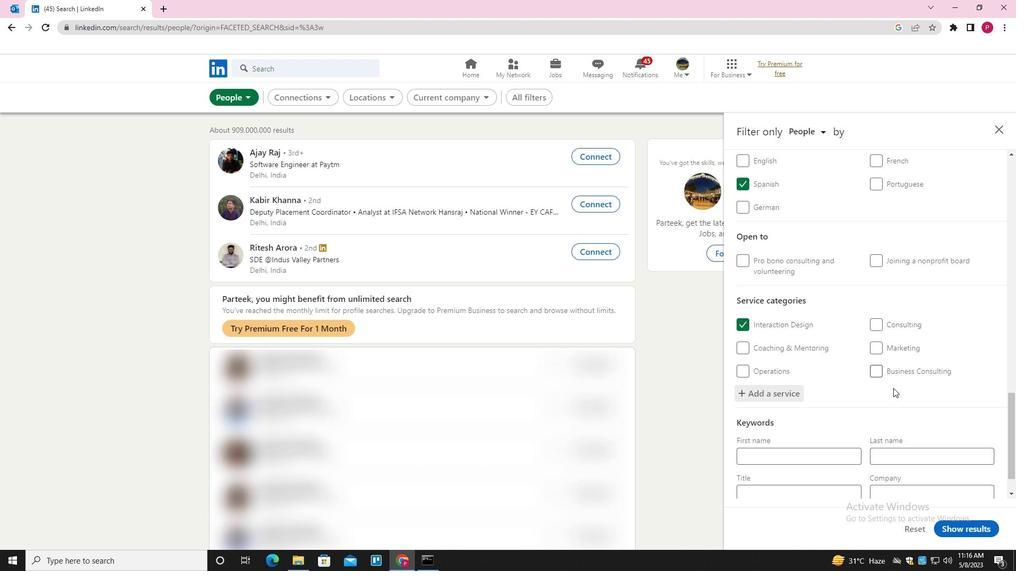 
Action: Mouse moved to (870, 425)
Screenshot: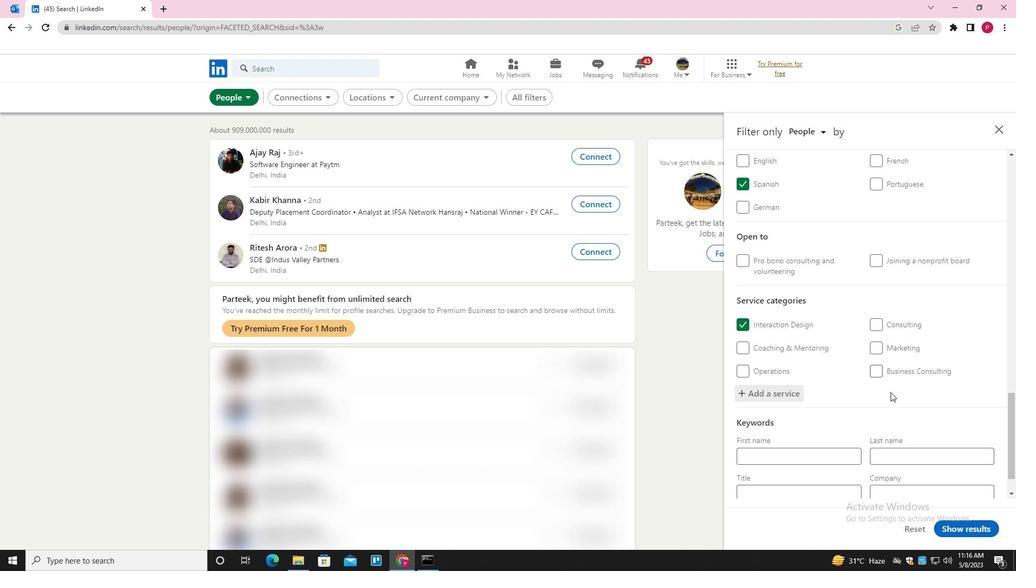 
Action: Mouse scrolled (870, 425) with delta (0, 0)
Screenshot: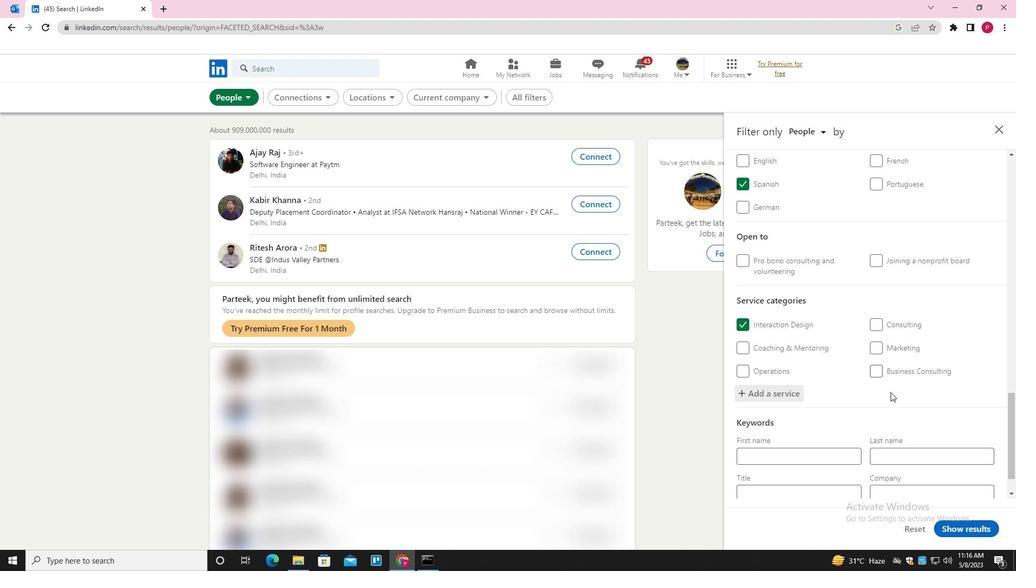 
Action: Mouse moved to (817, 454)
Screenshot: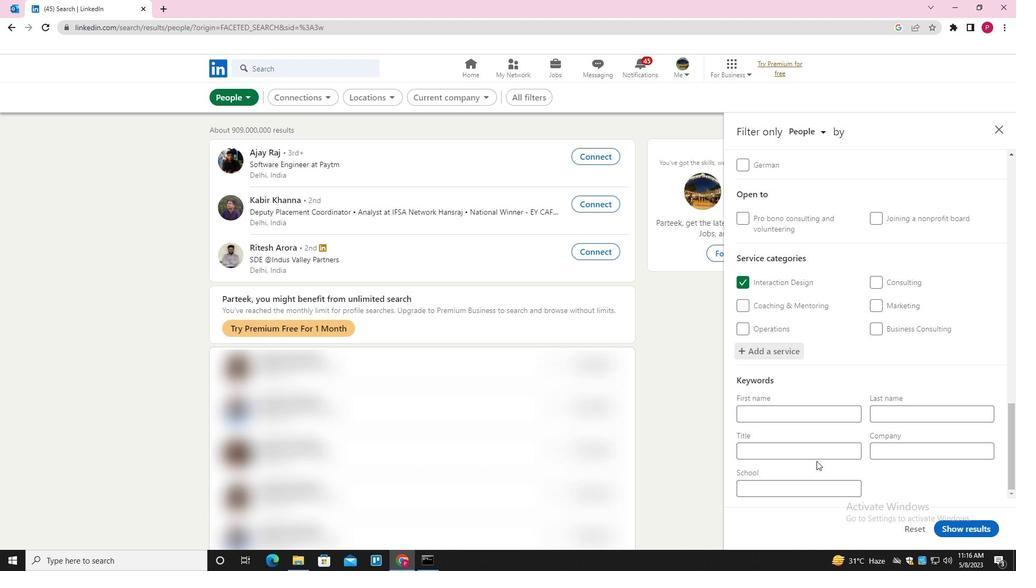 
Action: Mouse pressed left at (817, 454)
Screenshot: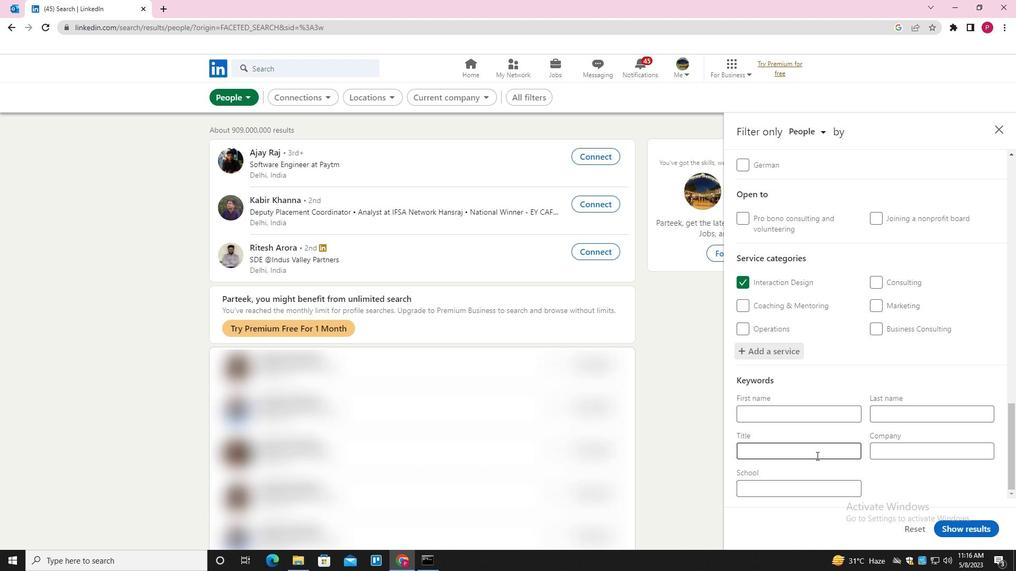 
Action: Key pressed <Key.shift><Key.shift><Key.shift><Key.shift><Key.shift><Key.shift><Key.shift><Key.shift><Key.shift><Key.shift><Key.shift><Key.shift><Key.shift><Key.shift><Key.shift><Key.shift>LODGO<Key.backspace>ING<Key.space><Key.shift>MANAGER
Screenshot: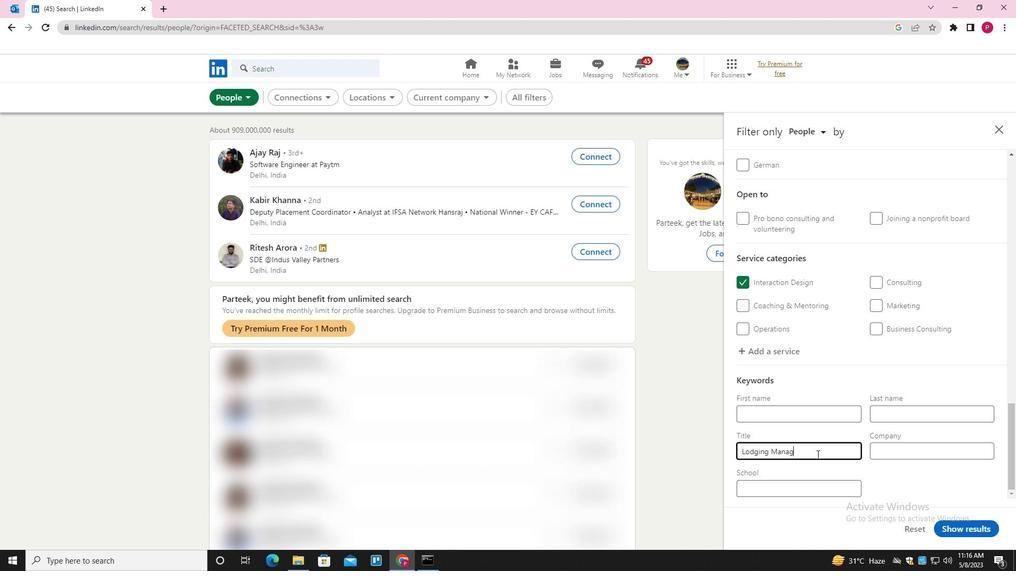 
Action: Mouse moved to (967, 535)
Screenshot: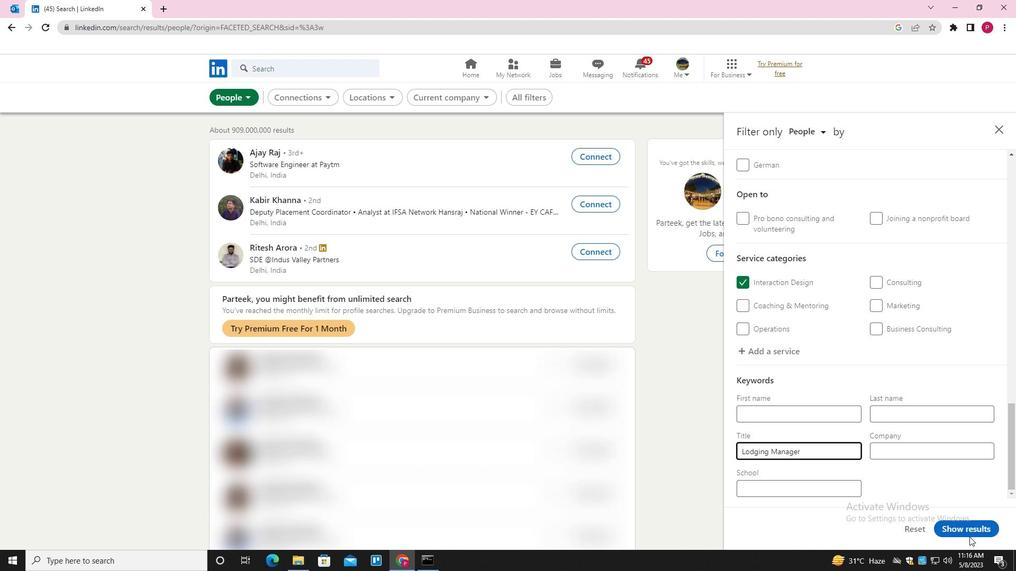 
Action: Mouse pressed left at (967, 535)
Screenshot: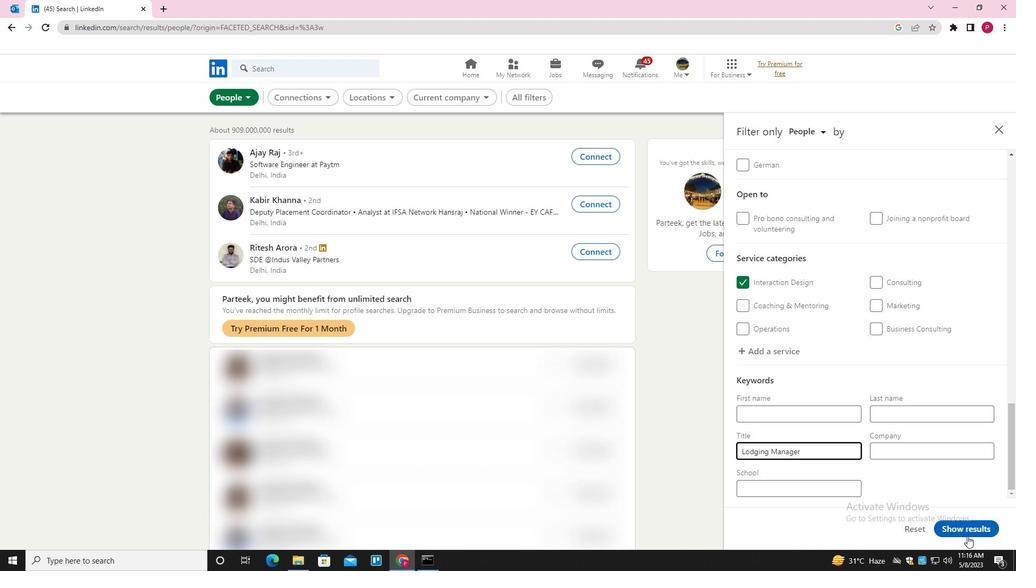 
Action: Mouse moved to (696, 403)
Screenshot: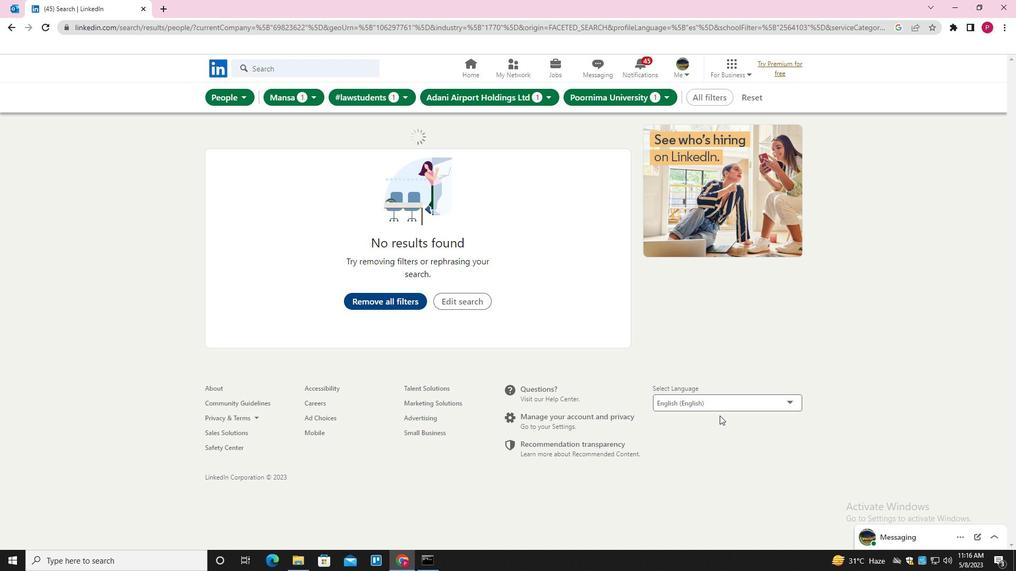 
